 Task: Look for space in Daryāpur, India from 2nd June, 2023 to 9th June, 2023 for 5 adults in price range Rs.7000 to Rs.13000. Place can be shared room with 2 bedrooms having 5 beds and 2 bathrooms. Property type can be house, flat, guest house. Booking option can be shelf check-in. Required host language is English.
Action: Mouse moved to (480, 66)
Screenshot: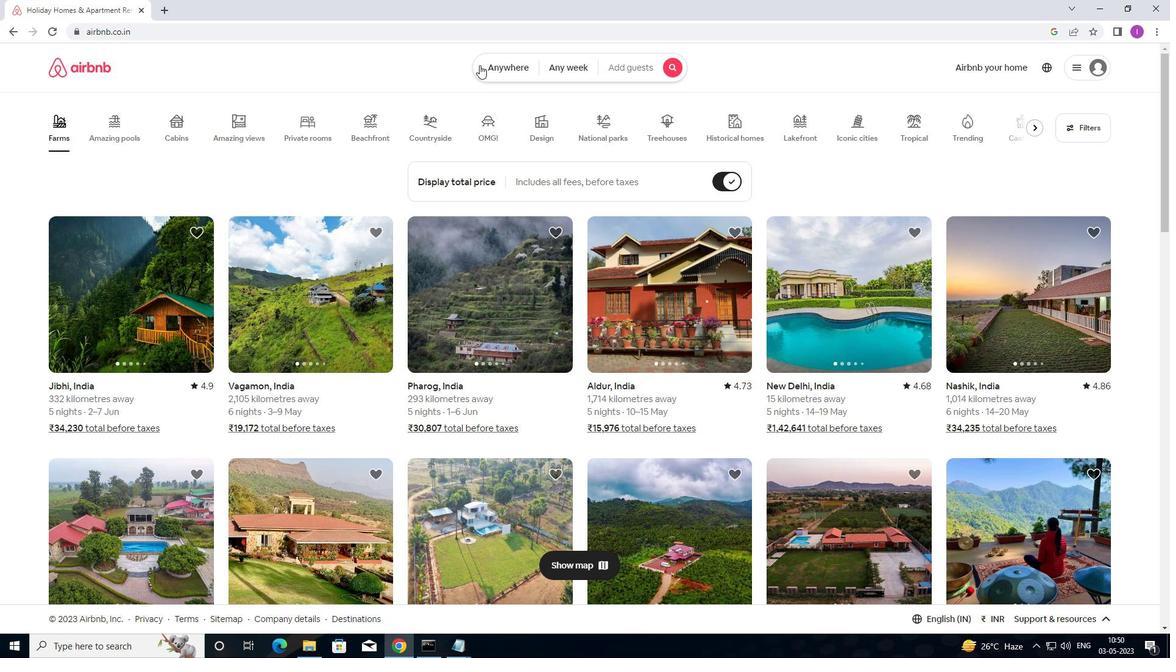 
Action: Mouse pressed left at (480, 66)
Screenshot: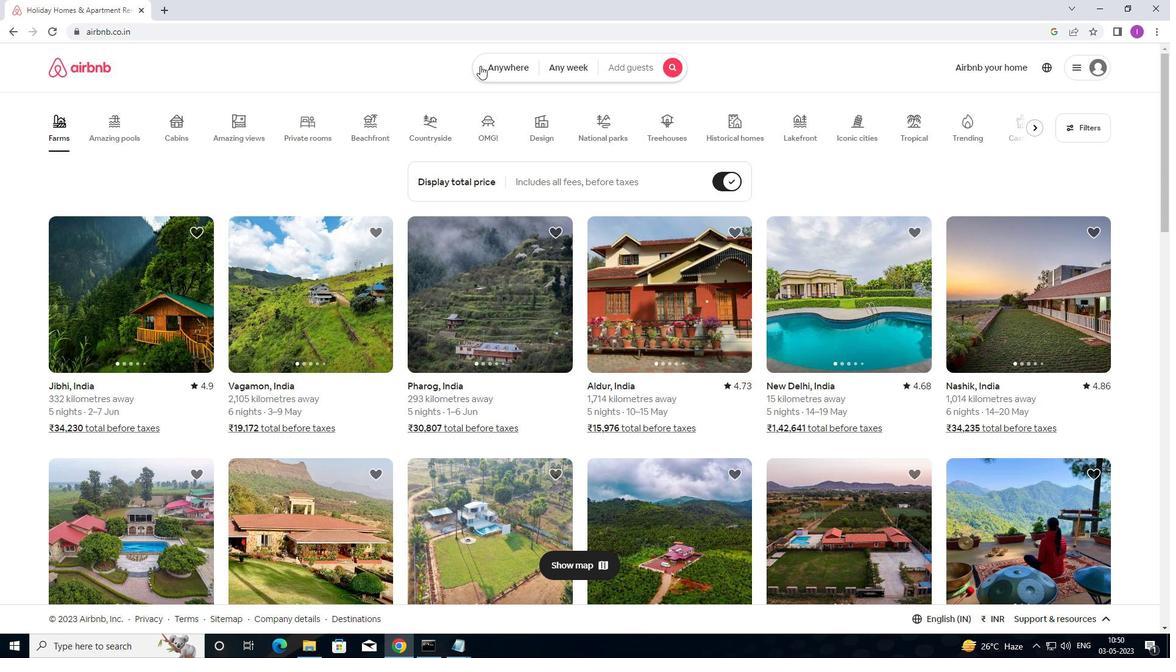 
Action: Mouse moved to (362, 120)
Screenshot: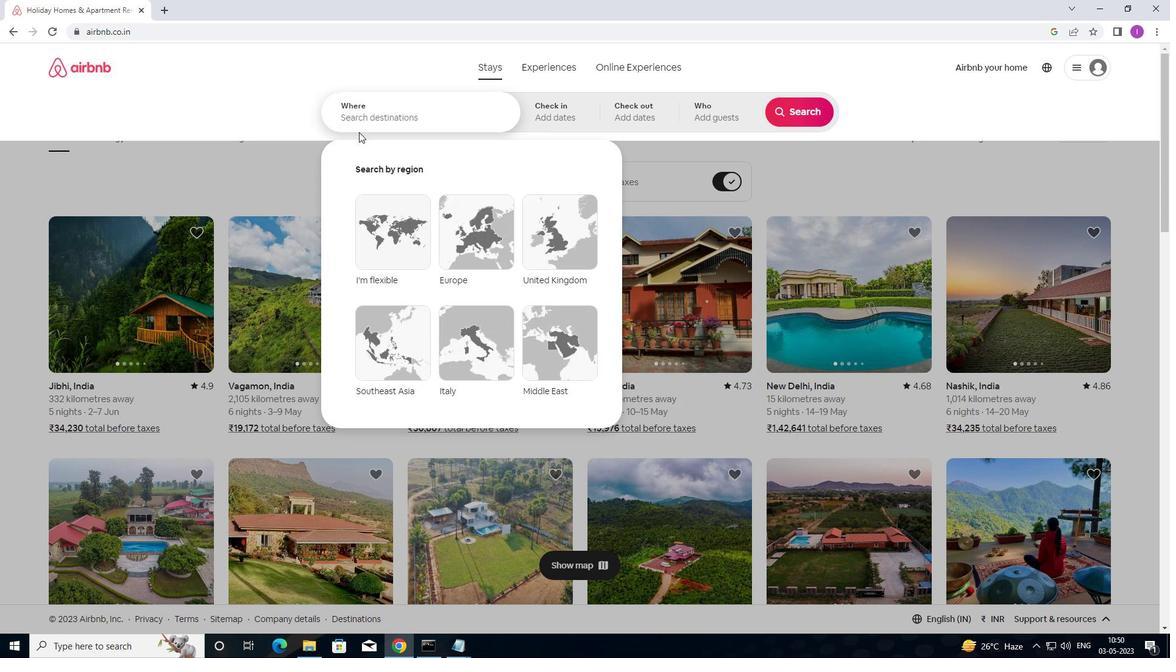 
Action: Mouse pressed left at (362, 120)
Screenshot: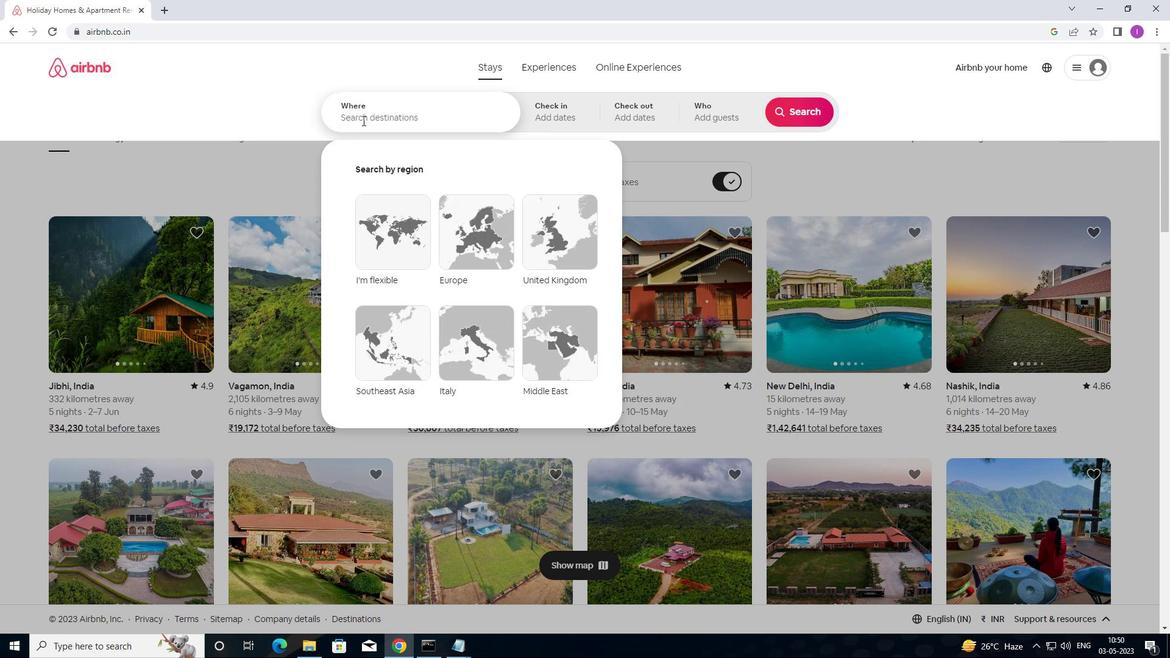 
Action: Mouse moved to (680, 117)
Screenshot: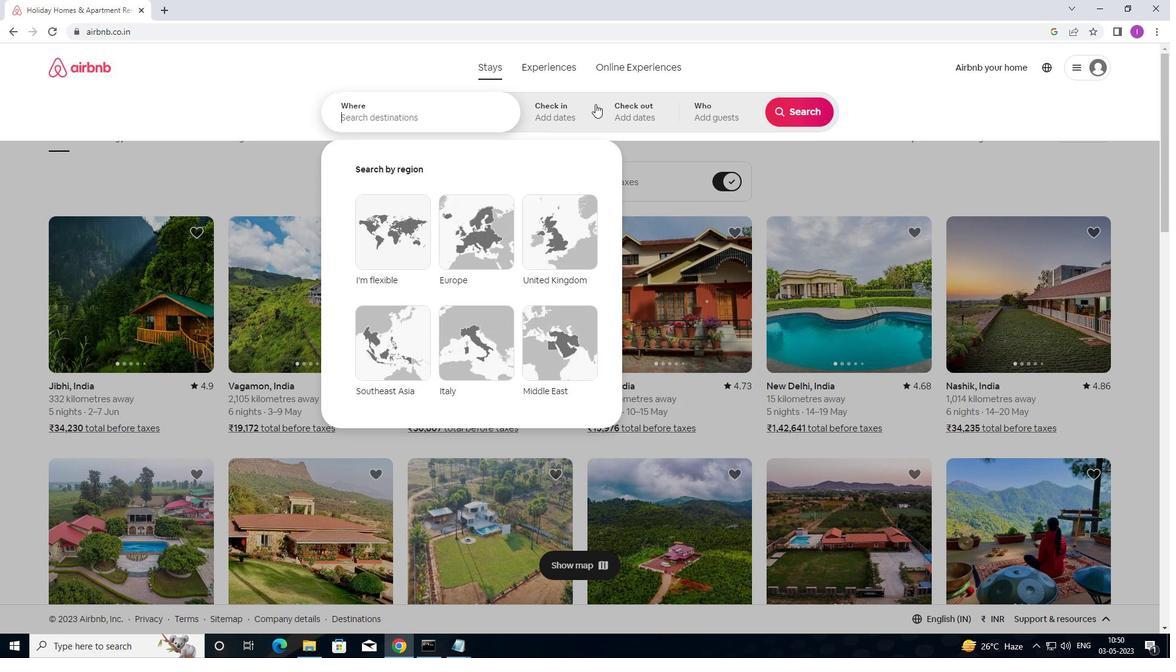 
Action: Key pressed <Key.shift><Key.shift><Key.shift><Key.shift><Key.shift><Key.shift><Key.shift><Key.shift><Key.shift><Key.shift><Key.shift><Key.shift><Key.shift><Key.shift><Key.shift><Key.shift><Key.shift><Key.shift><Key.shift><Key.shift><Key.shift><Key.shift><Key.shift><Key.shift><Key.shift><Key.shift><Key.shift><Key.shift><Key.shift><Key.shift><Key.shift><Key.shift><Key.shift><Key.shift>DARYAPUR,<Key.shift>INDIA
Screenshot: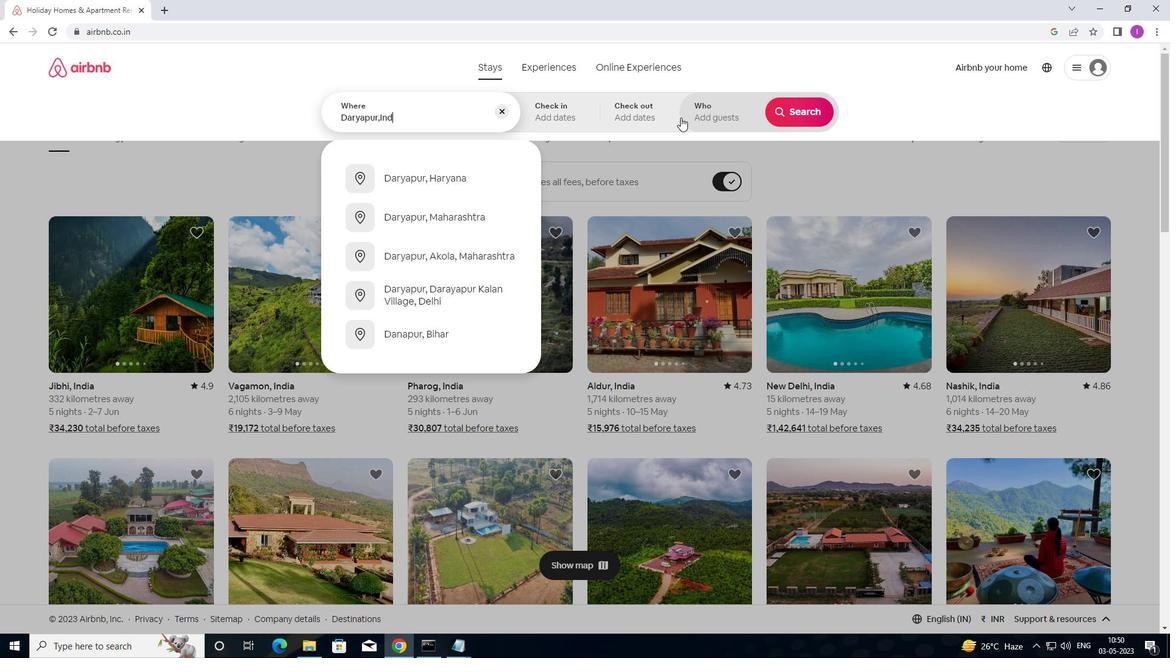 
Action: Mouse moved to (561, 120)
Screenshot: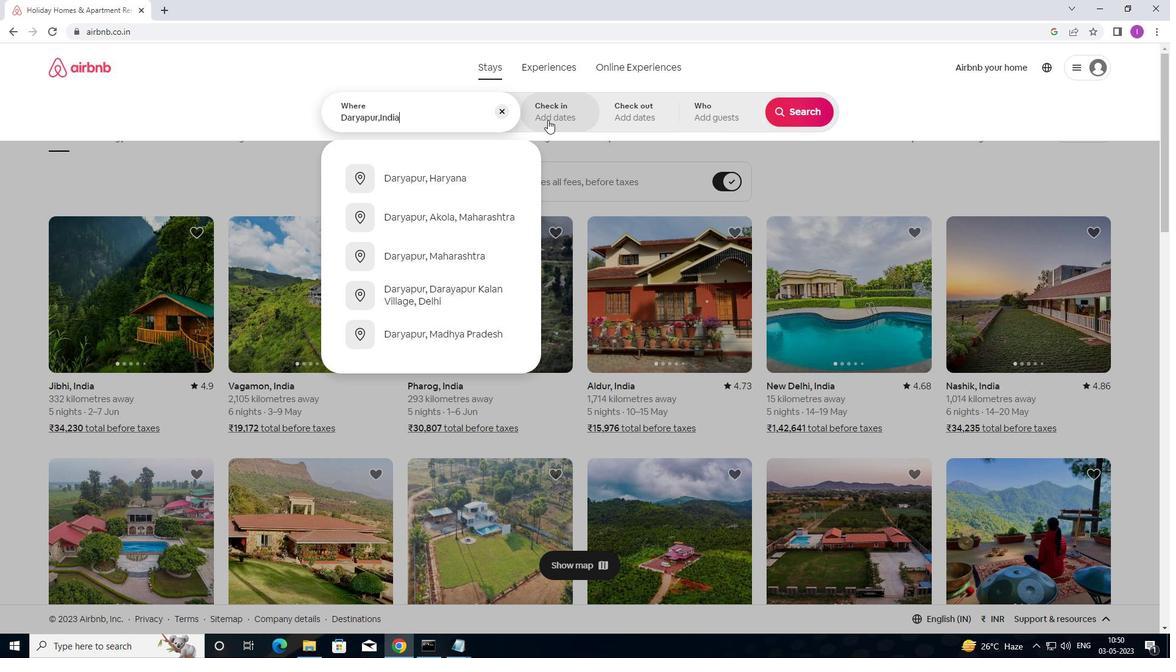 
Action: Mouse pressed left at (561, 120)
Screenshot: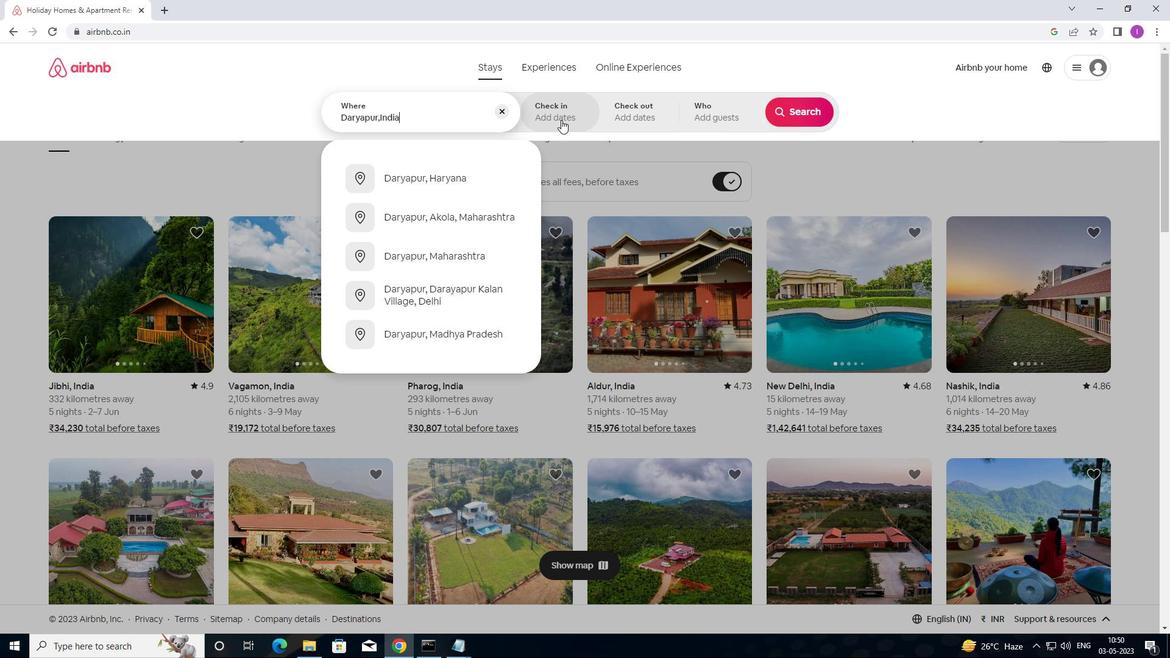 
Action: Mouse moved to (759, 260)
Screenshot: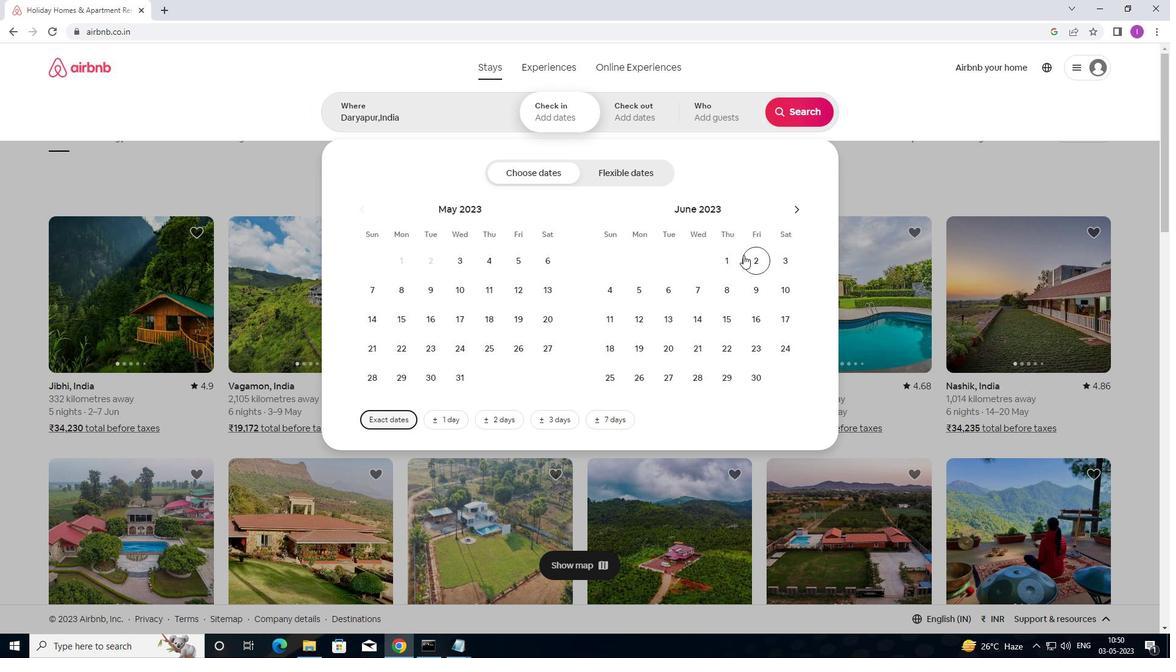 
Action: Mouse pressed left at (759, 260)
Screenshot: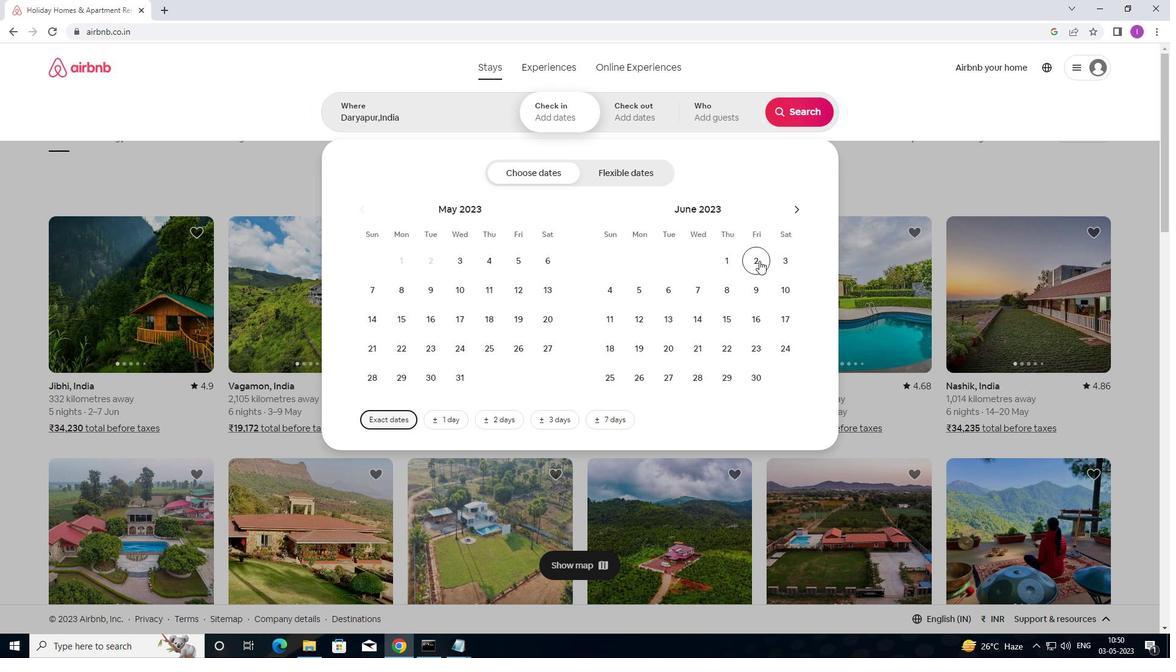 
Action: Mouse moved to (752, 296)
Screenshot: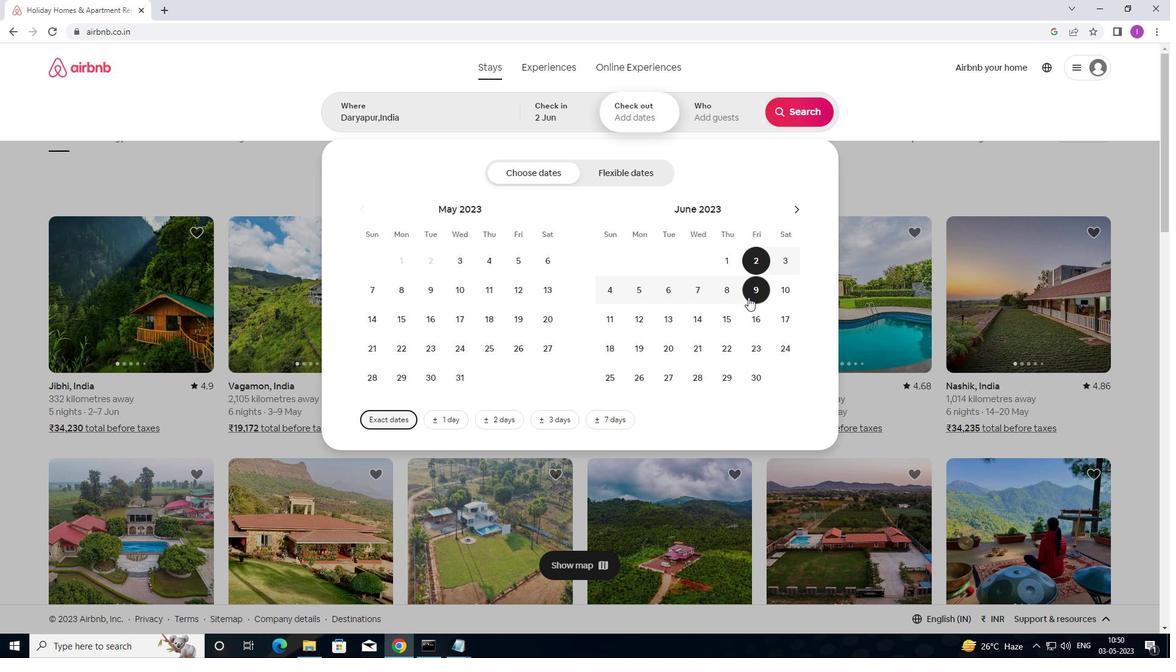 
Action: Mouse pressed left at (752, 296)
Screenshot: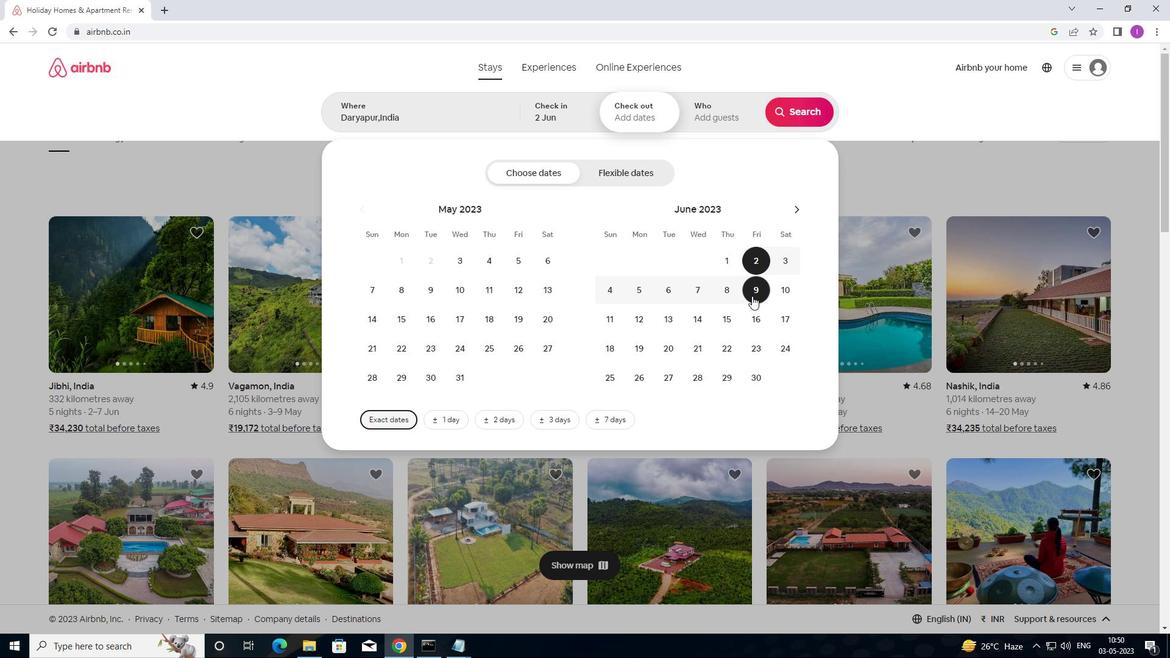 
Action: Mouse moved to (711, 110)
Screenshot: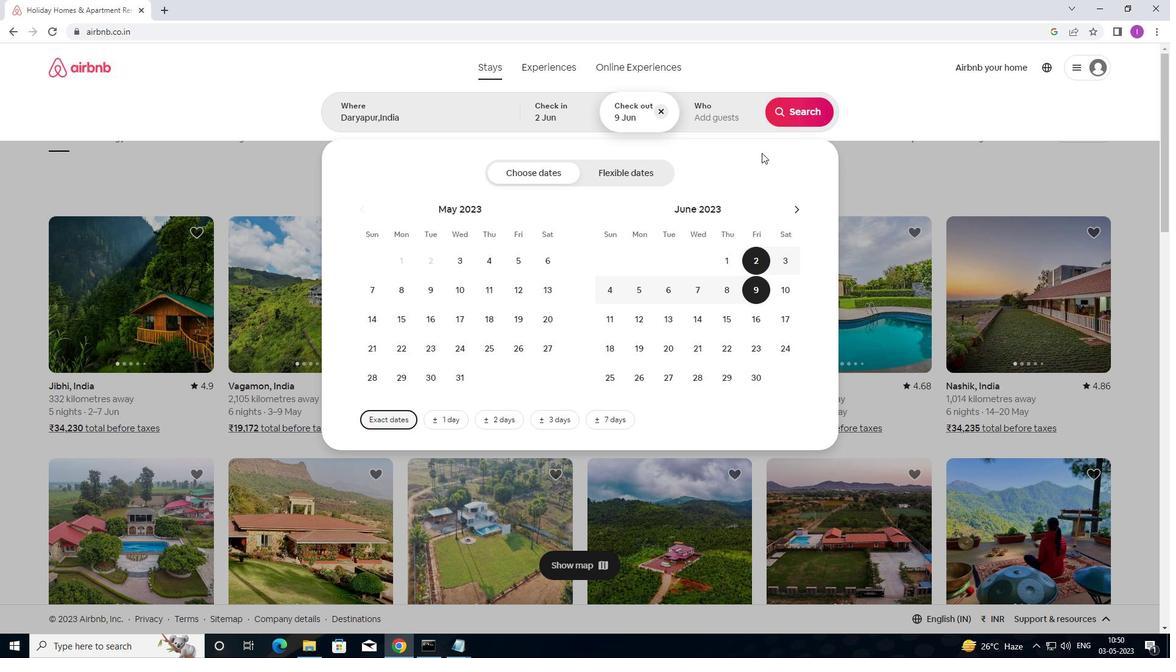 
Action: Mouse pressed left at (711, 110)
Screenshot: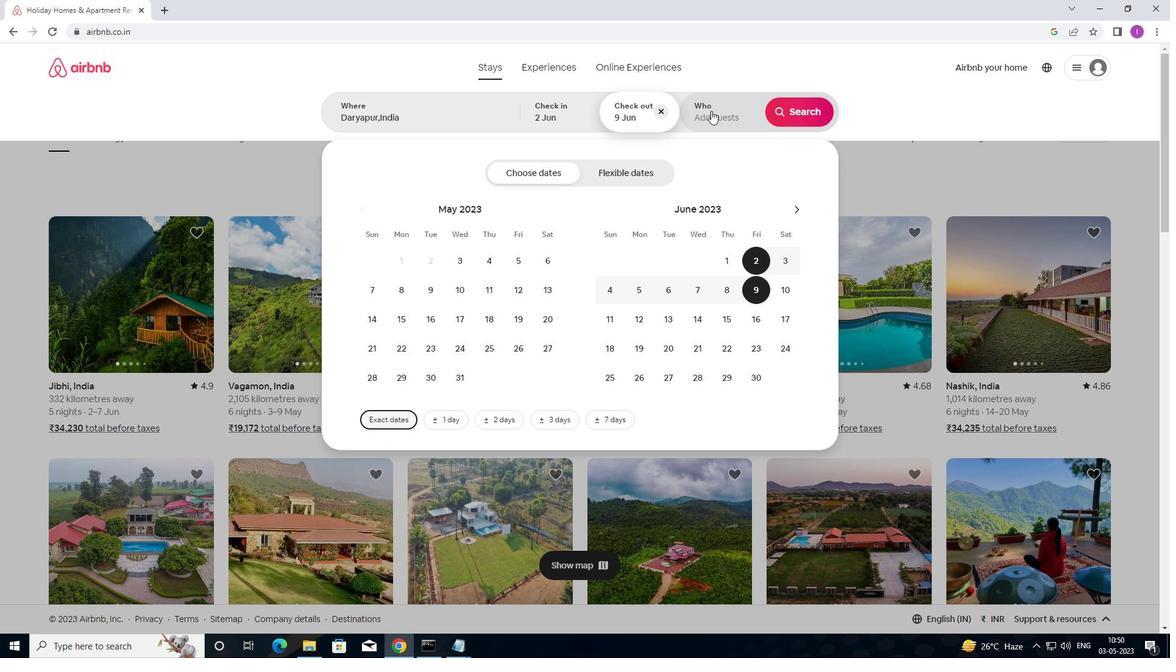 
Action: Mouse moved to (797, 179)
Screenshot: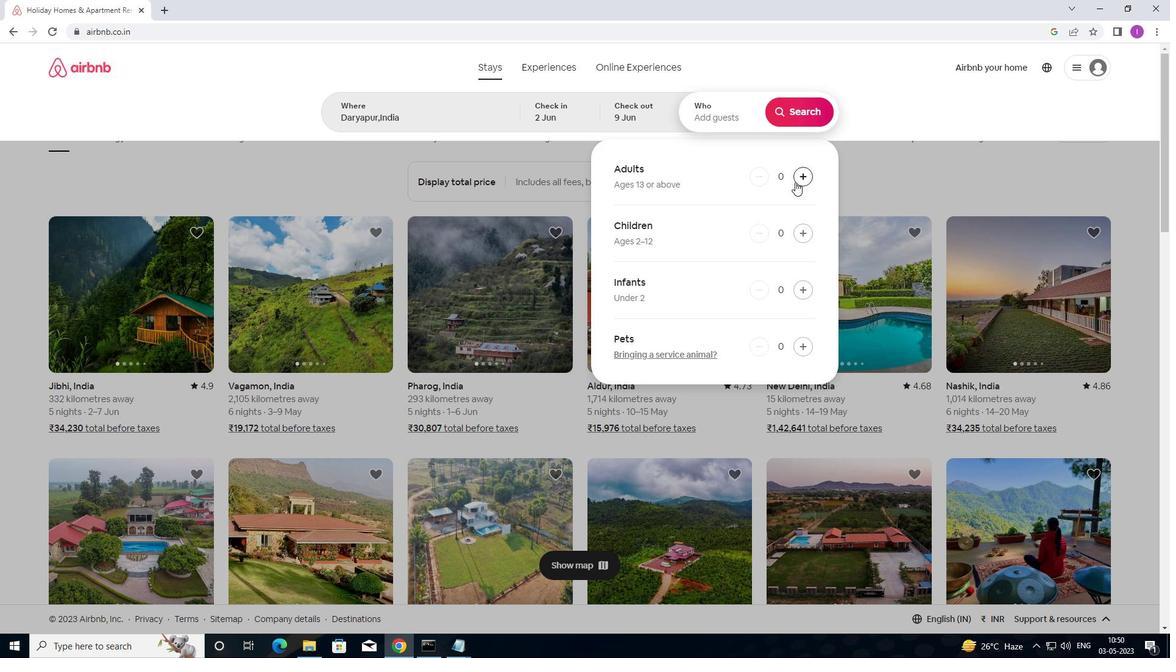 
Action: Mouse pressed left at (797, 179)
Screenshot: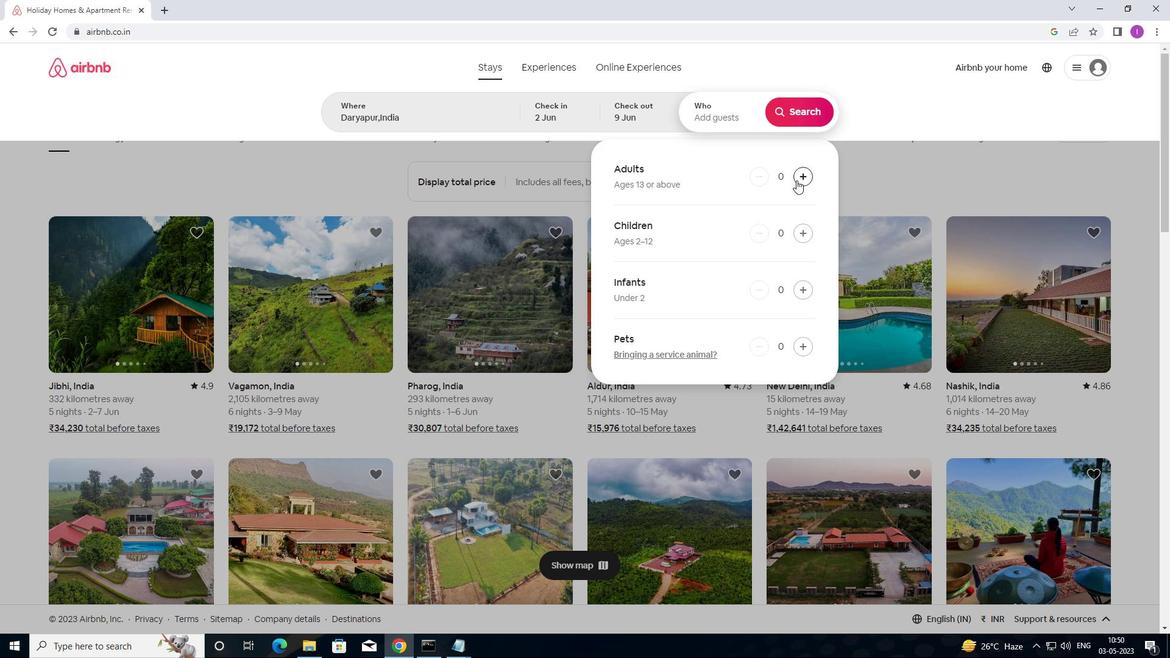 
Action: Mouse pressed left at (797, 179)
Screenshot: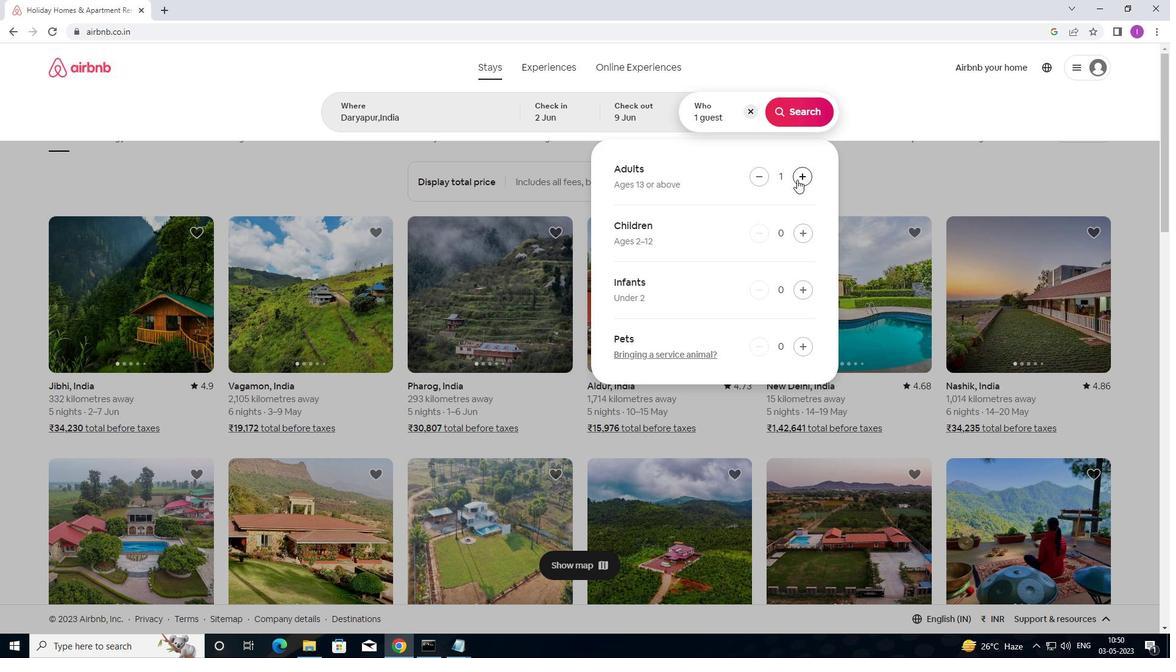
Action: Mouse pressed left at (797, 179)
Screenshot: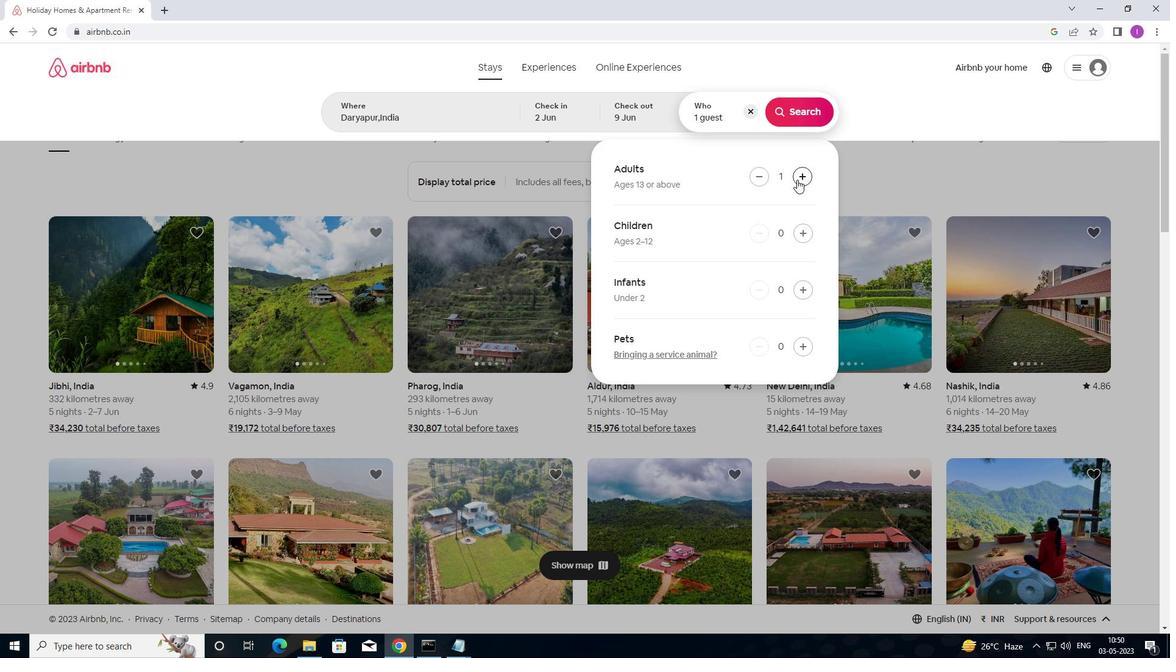 
Action: Mouse pressed left at (797, 179)
Screenshot: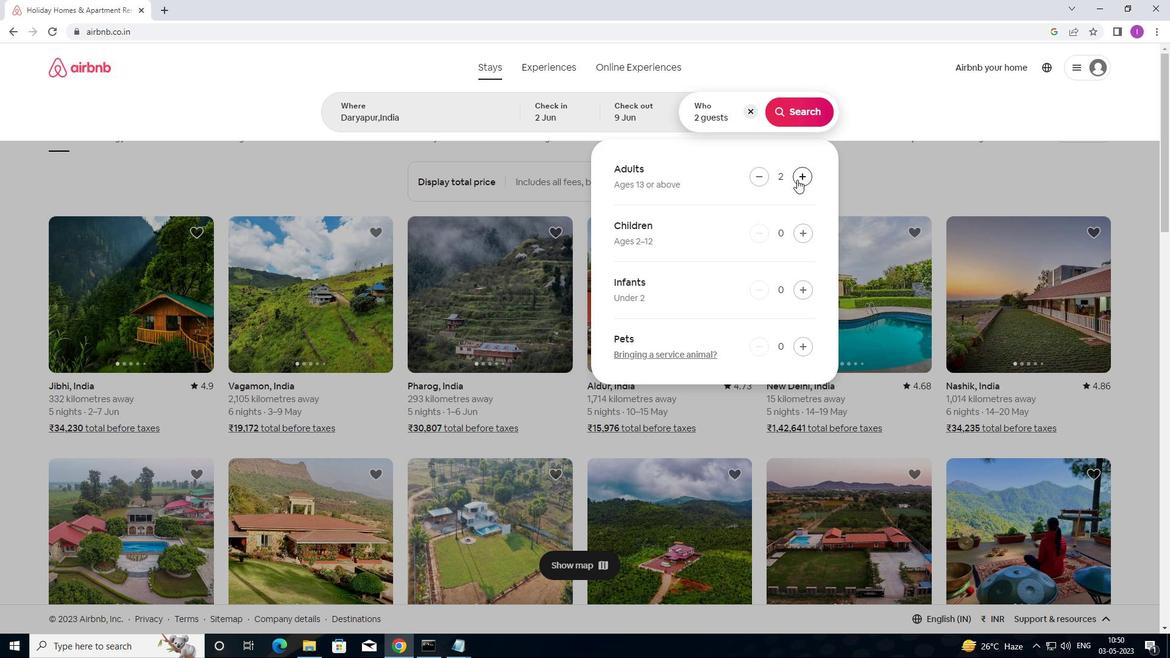 
Action: Mouse moved to (798, 179)
Screenshot: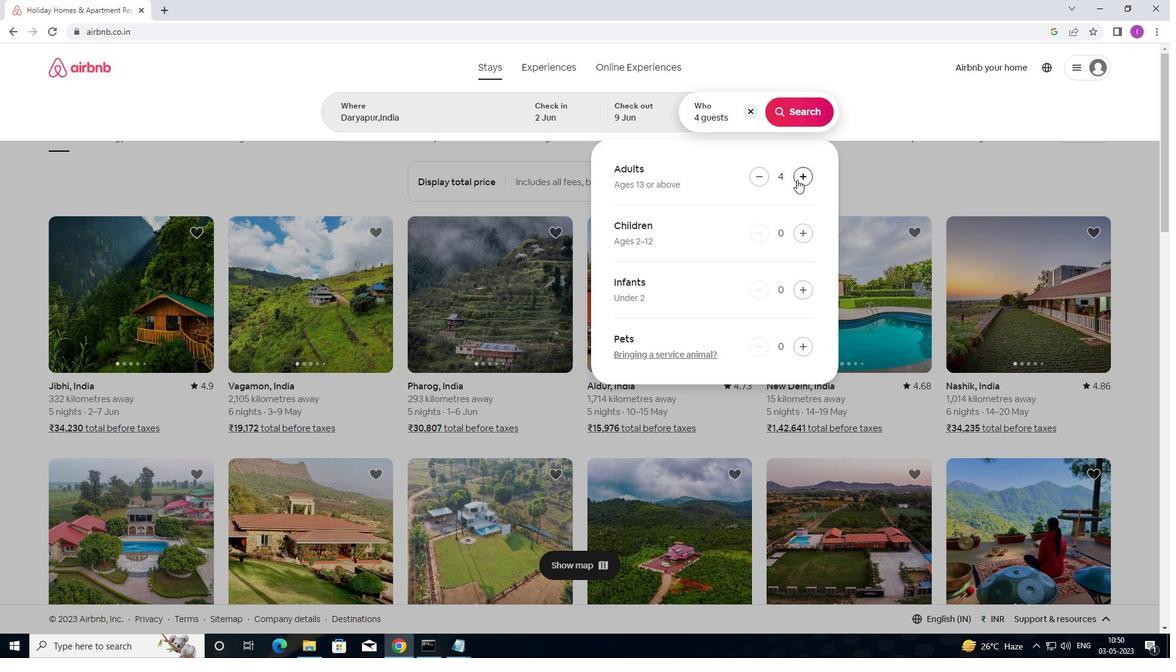 
Action: Mouse pressed left at (798, 179)
Screenshot: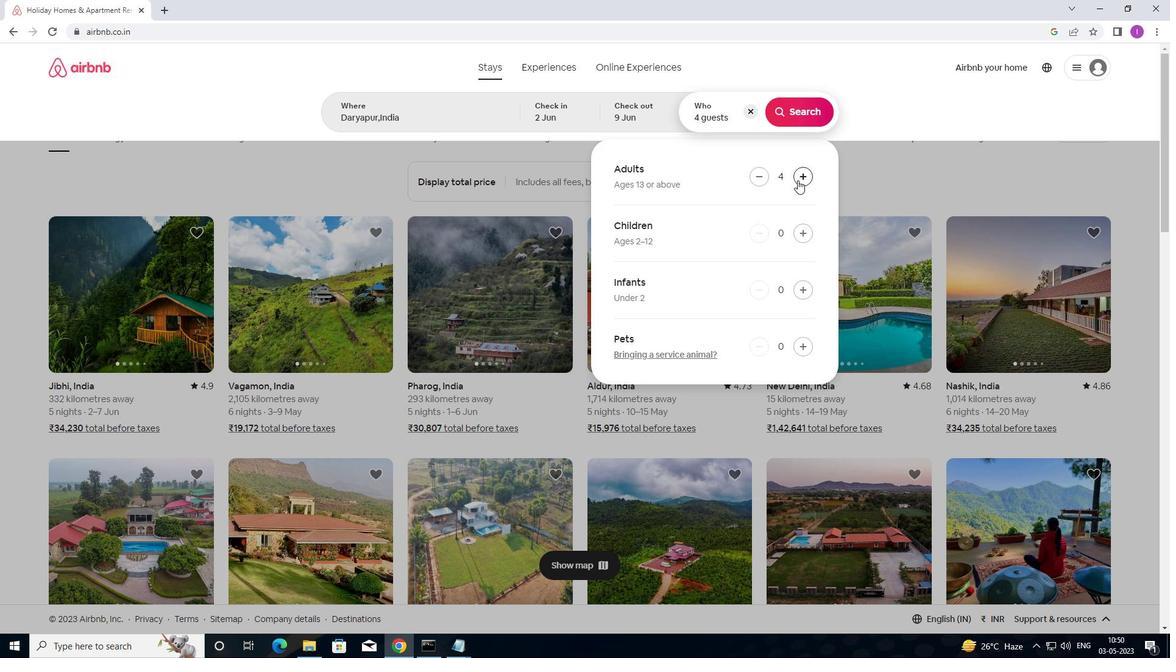 
Action: Mouse moved to (801, 118)
Screenshot: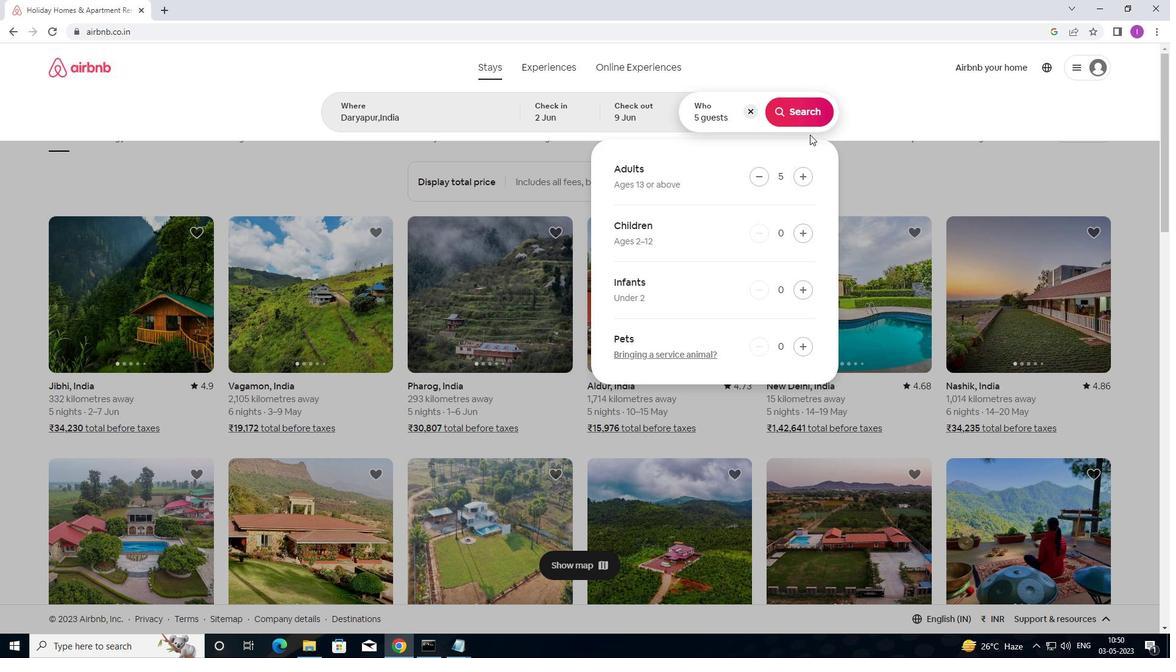 
Action: Mouse pressed left at (801, 118)
Screenshot: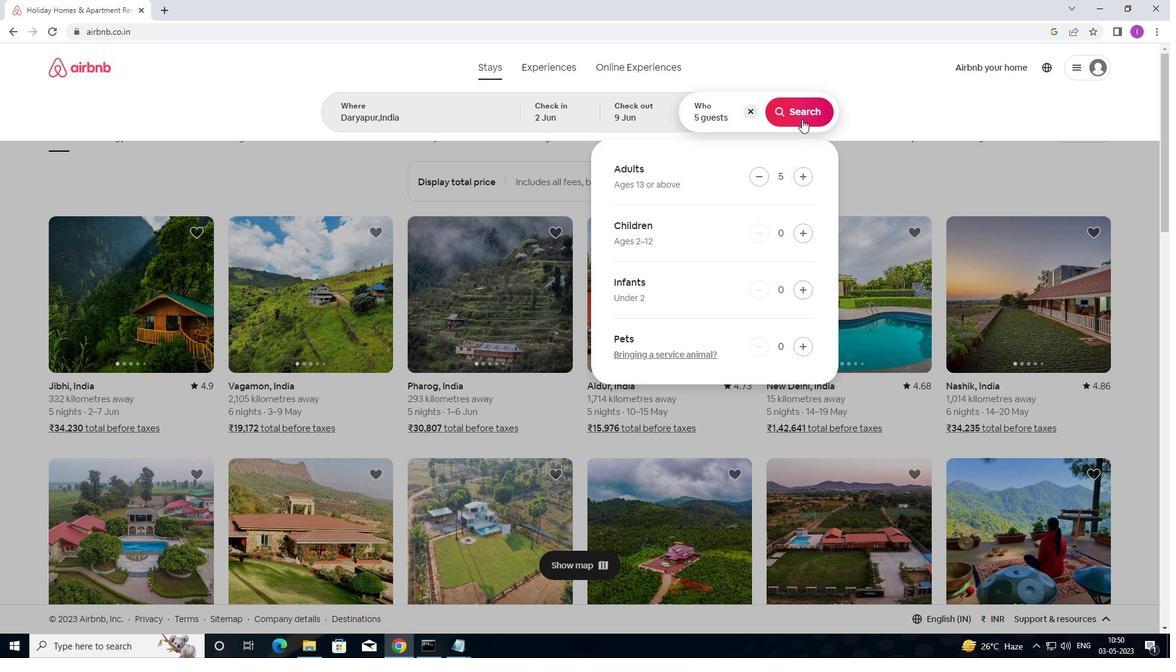 
Action: Mouse moved to (1104, 116)
Screenshot: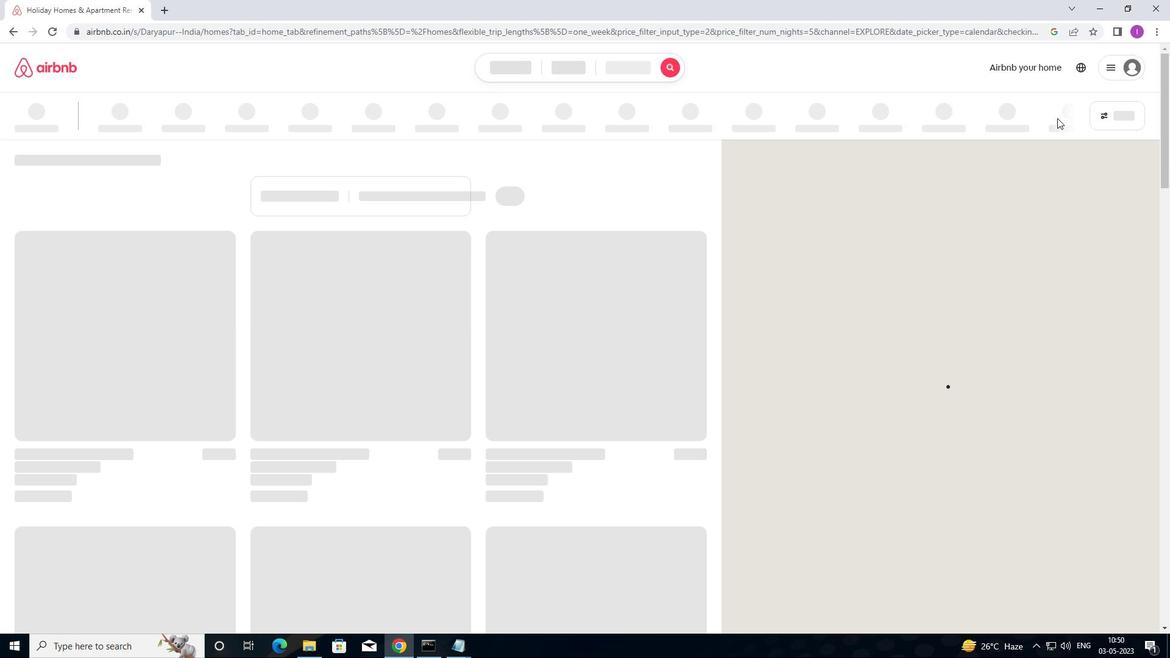 
Action: Mouse pressed left at (1104, 116)
Screenshot: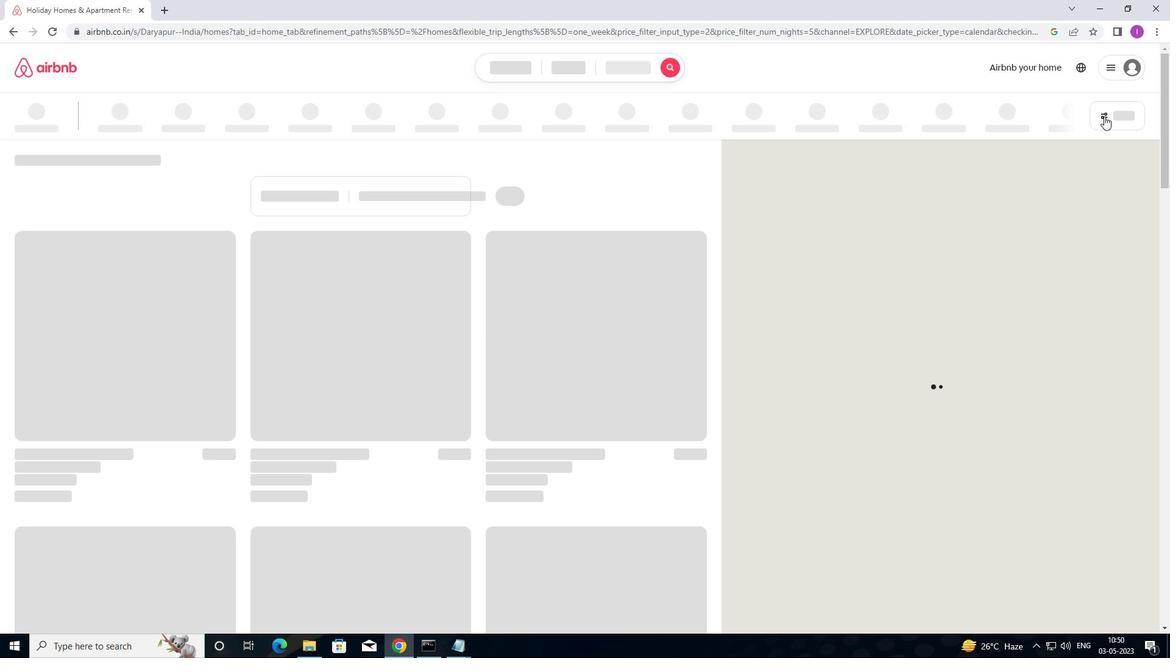 
Action: Mouse moved to (437, 267)
Screenshot: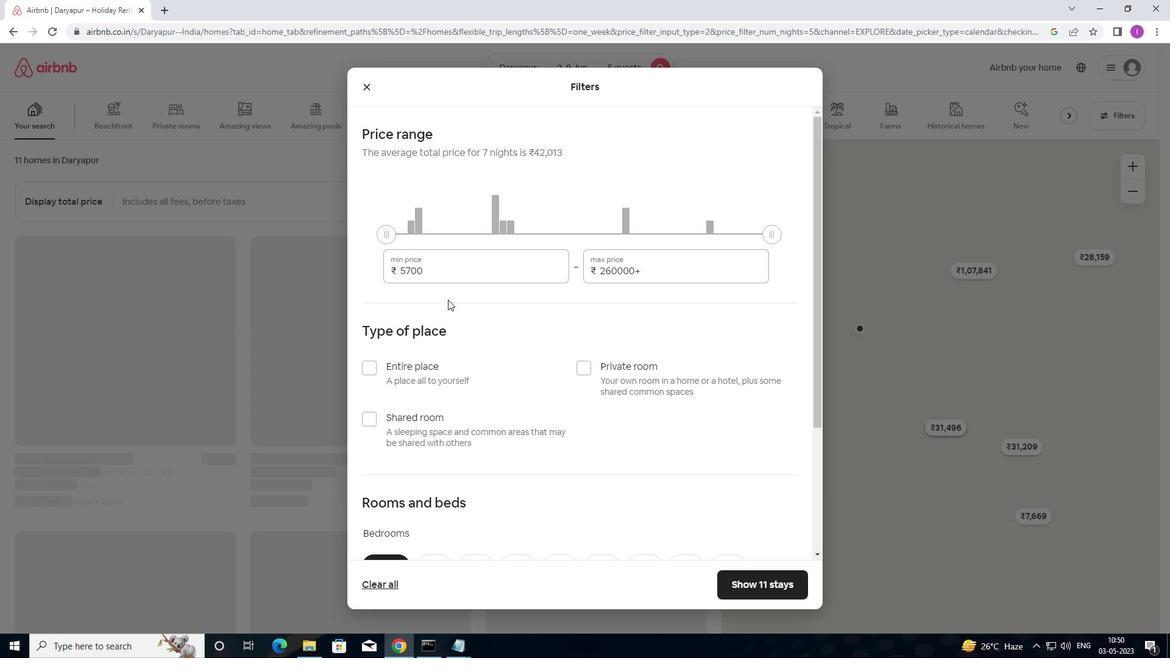 
Action: Mouse pressed left at (437, 267)
Screenshot: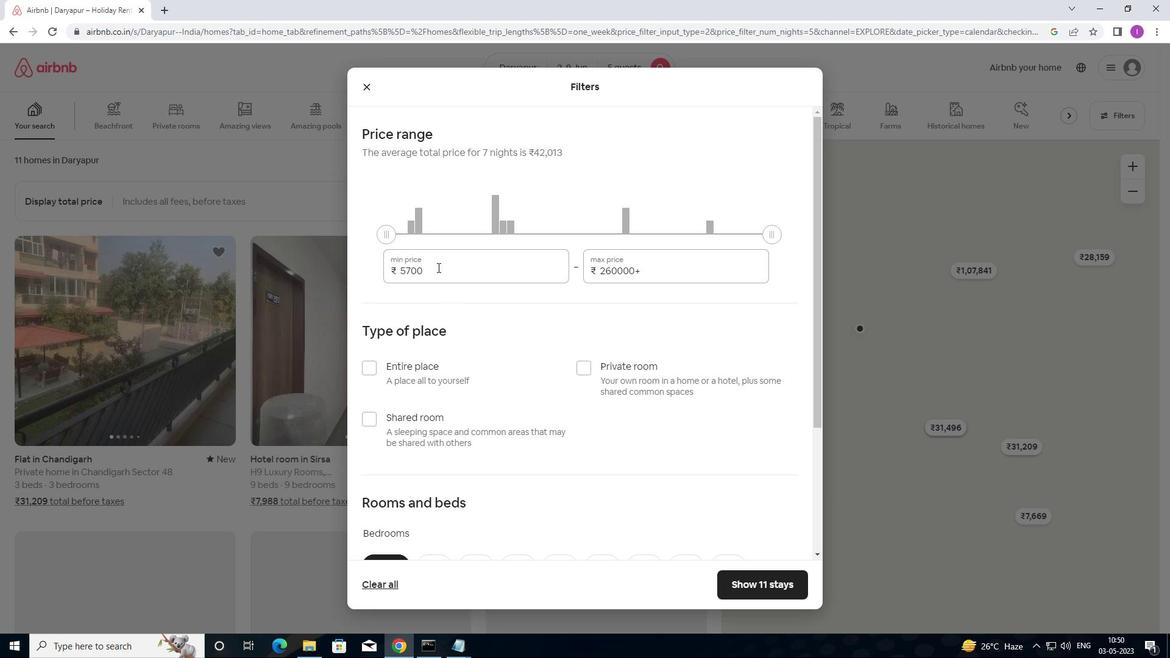 
Action: Mouse moved to (399, 267)
Screenshot: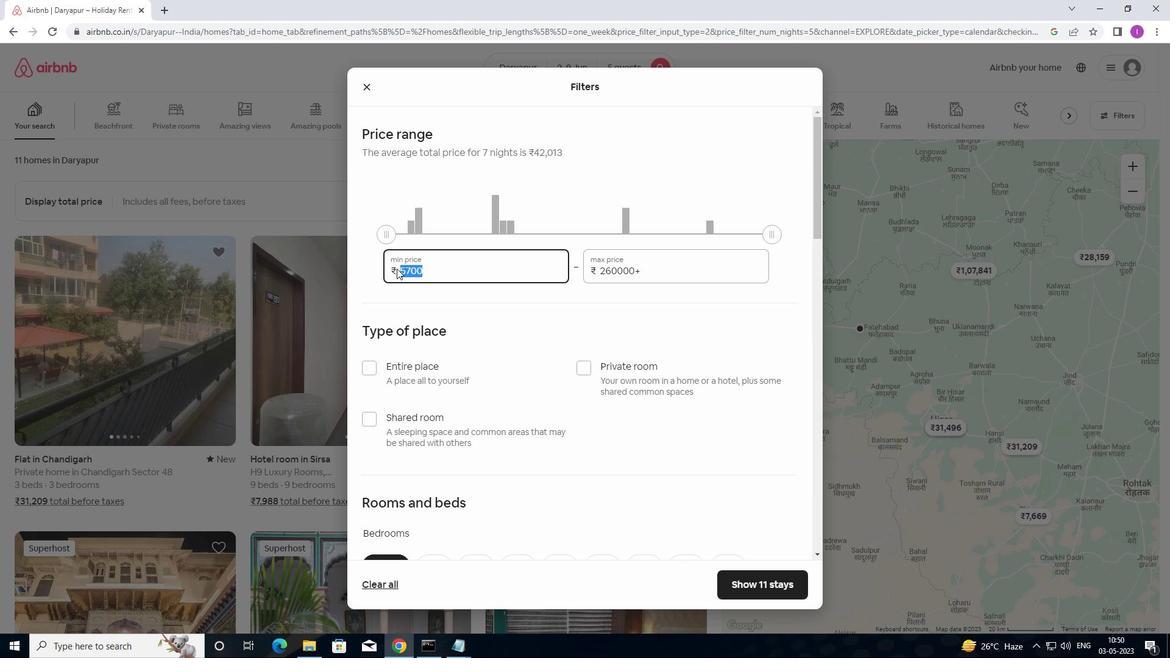 
Action: Key pressed 700
Screenshot: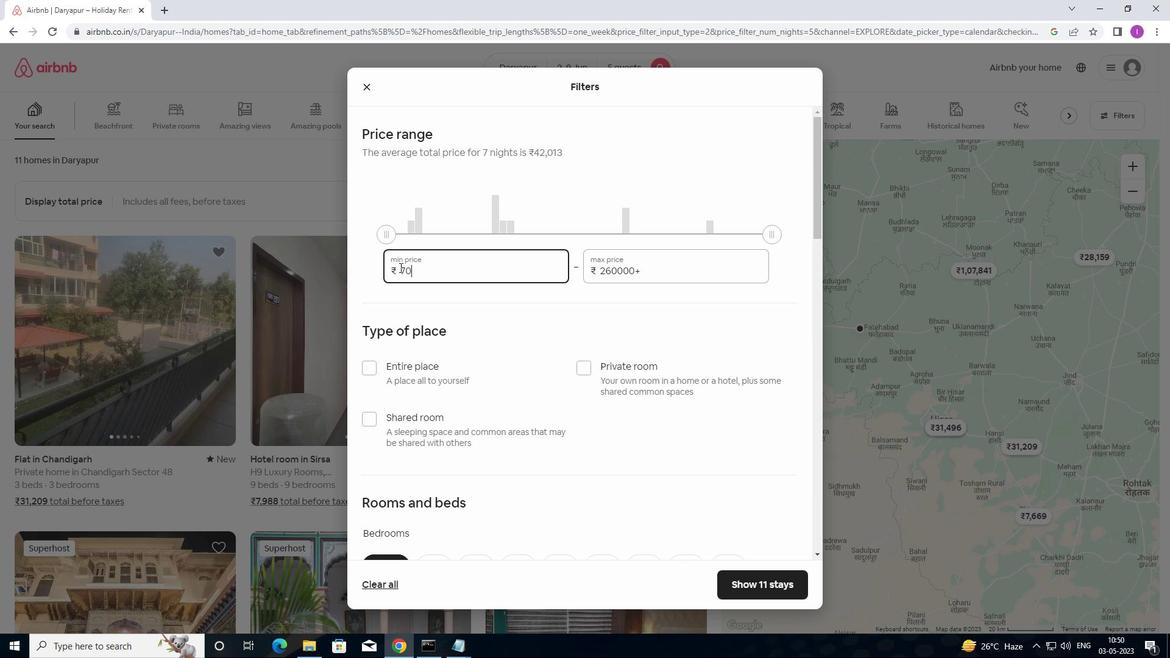 
Action: Mouse moved to (408, 267)
Screenshot: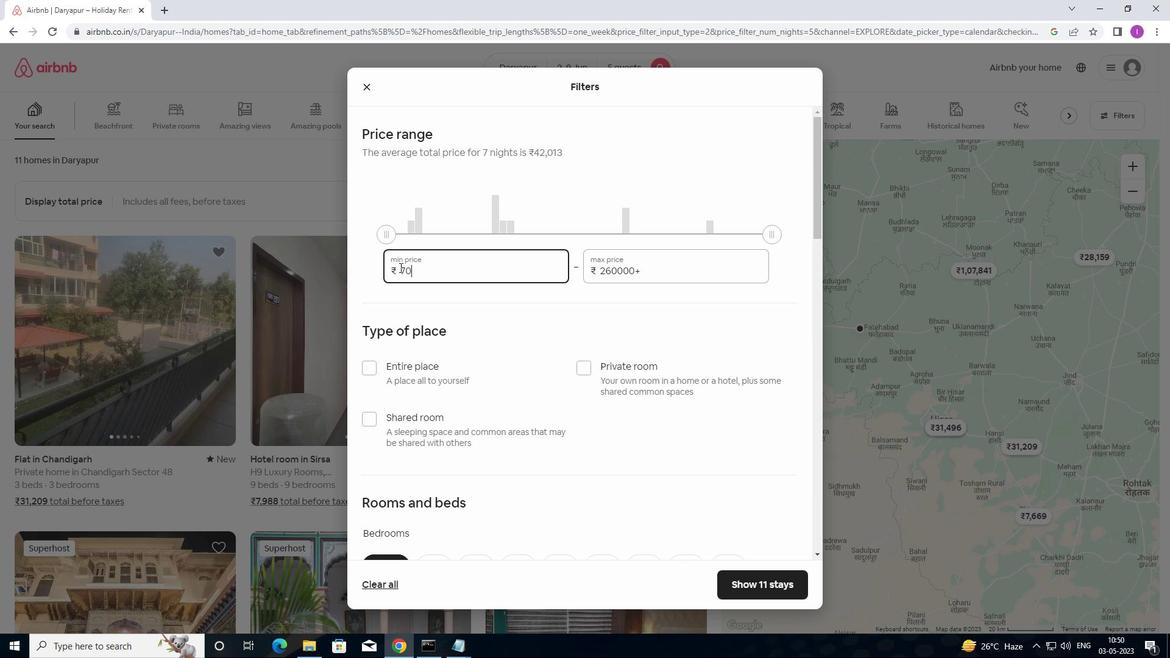 
Action: Key pressed 0
Screenshot: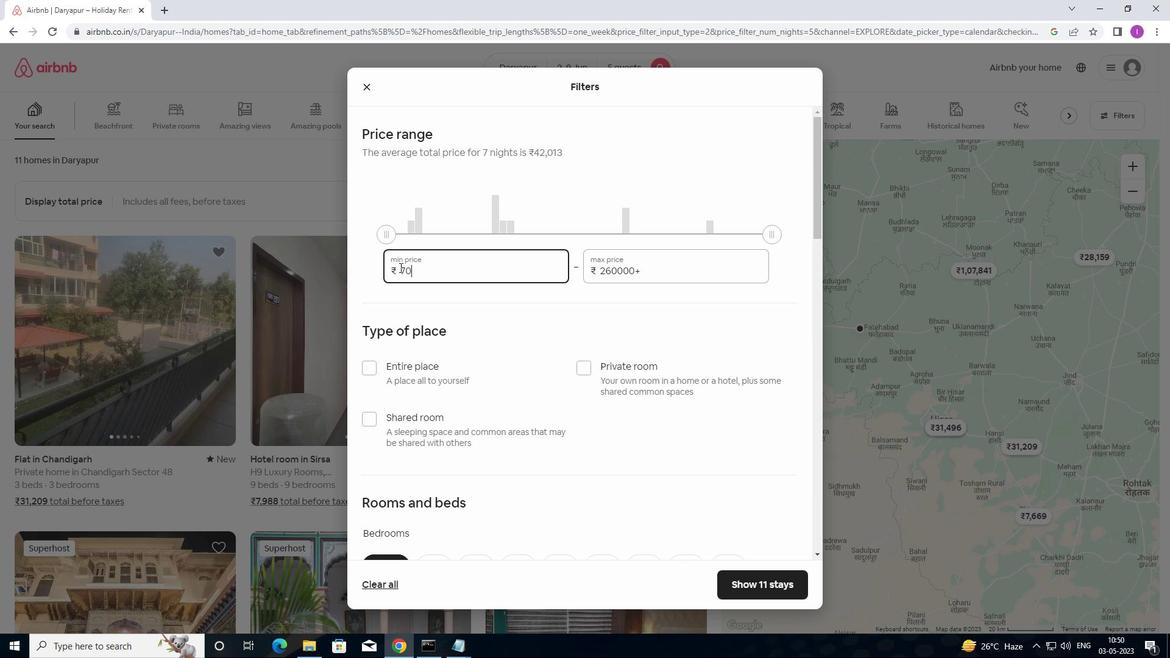 
Action: Mouse moved to (659, 270)
Screenshot: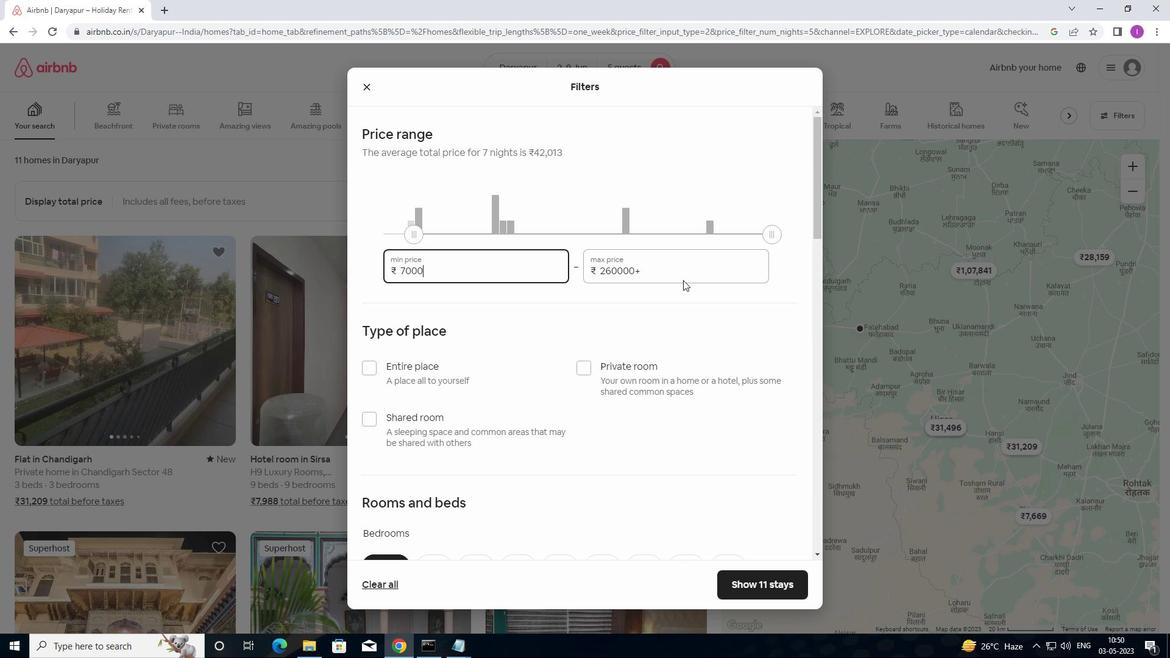 
Action: Mouse pressed left at (659, 270)
Screenshot: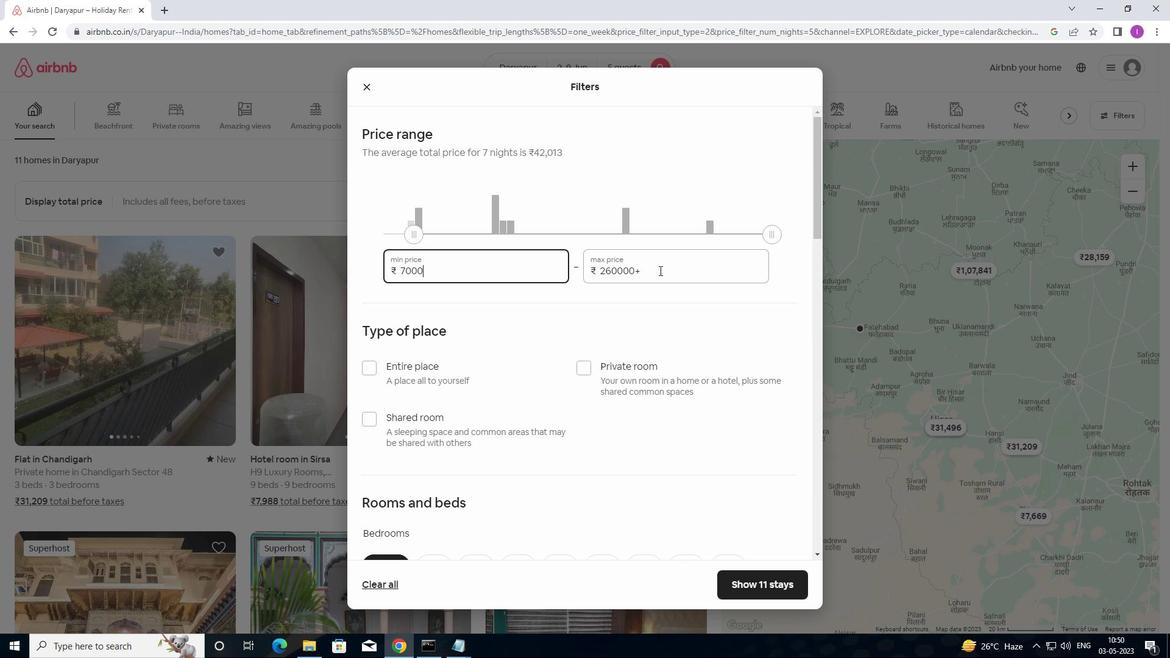 
Action: Mouse moved to (579, 273)
Screenshot: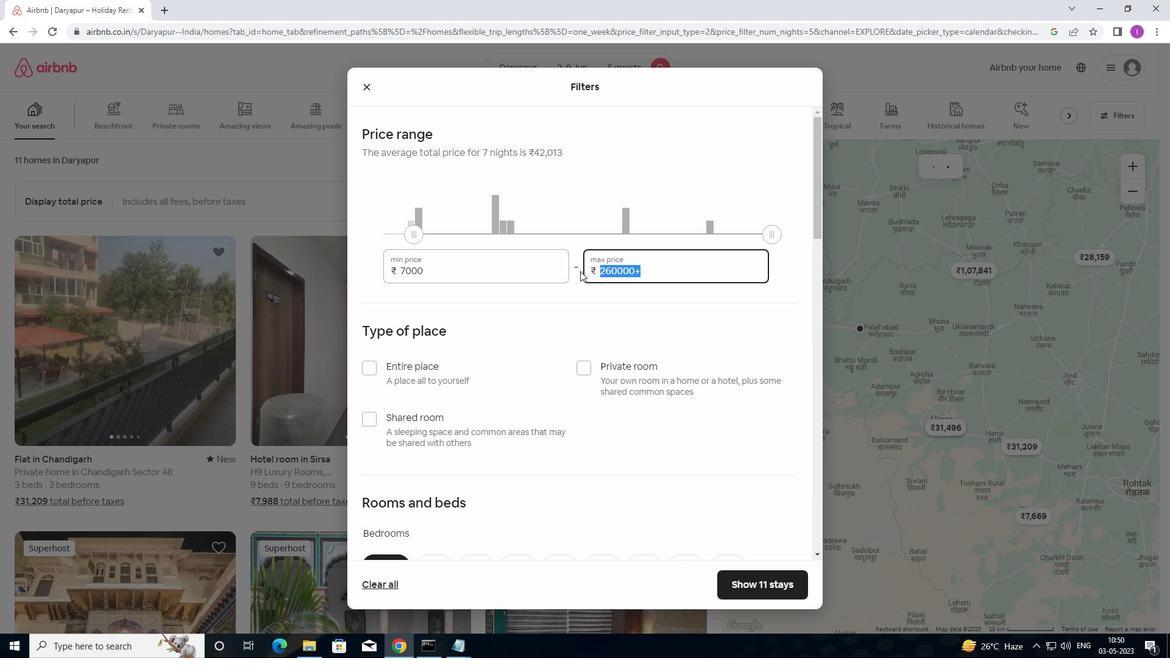 
Action: Key pressed 13
Screenshot: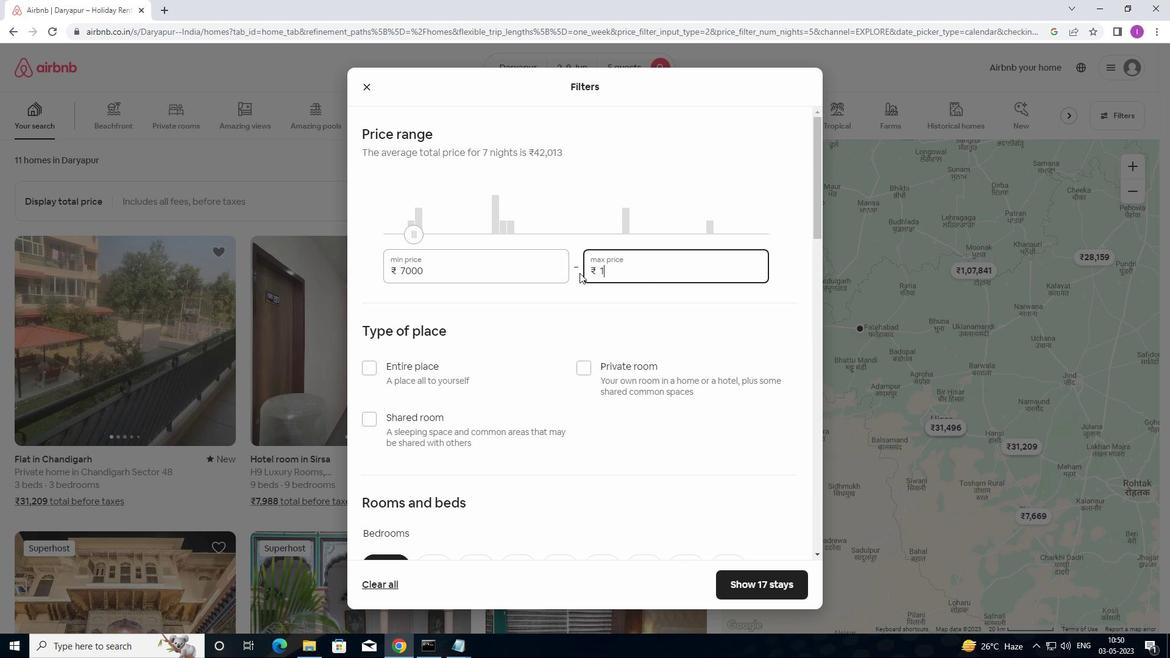 
Action: Mouse moved to (579, 273)
Screenshot: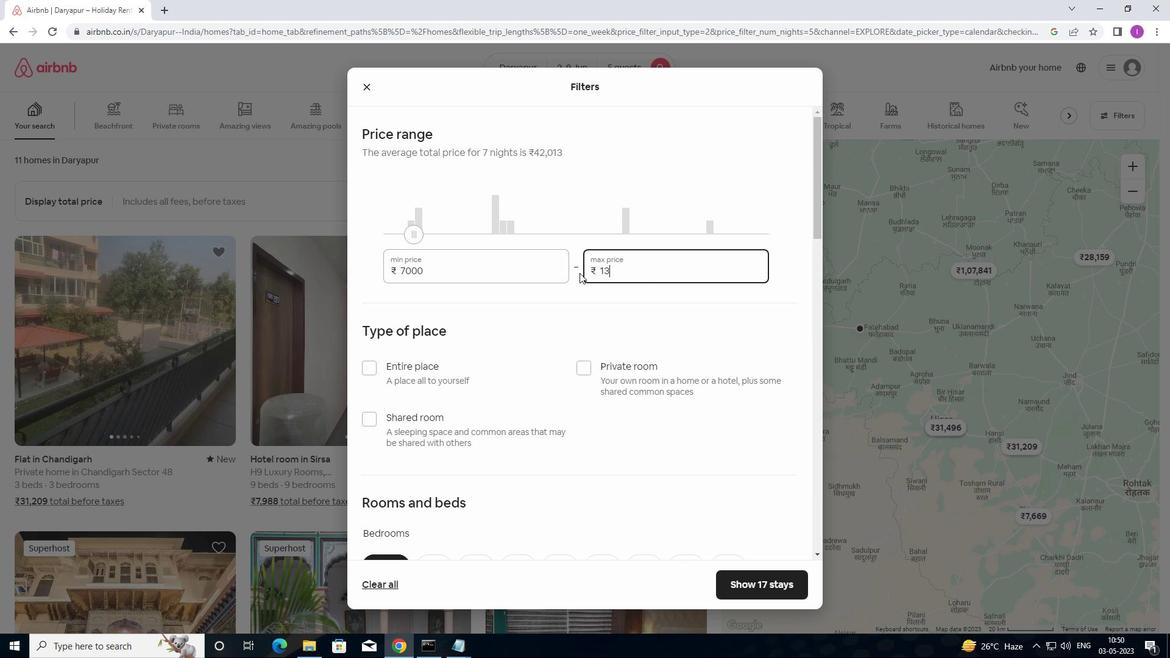 
Action: Key pressed 0000<Key.backspace>
Screenshot: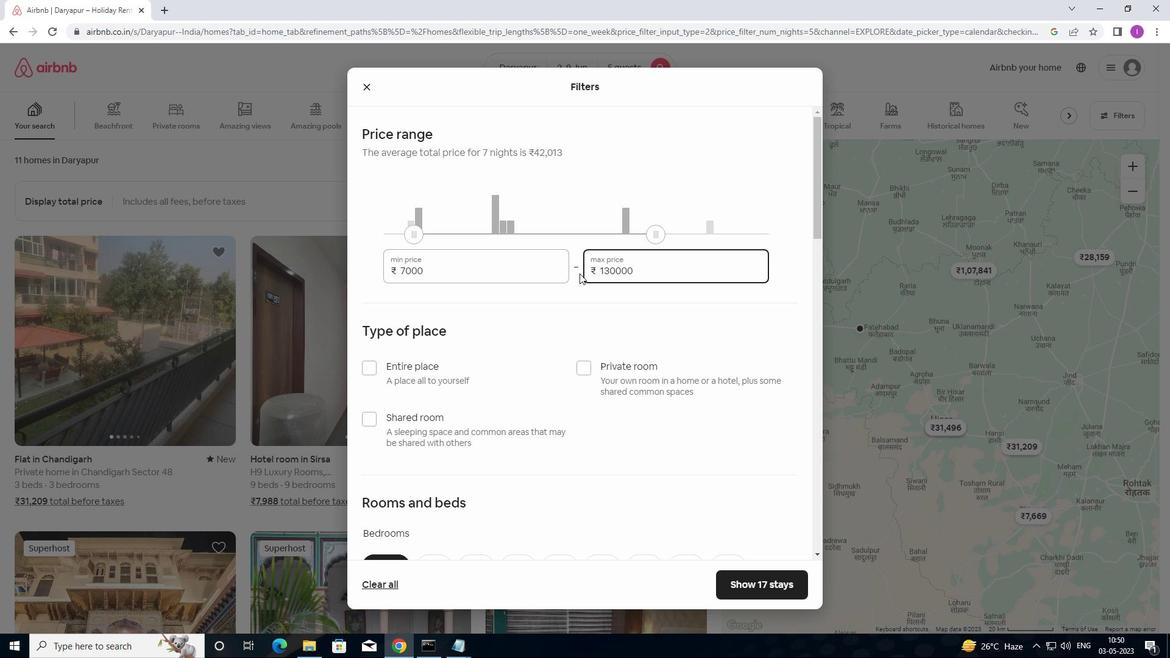 
Action: Mouse moved to (363, 371)
Screenshot: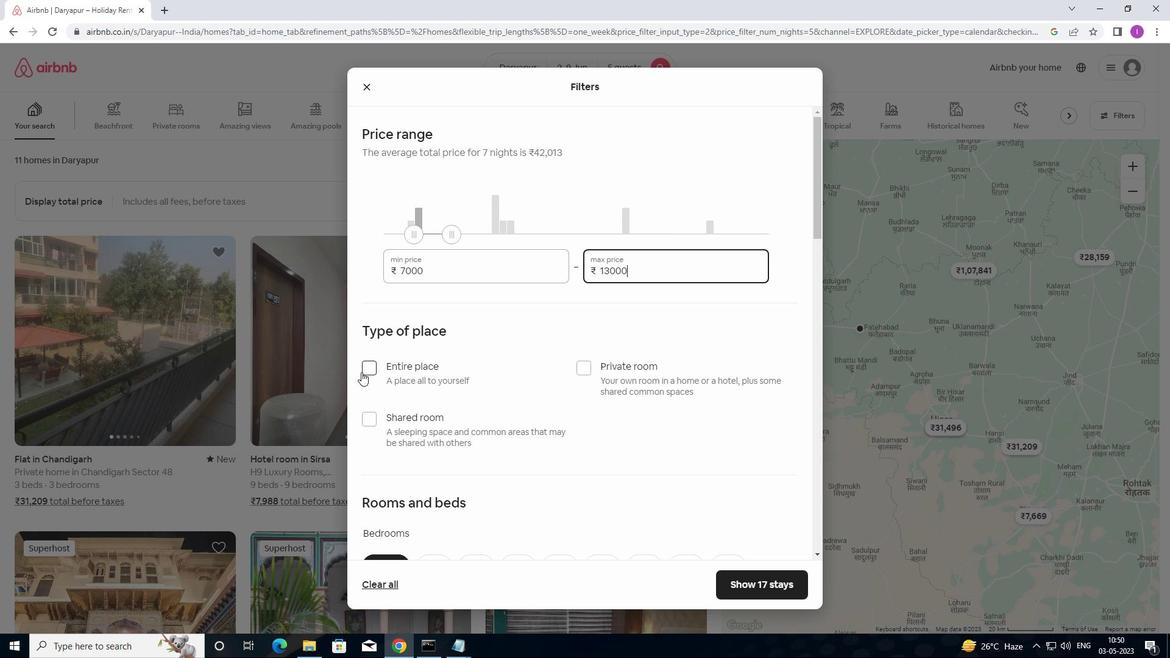 
Action: Mouse pressed left at (363, 371)
Screenshot: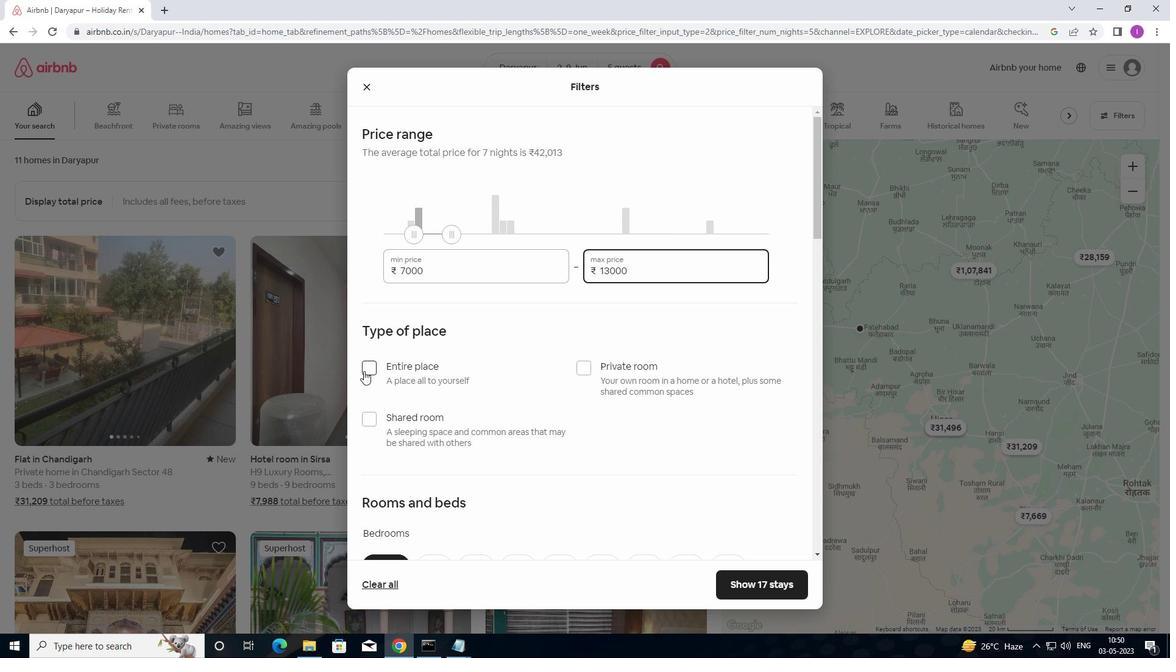 
Action: Mouse moved to (372, 426)
Screenshot: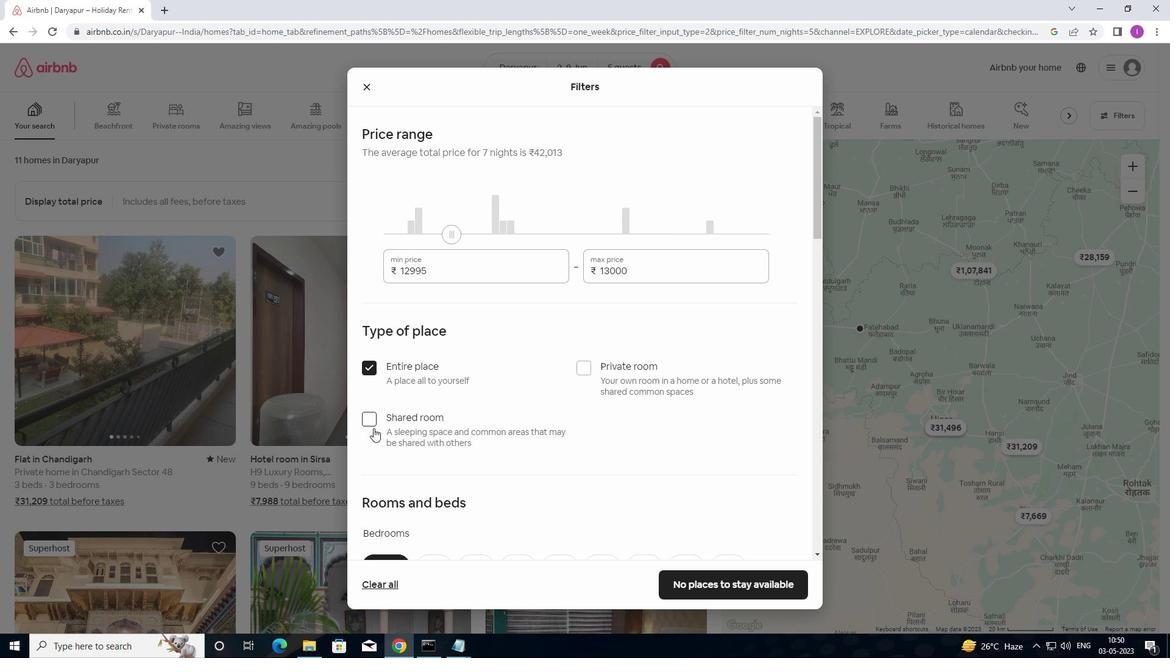 
Action: Mouse pressed left at (372, 426)
Screenshot: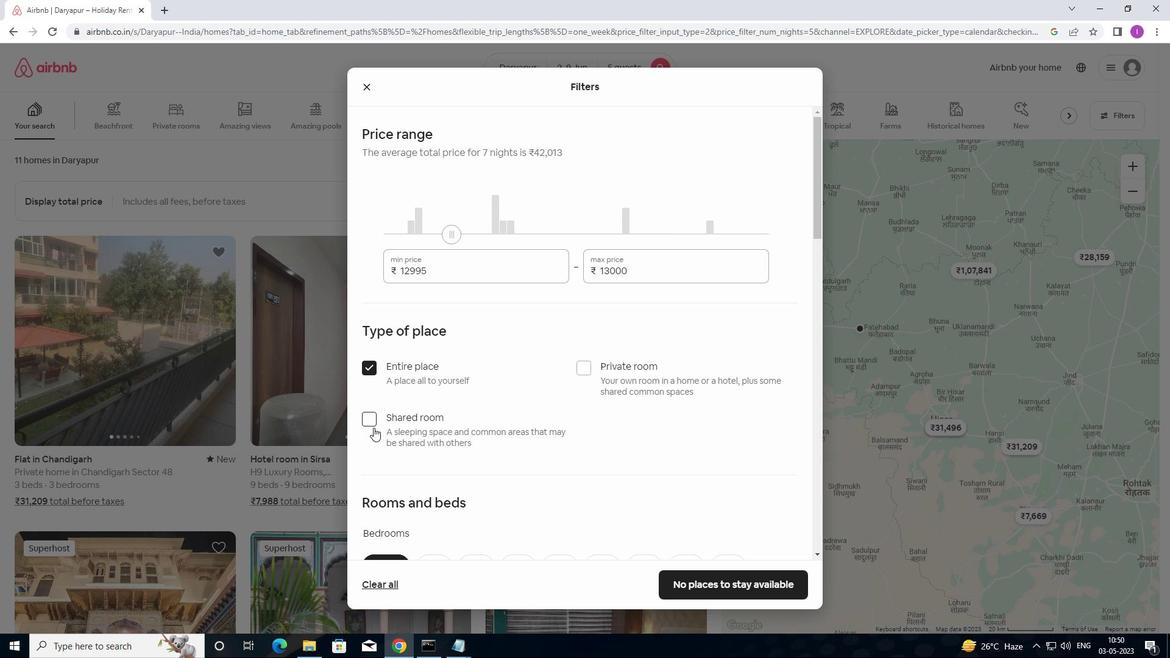 
Action: Mouse moved to (366, 368)
Screenshot: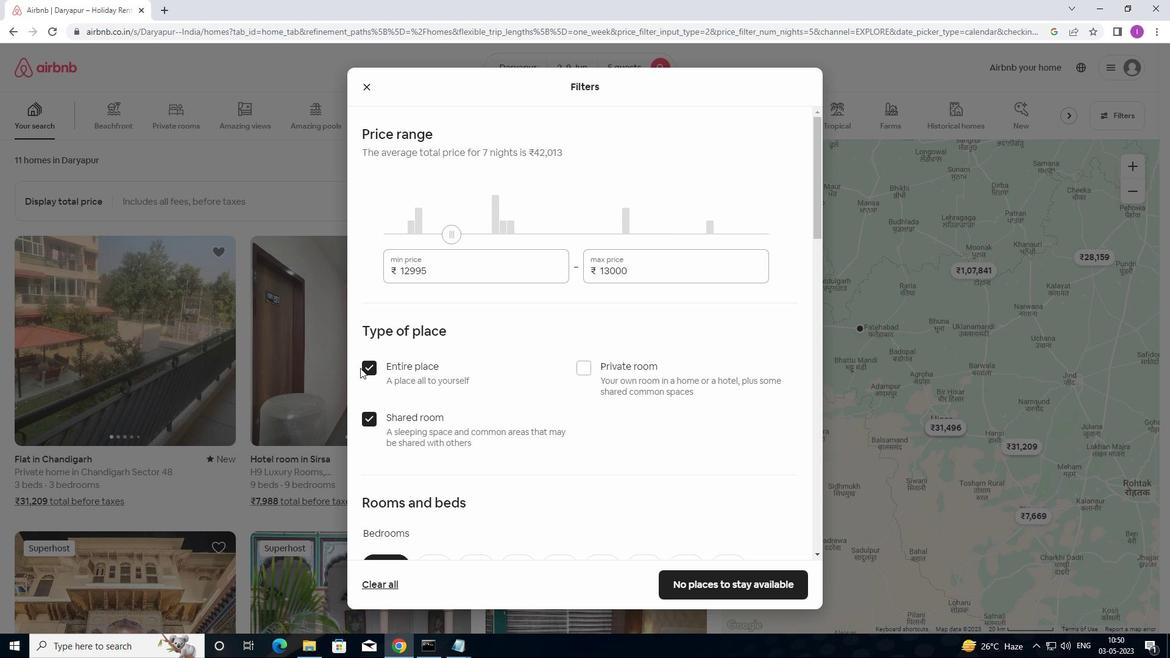 
Action: Mouse pressed left at (366, 368)
Screenshot: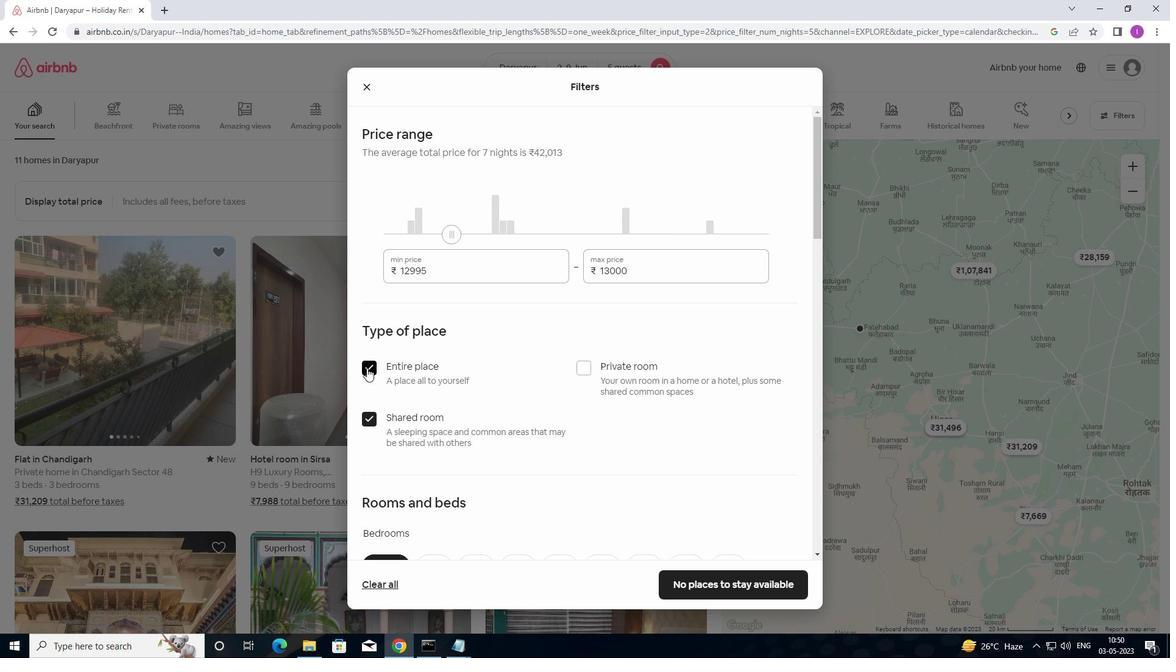 
Action: Mouse moved to (404, 471)
Screenshot: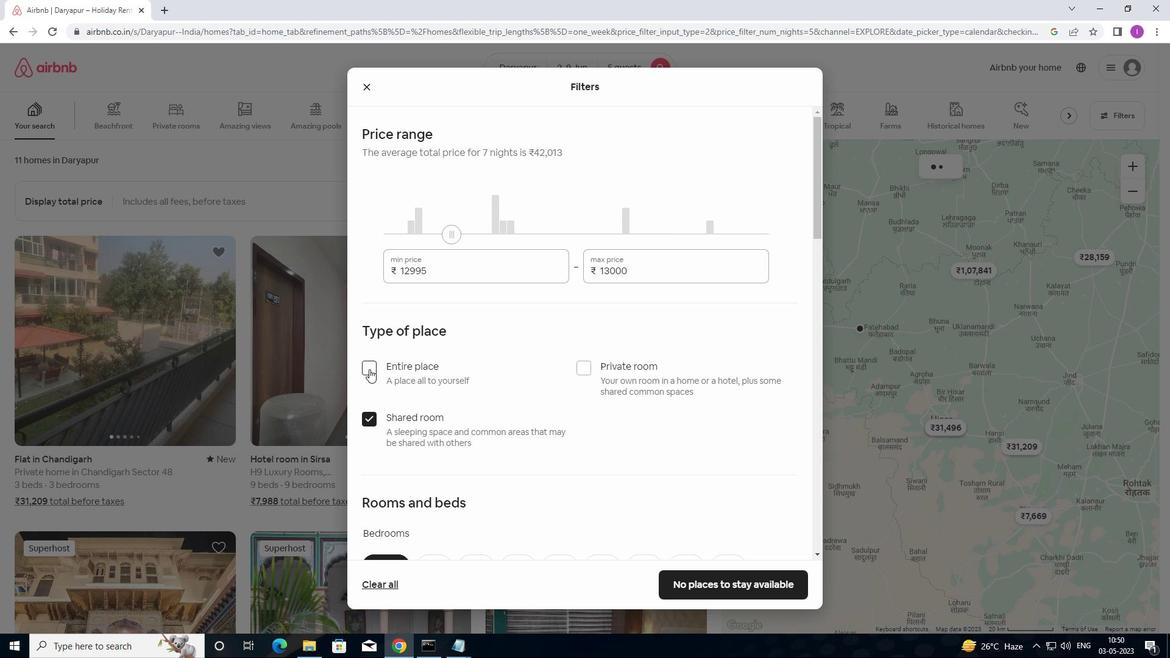 
Action: Mouse scrolled (404, 471) with delta (0, 0)
Screenshot: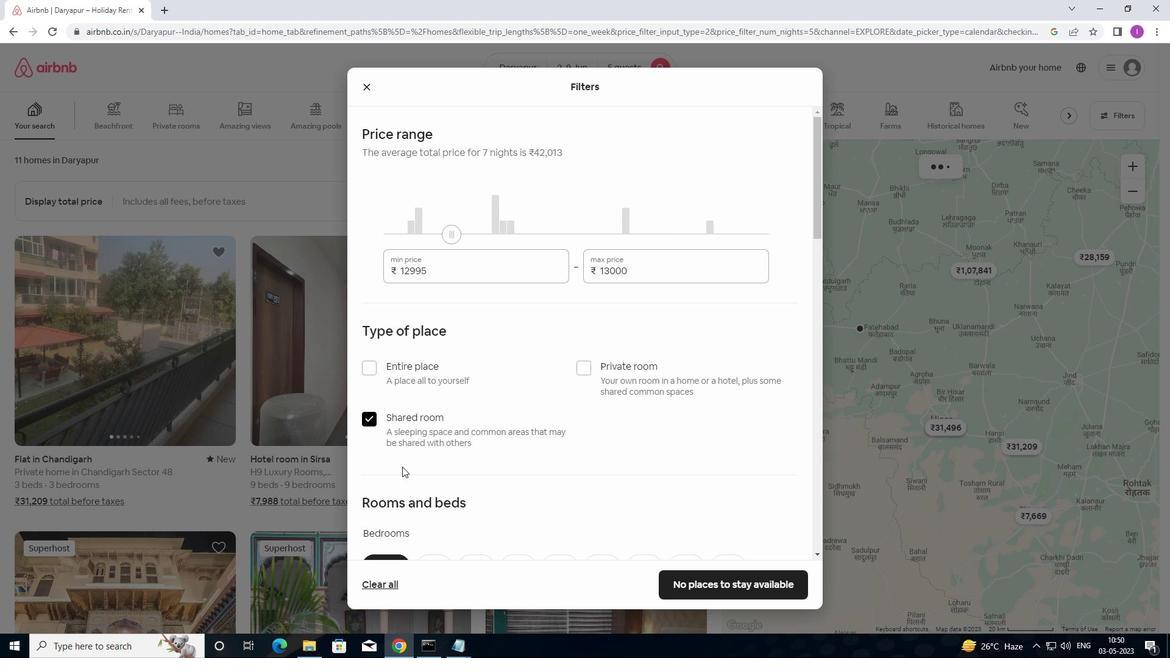 
Action: Mouse scrolled (404, 471) with delta (0, 0)
Screenshot: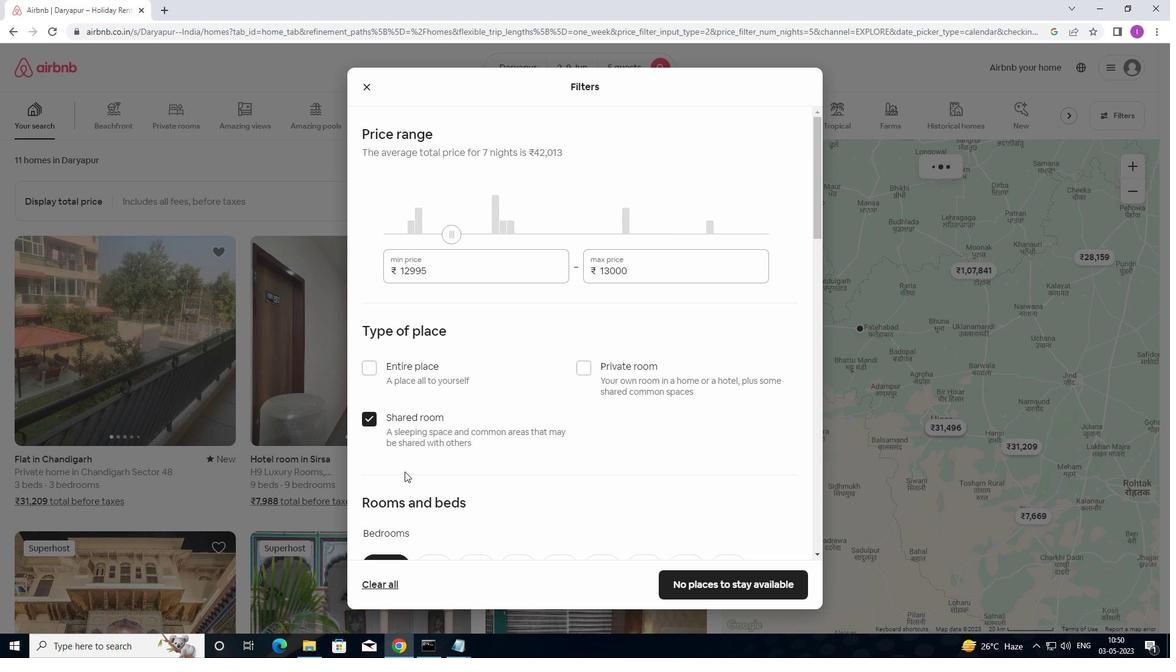 
Action: Mouse scrolled (404, 471) with delta (0, 0)
Screenshot: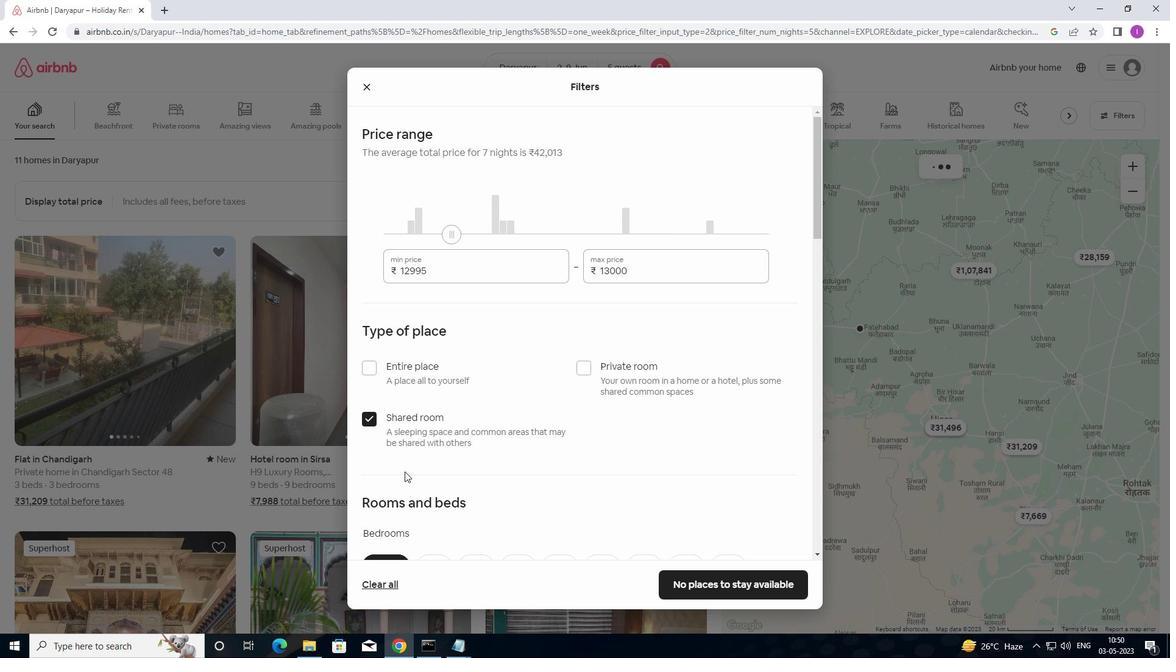 
Action: Mouse moved to (489, 385)
Screenshot: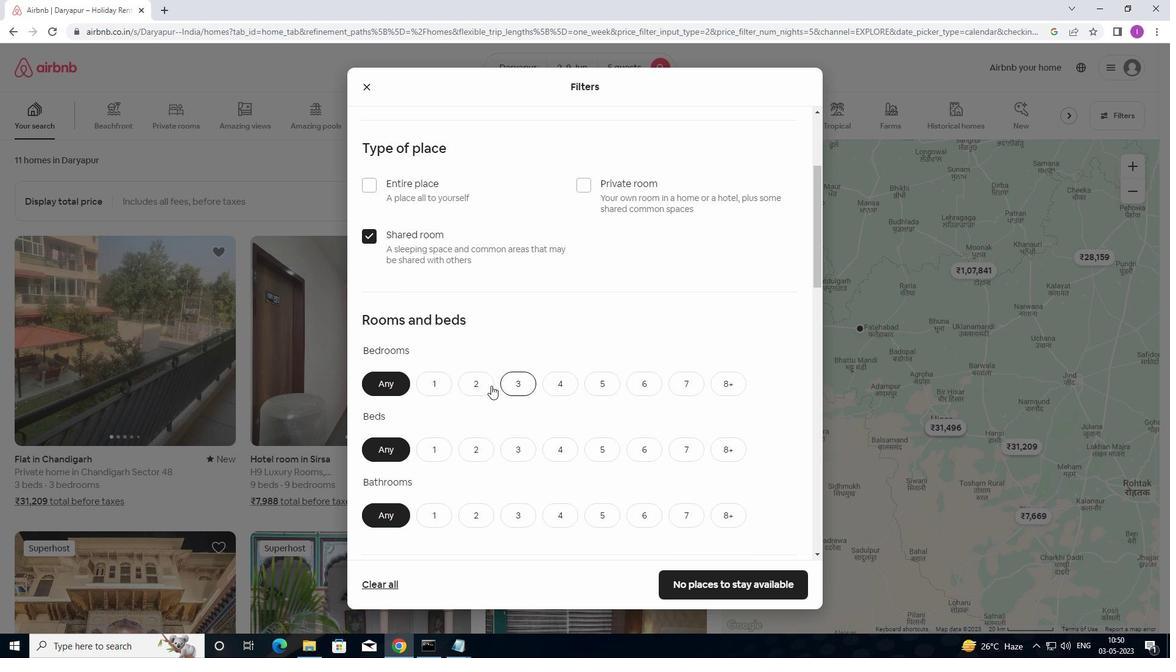 
Action: Mouse pressed left at (489, 385)
Screenshot: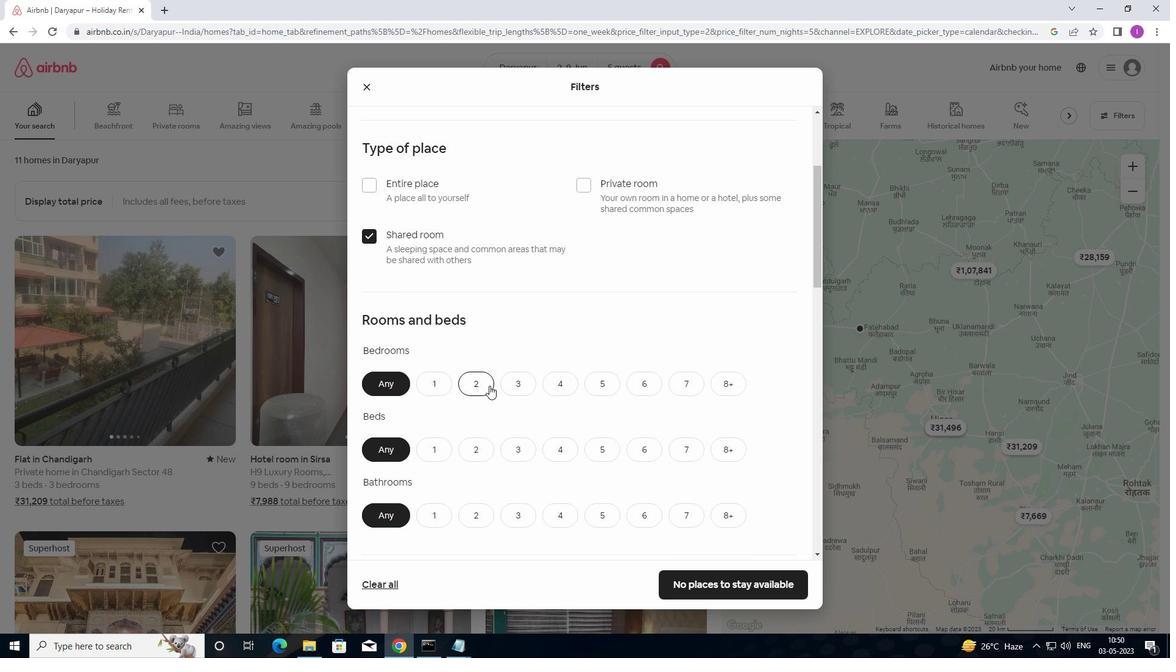 
Action: Mouse moved to (593, 451)
Screenshot: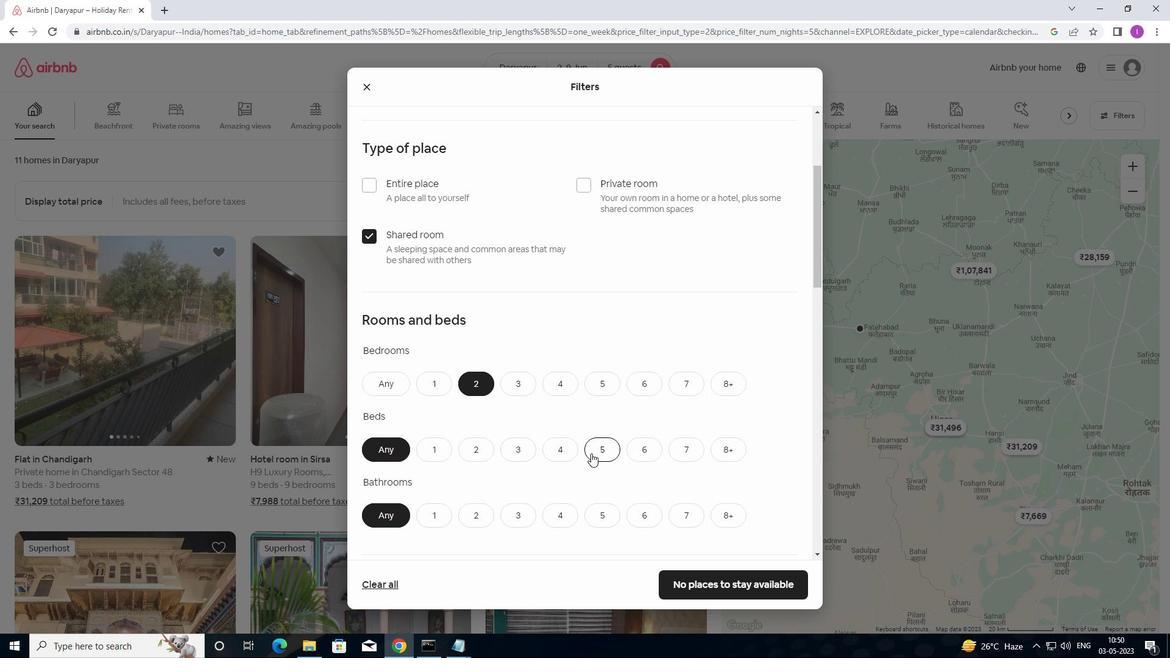
Action: Mouse pressed left at (593, 451)
Screenshot: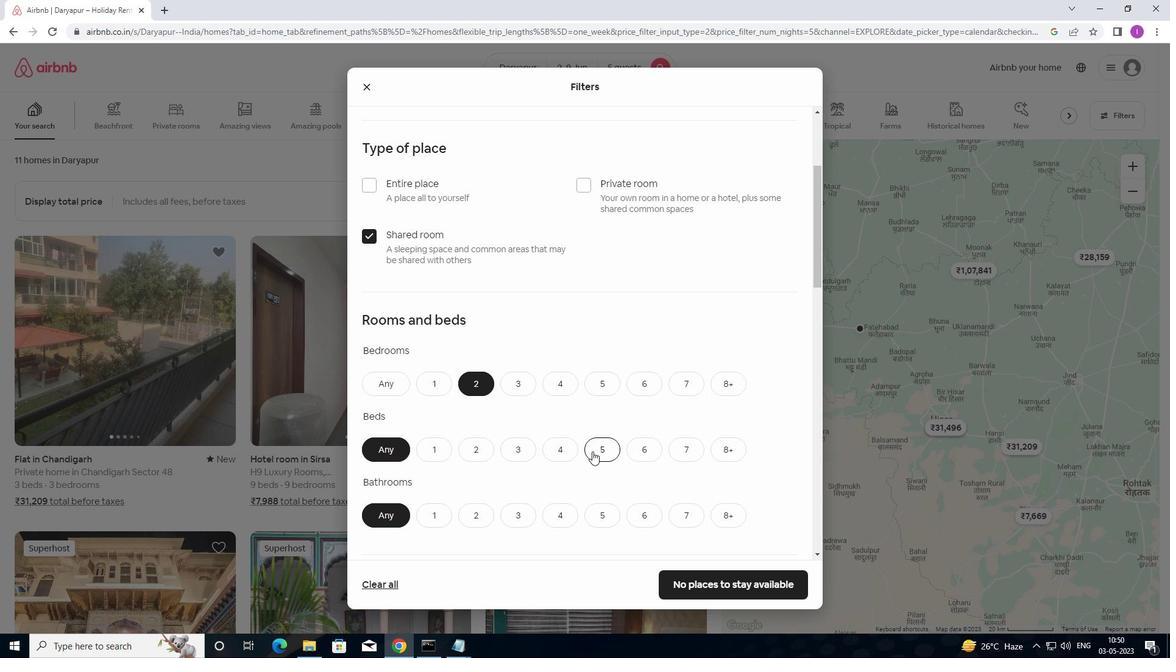 
Action: Mouse moved to (593, 451)
Screenshot: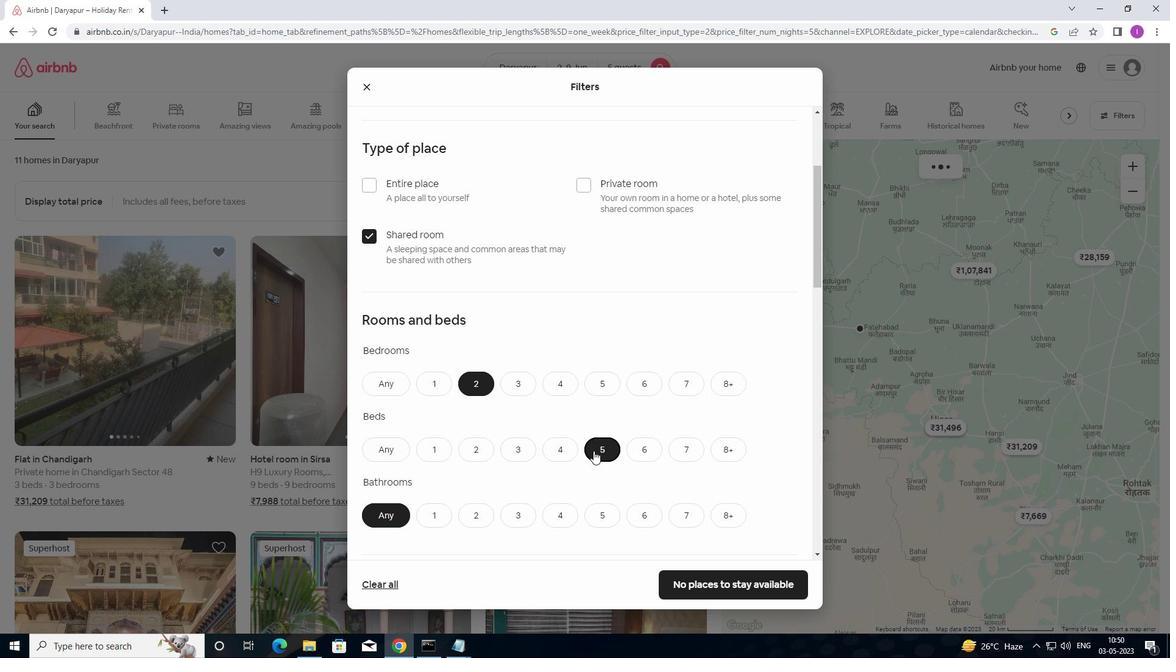 
Action: Mouse scrolled (593, 450) with delta (0, 0)
Screenshot: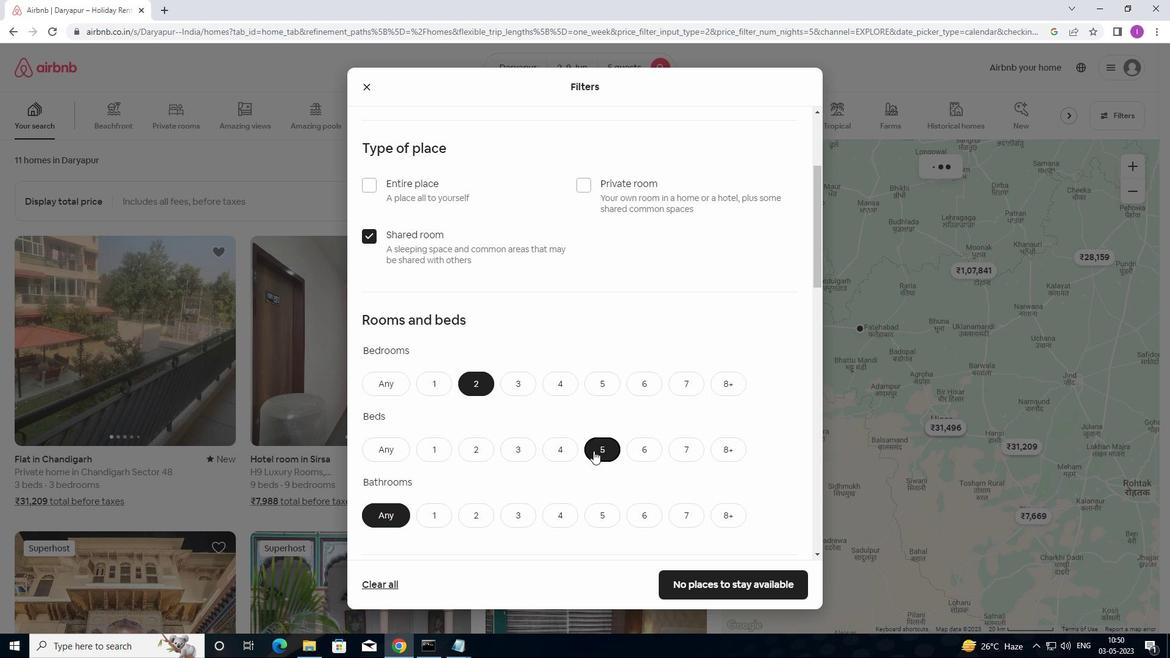 
Action: Mouse moved to (483, 452)
Screenshot: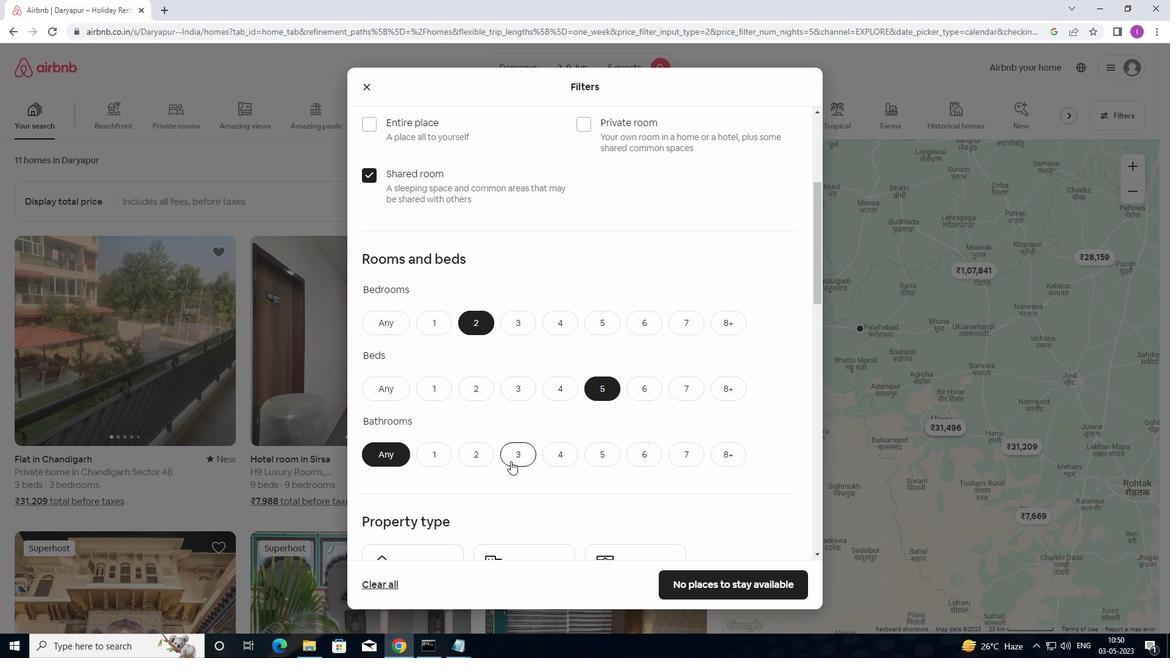 
Action: Mouse pressed left at (483, 452)
Screenshot: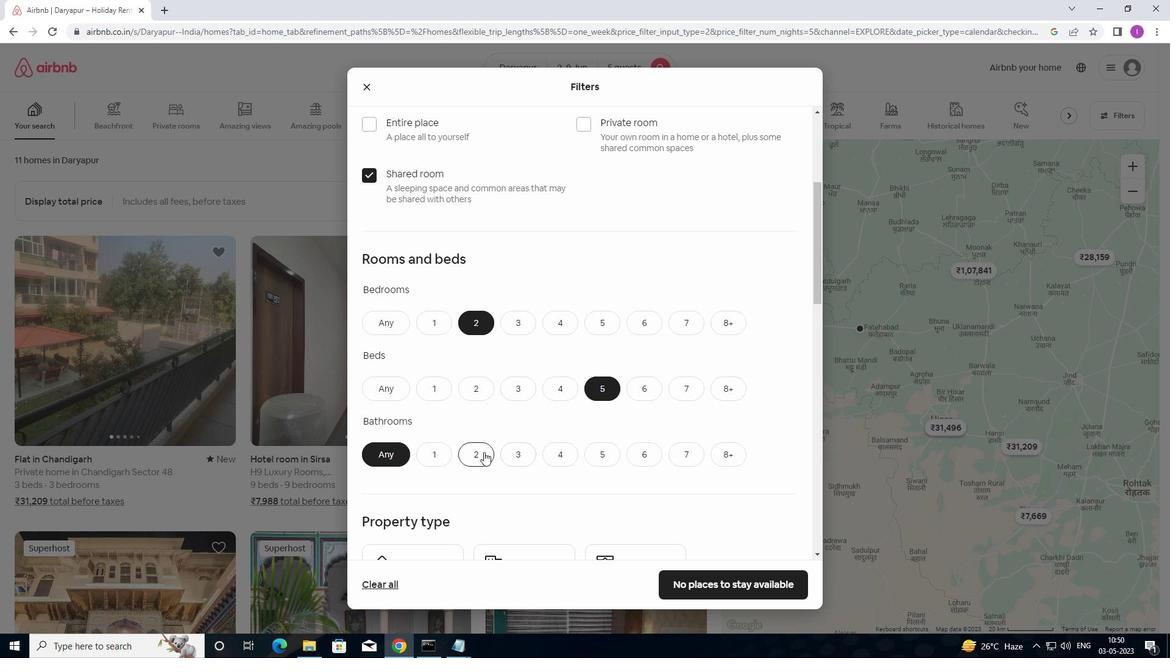 
Action: Mouse moved to (493, 457)
Screenshot: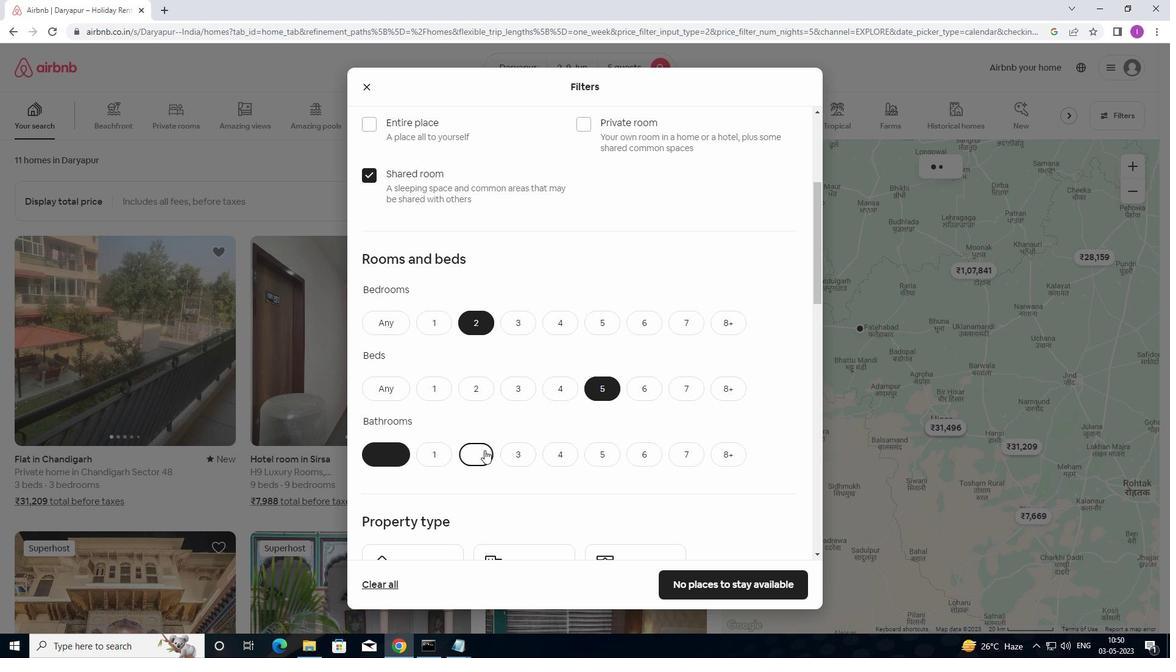 
Action: Mouse scrolled (493, 456) with delta (0, 0)
Screenshot: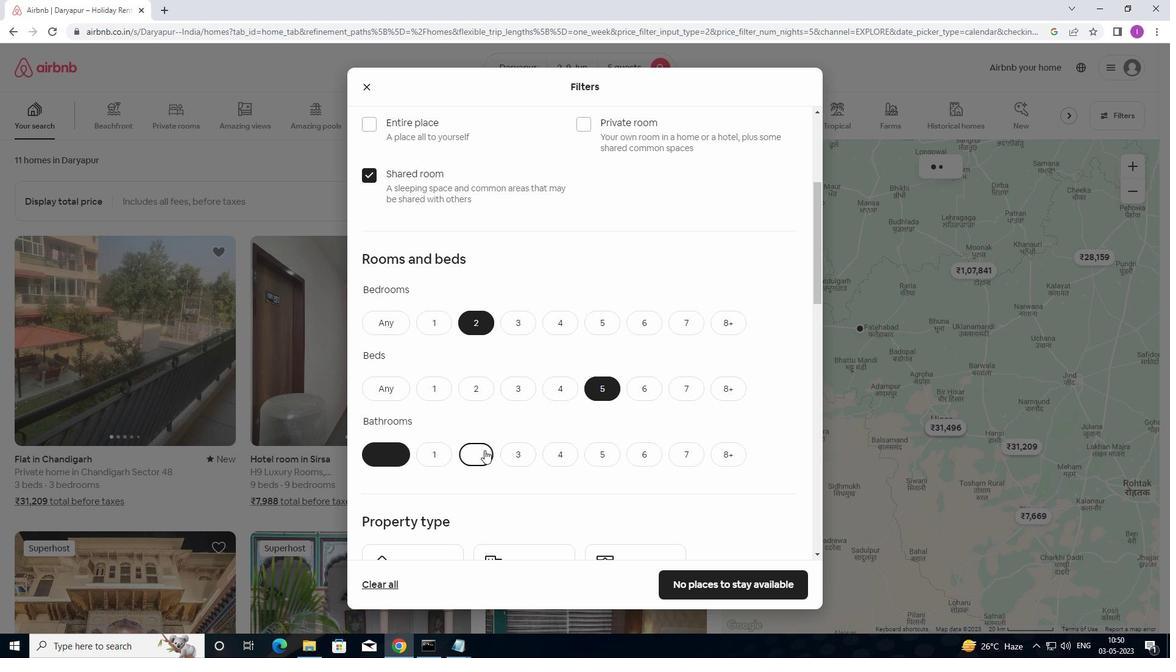 
Action: Mouse moved to (493, 458)
Screenshot: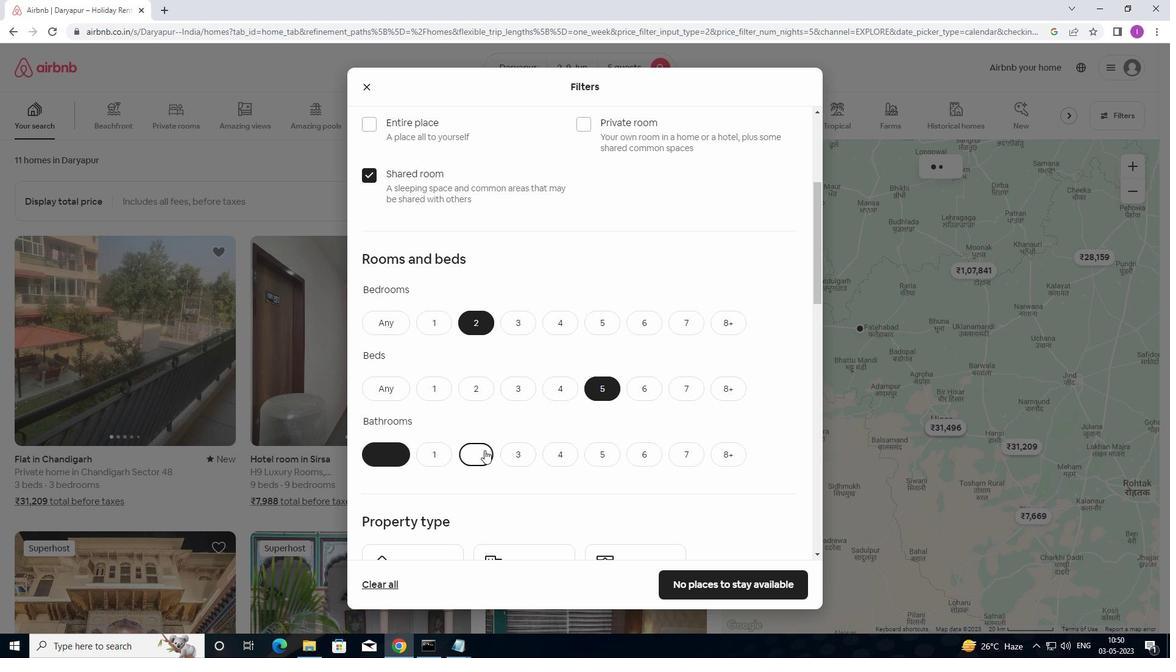
Action: Mouse scrolled (493, 458) with delta (0, 0)
Screenshot: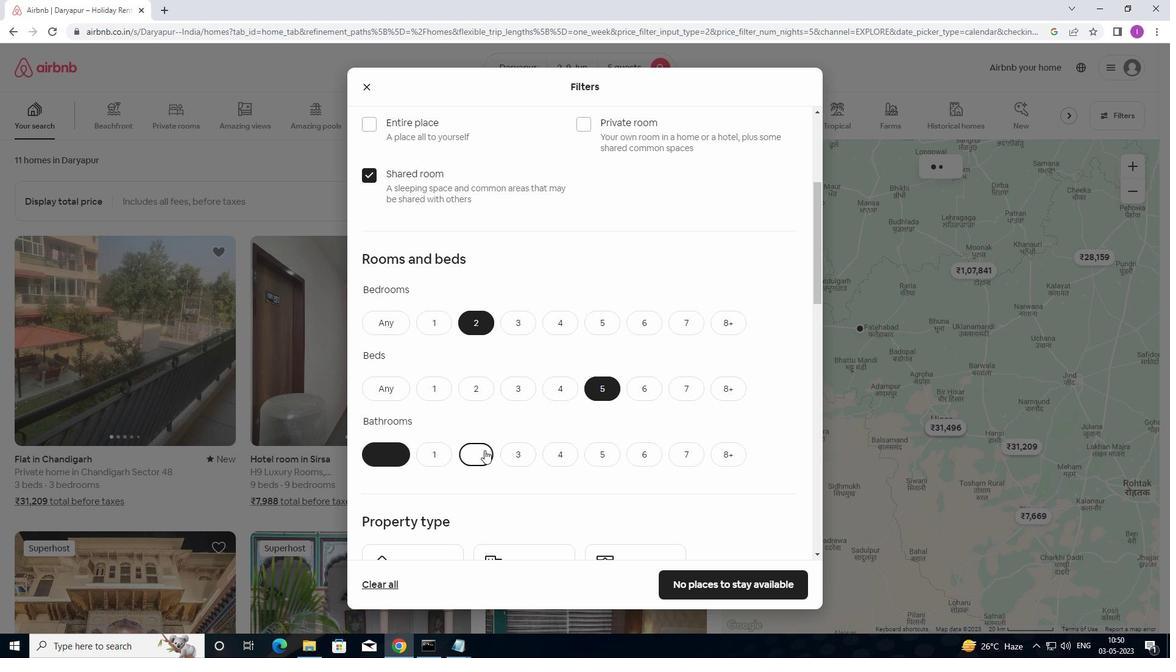 
Action: Mouse scrolled (493, 458) with delta (0, 0)
Screenshot: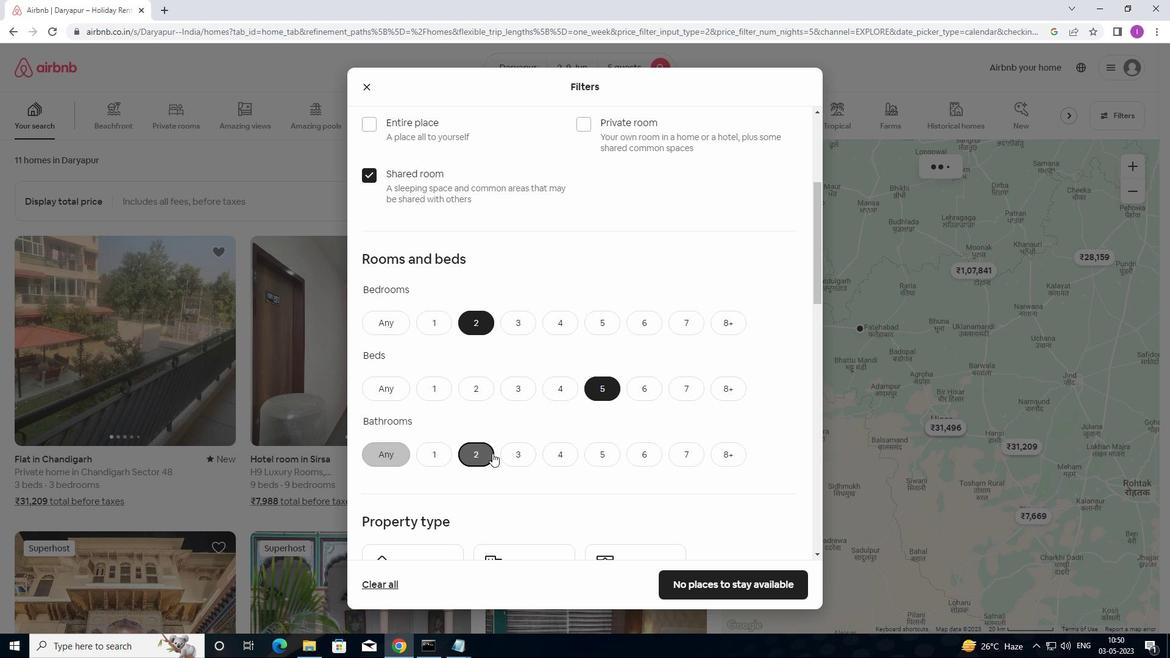 
Action: Mouse scrolled (493, 458) with delta (0, 0)
Screenshot: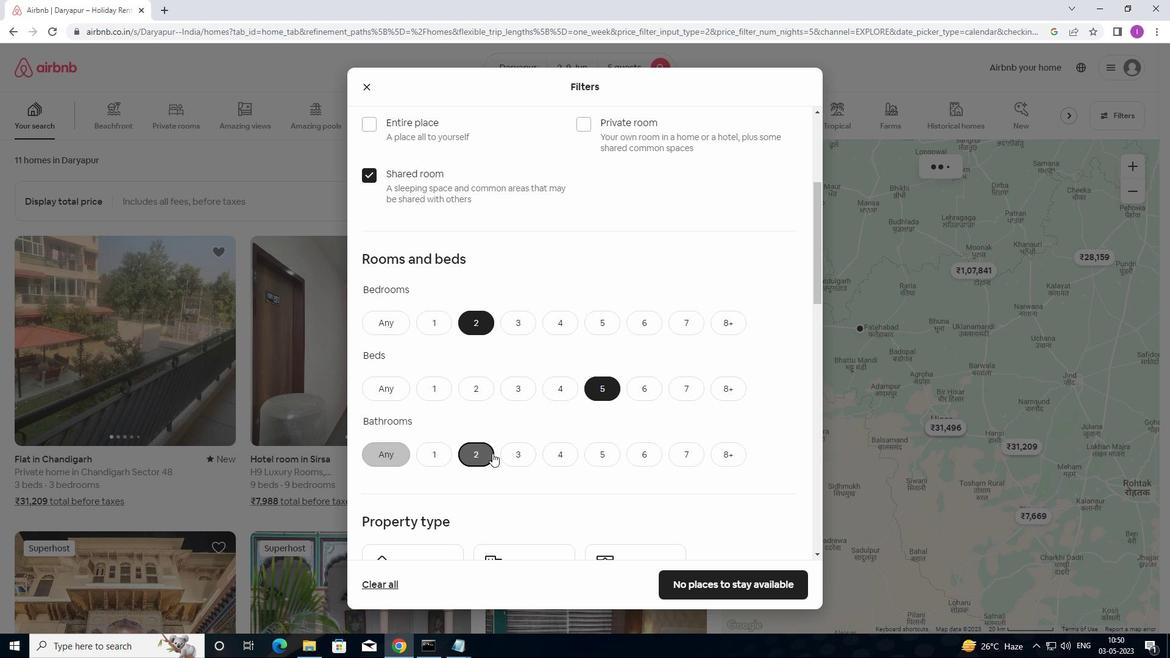 
Action: Mouse moved to (427, 368)
Screenshot: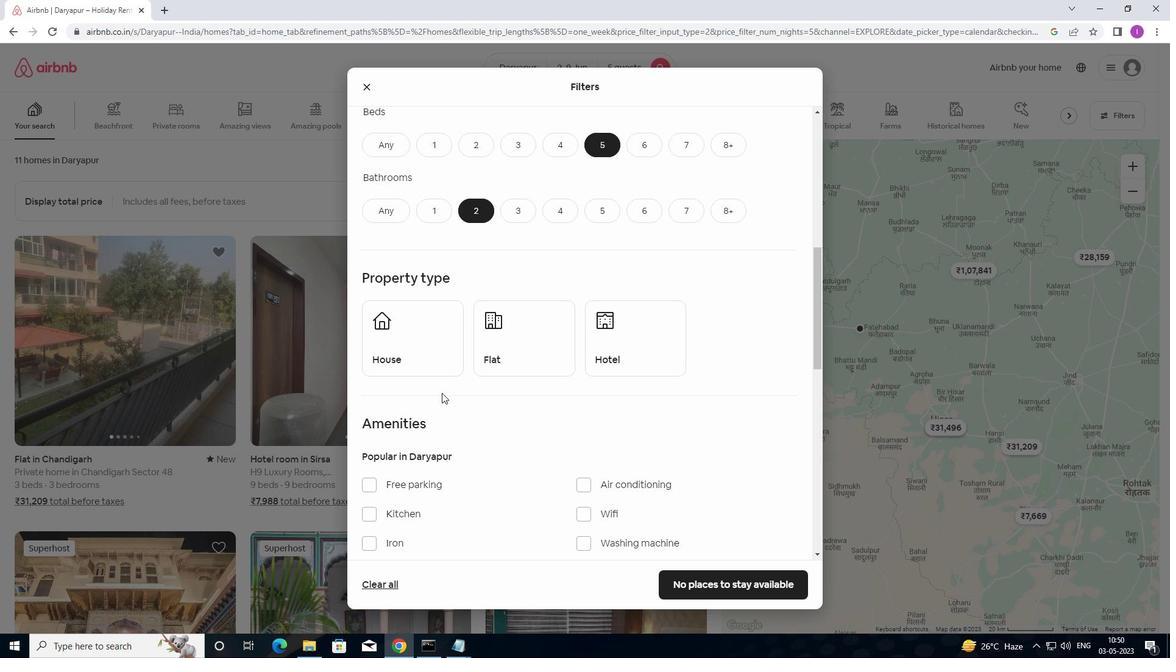 
Action: Mouse pressed left at (427, 368)
Screenshot: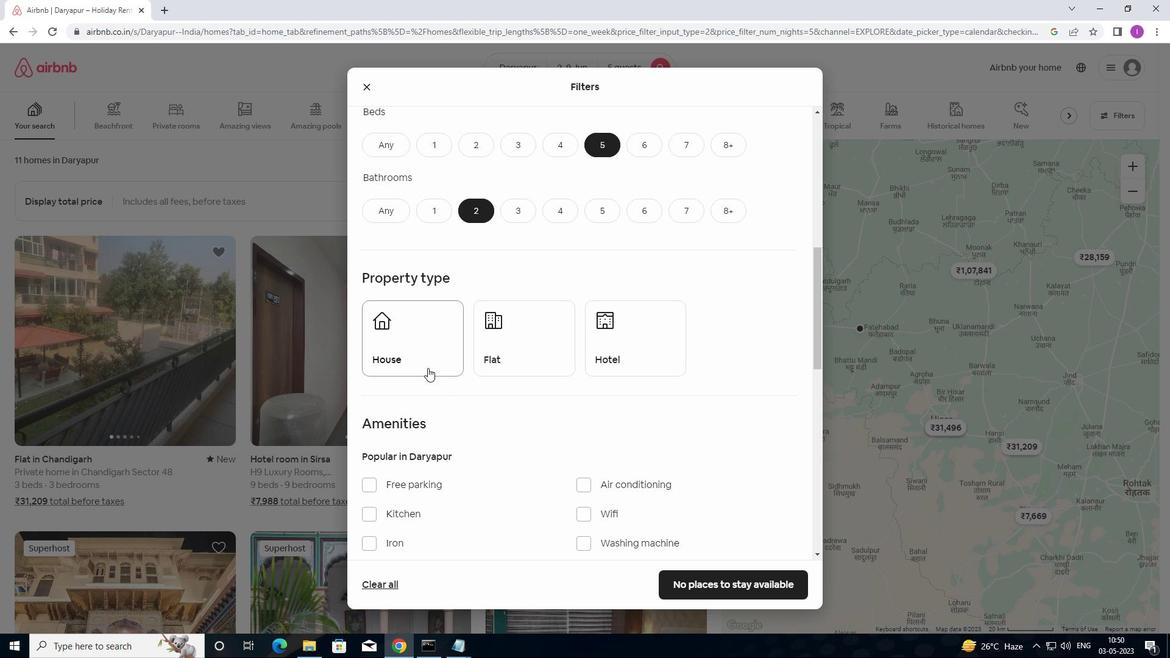 
Action: Mouse moved to (505, 364)
Screenshot: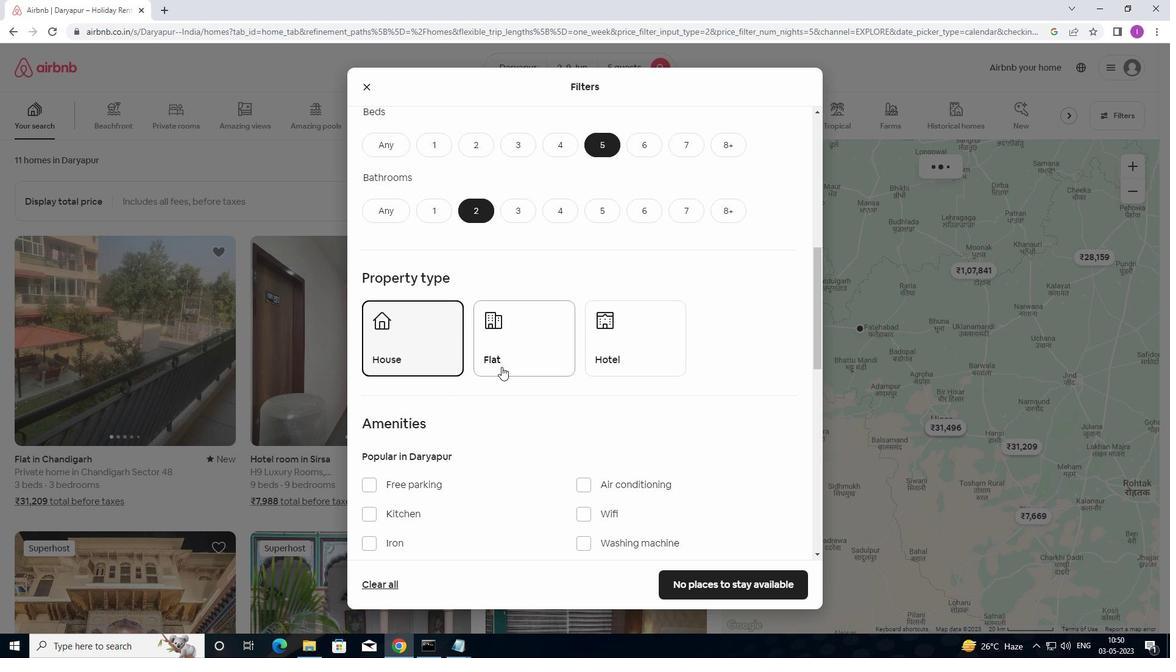 
Action: Mouse pressed left at (505, 364)
Screenshot: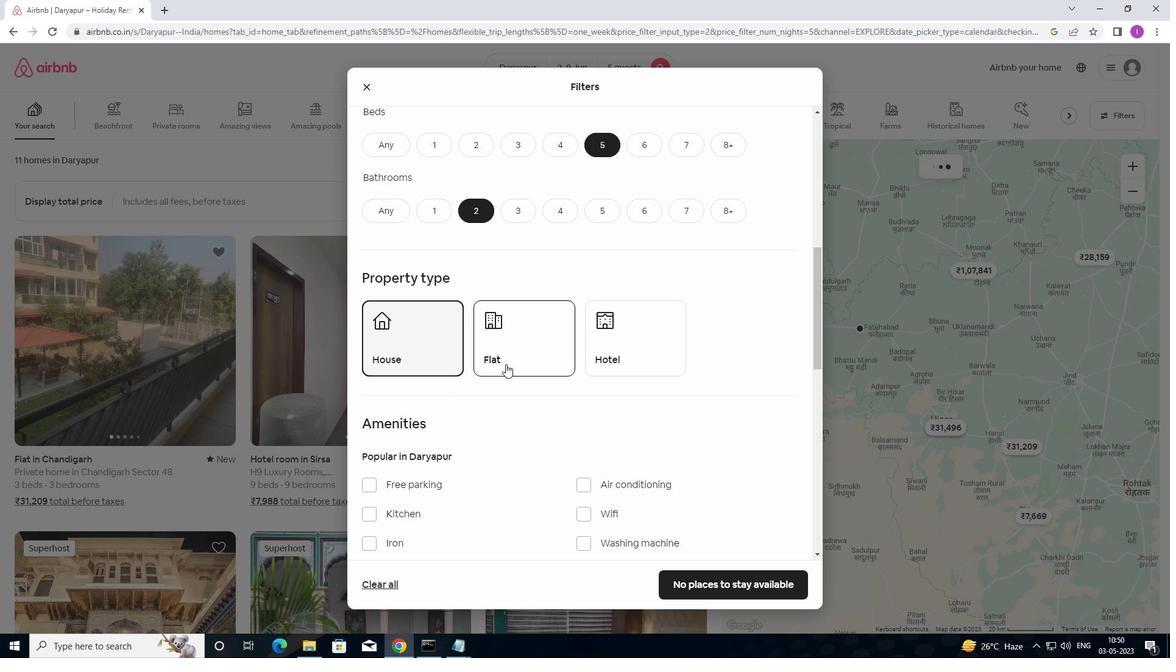 
Action: Mouse moved to (538, 379)
Screenshot: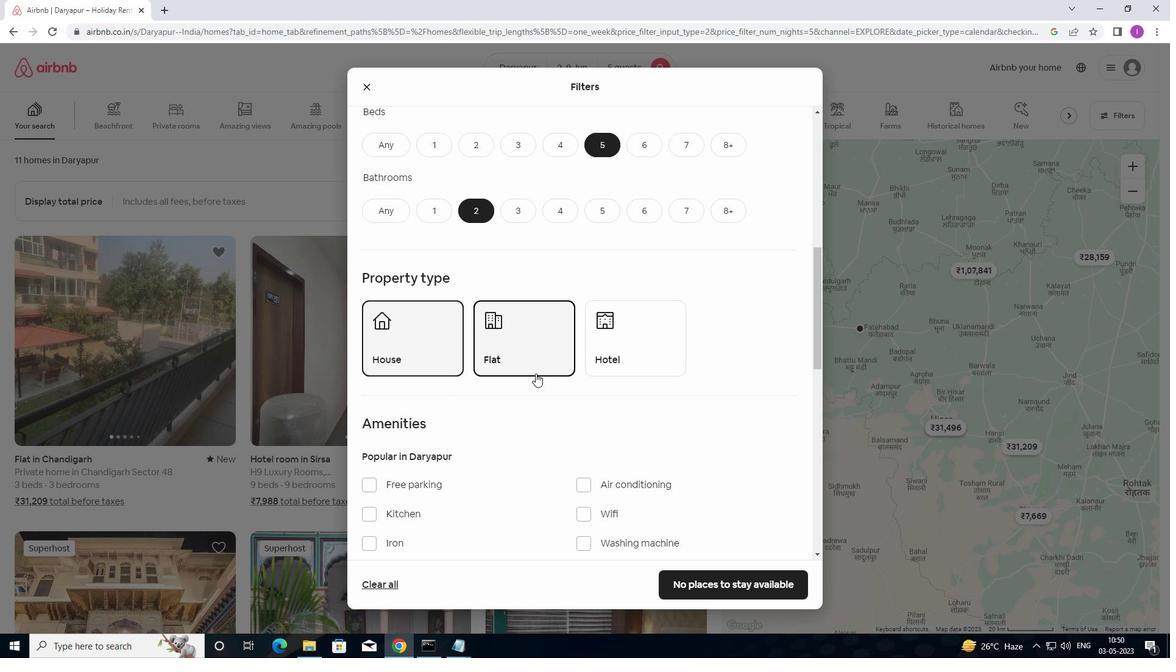 
Action: Mouse scrolled (538, 379) with delta (0, 0)
Screenshot: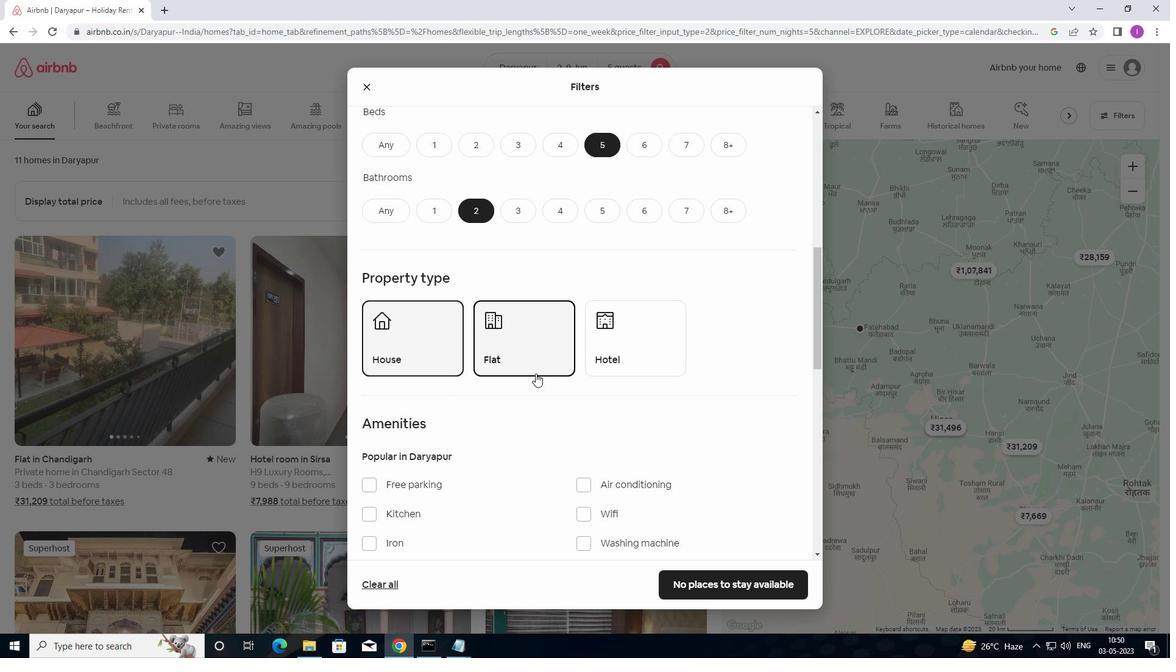 
Action: Mouse scrolled (538, 379) with delta (0, 0)
Screenshot: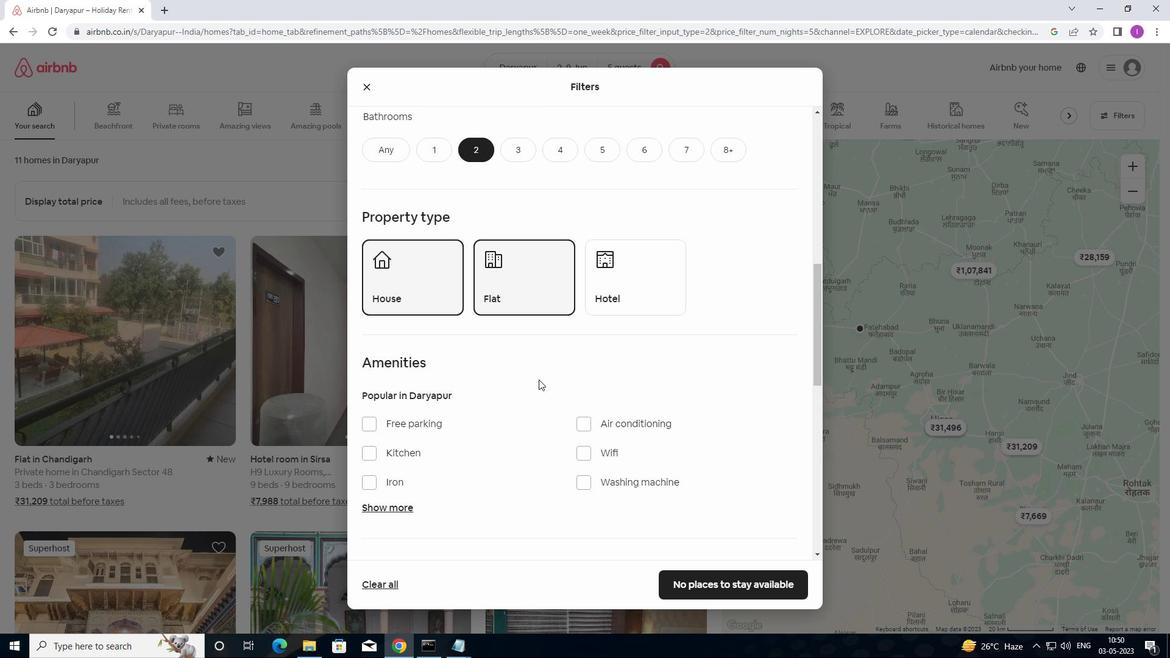 
Action: Mouse moved to (539, 379)
Screenshot: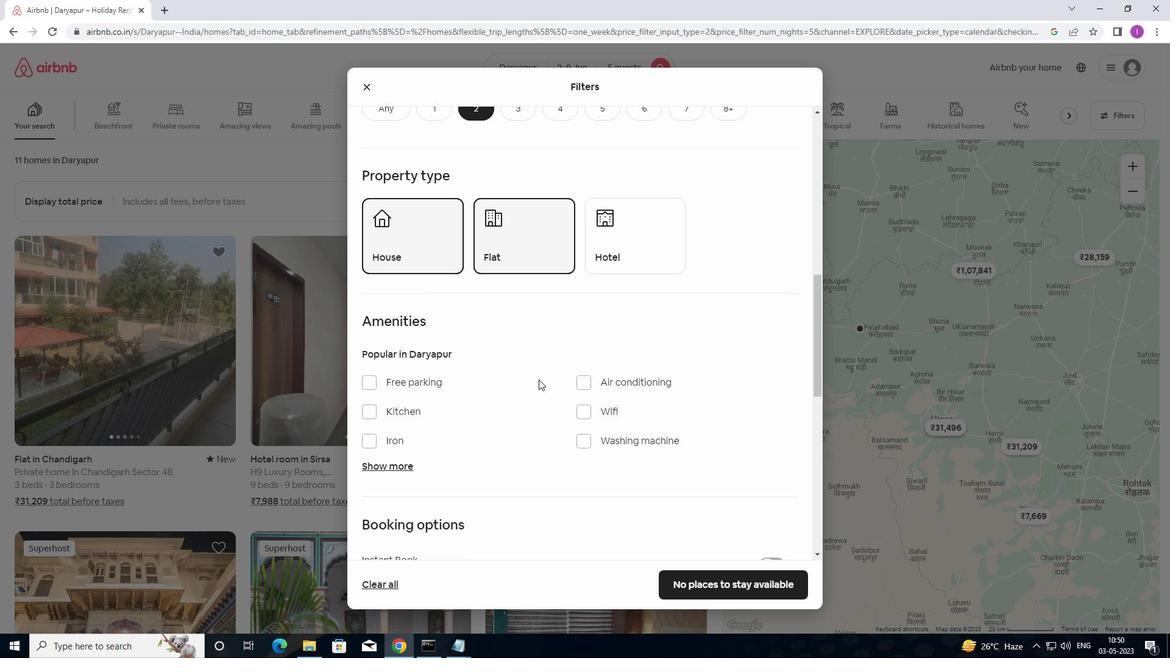 
Action: Mouse scrolled (539, 379) with delta (0, 0)
Screenshot: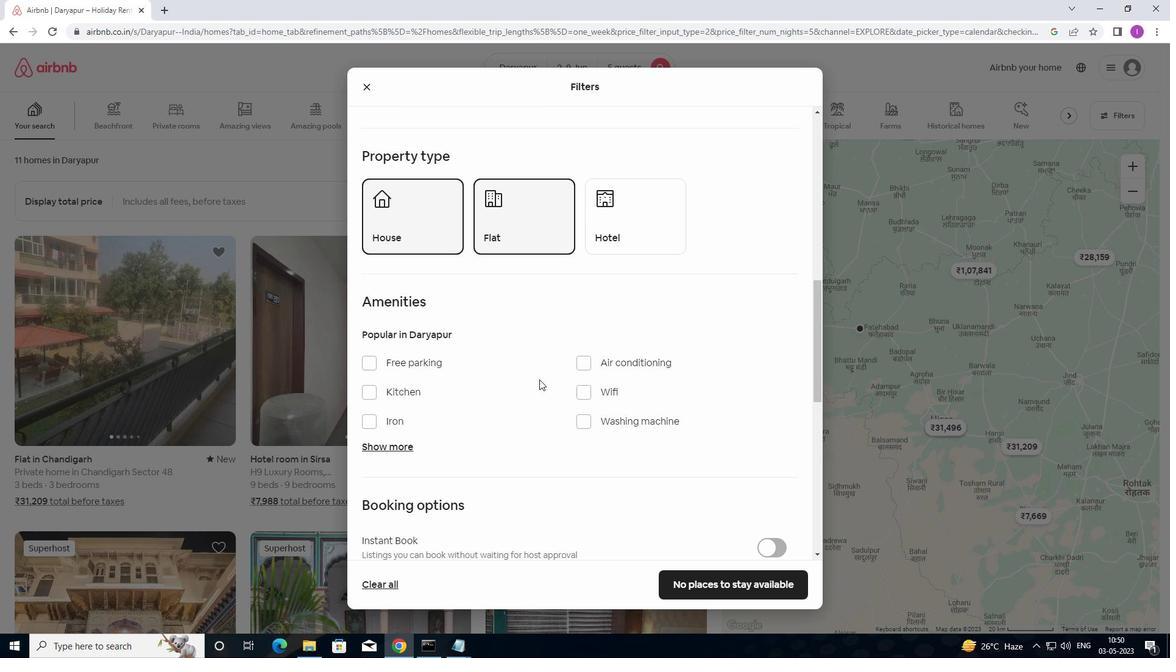 
Action: Mouse moved to (670, 407)
Screenshot: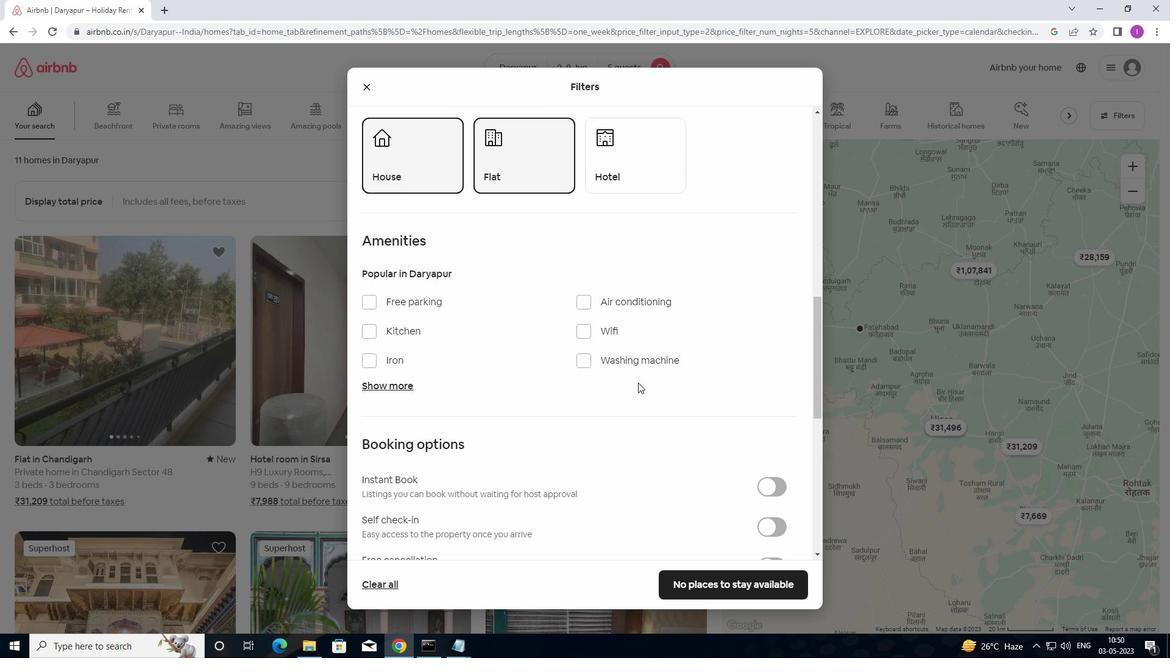 
Action: Mouse scrolled (670, 406) with delta (0, 0)
Screenshot: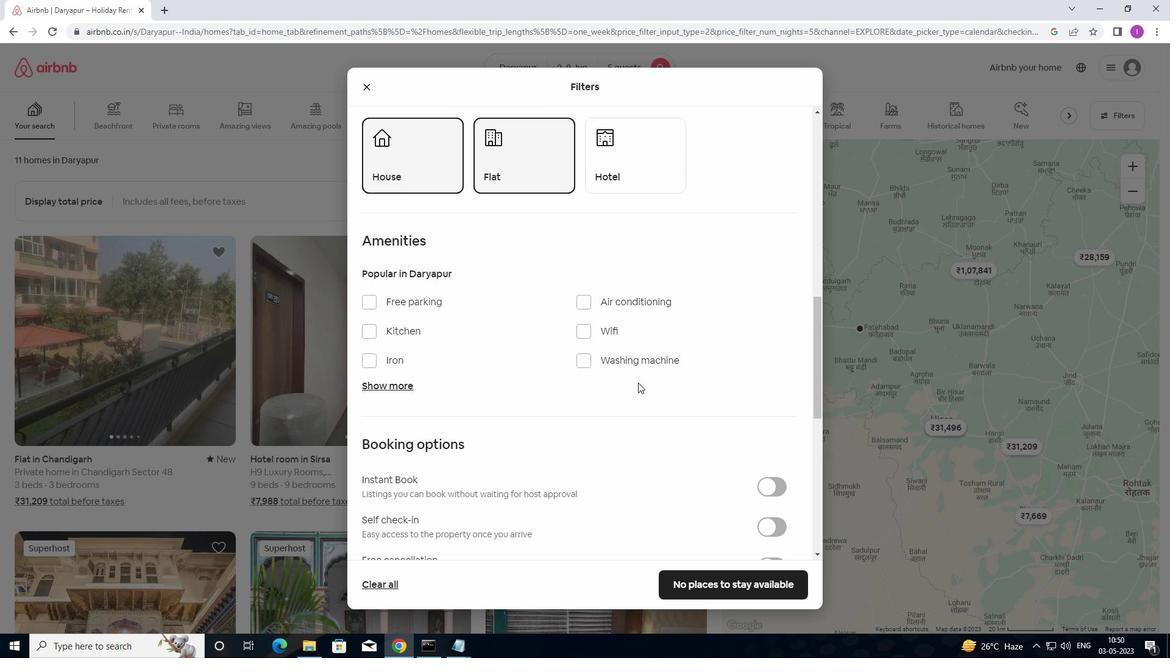 
Action: Mouse moved to (670, 410)
Screenshot: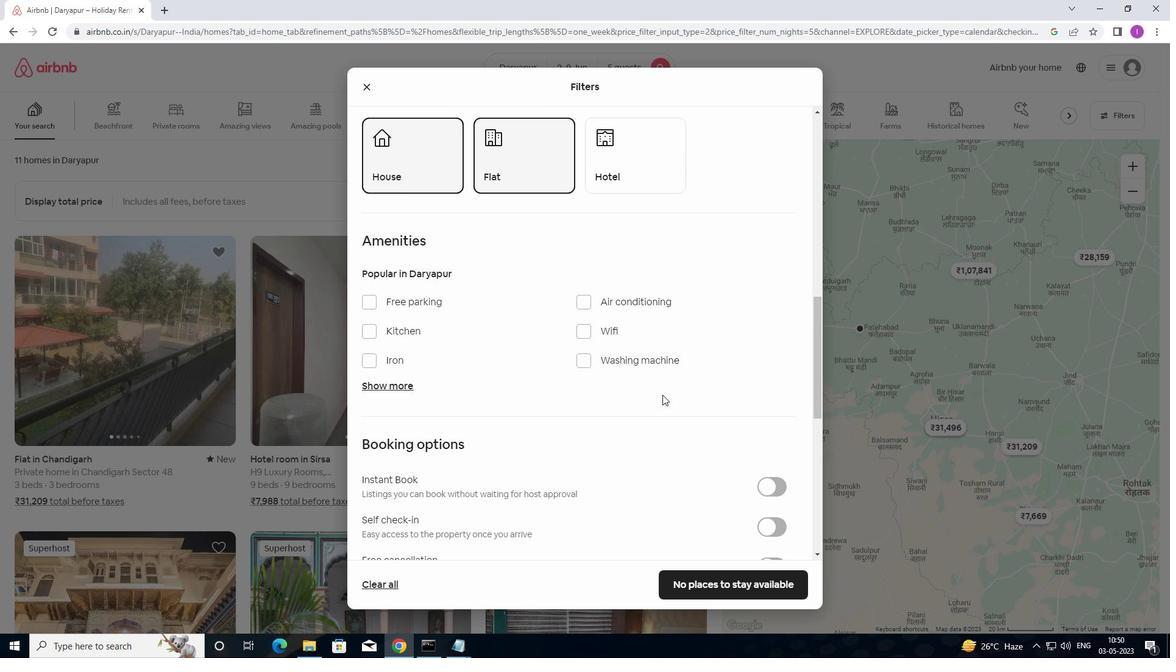 
Action: Mouse scrolled (670, 410) with delta (0, 0)
Screenshot: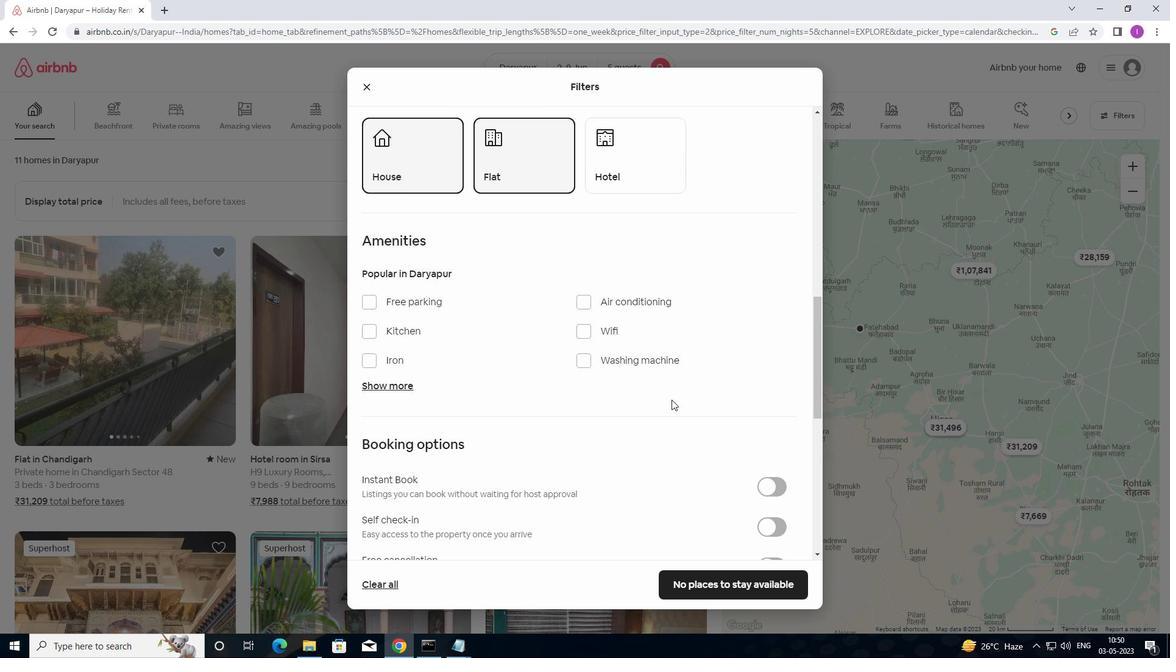 
Action: Mouse scrolled (670, 410) with delta (0, 0)
Screenshot: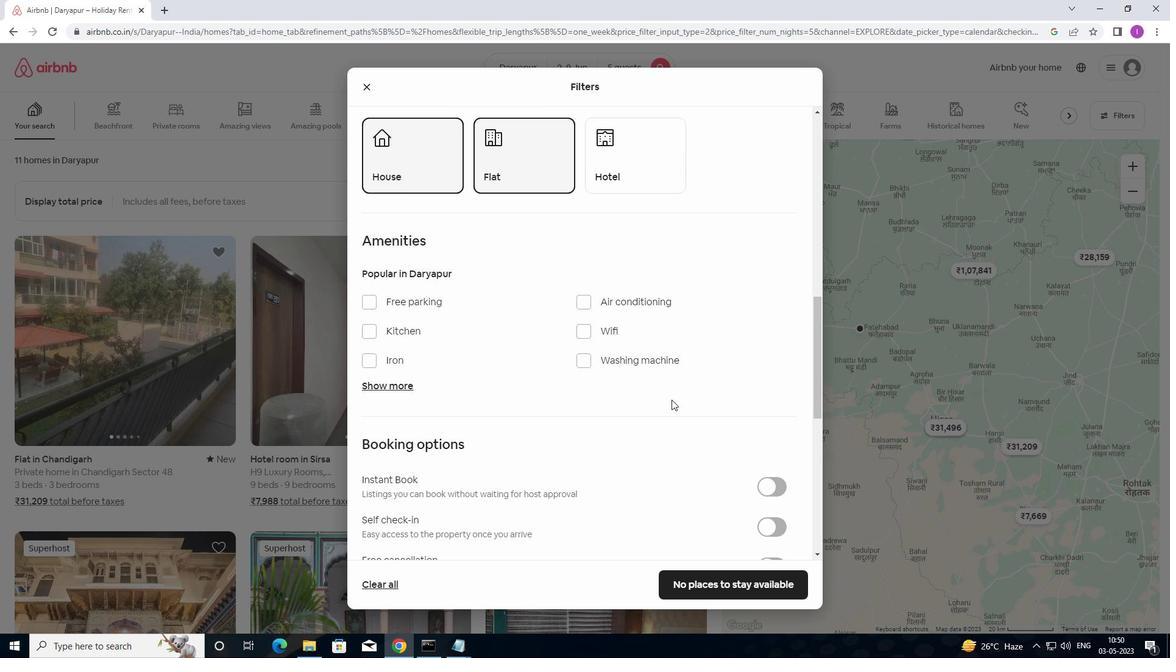 
Action: Mouse scrolled (670, 410) with delta (0, 0)
Screenshot: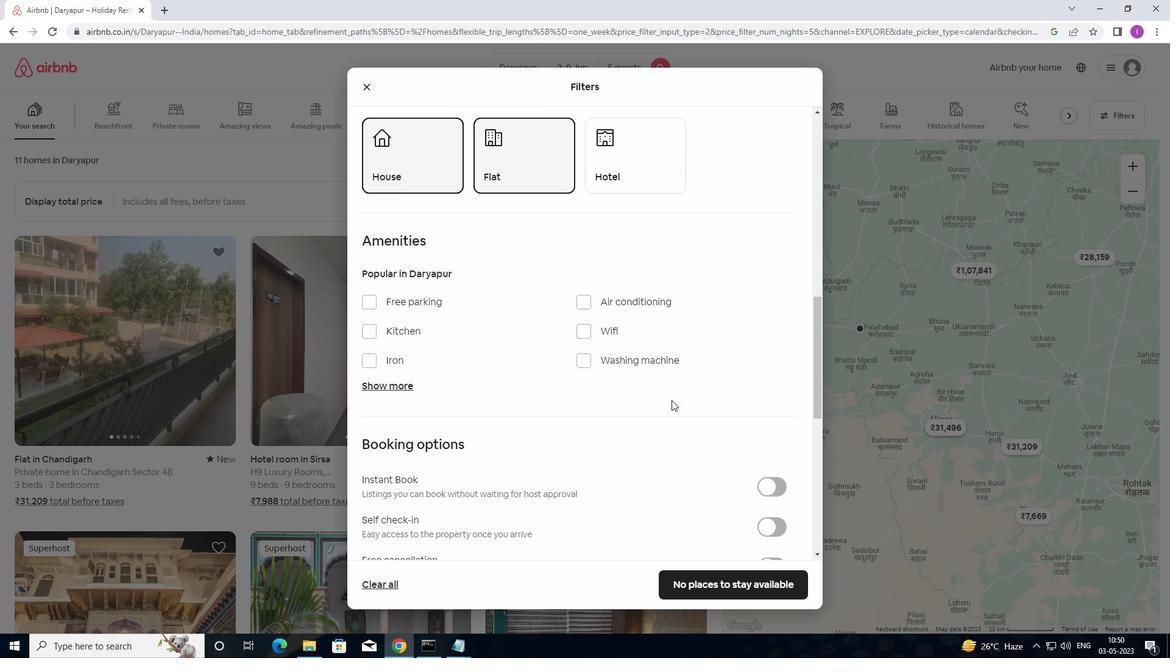 
Action: Mouse moved to (781, 284)
Screenshot: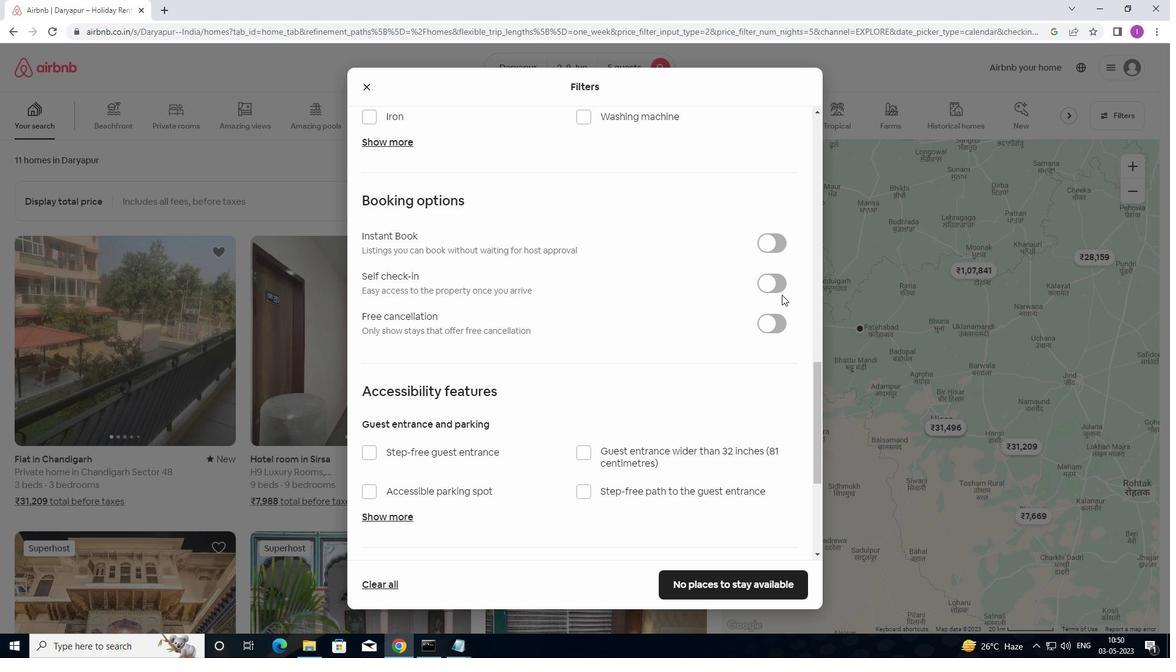 
Action: Mouse pressed left at (781, 284)
Screenshot: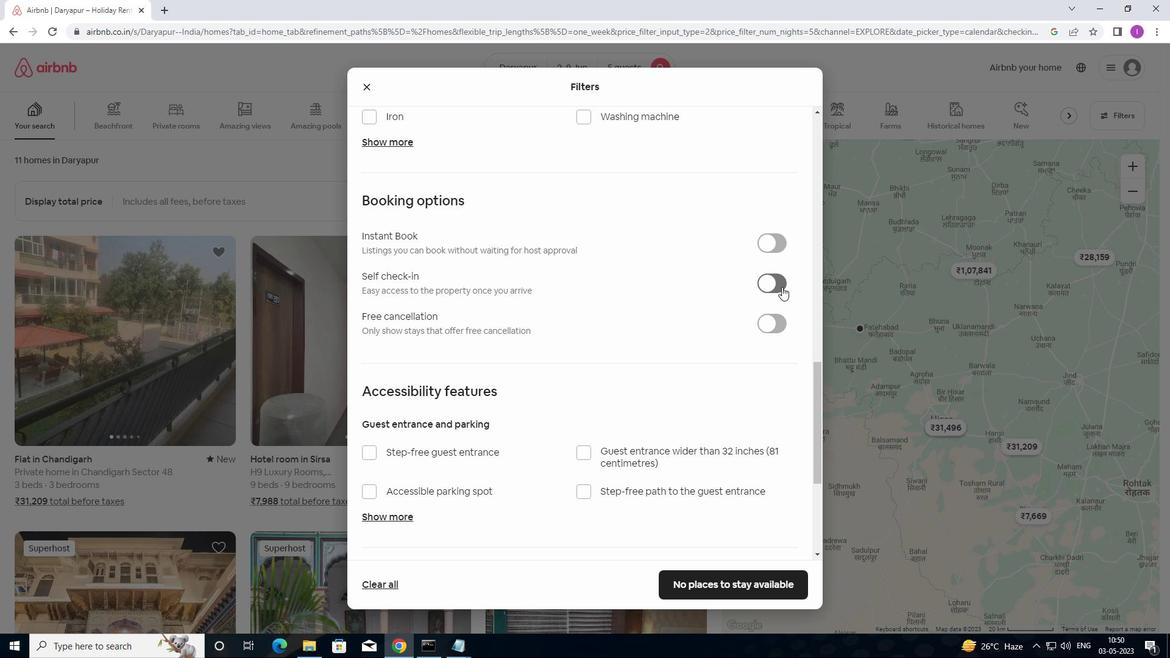 
Action: Mouse moved to (557, 446)
Screenshot: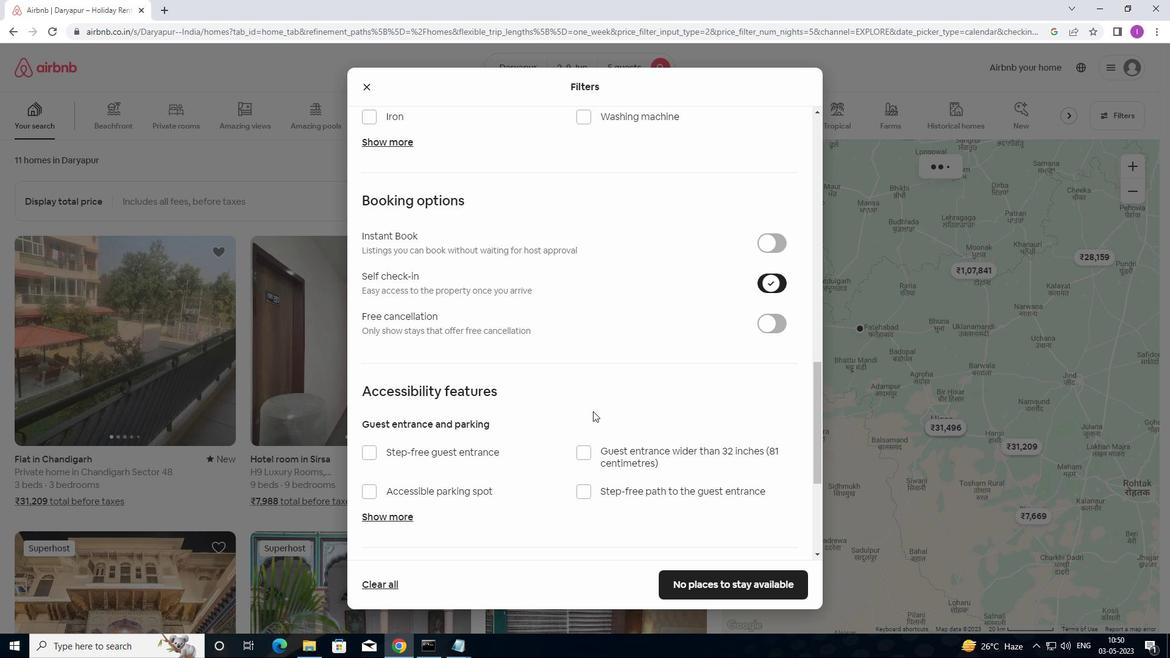 
Action: Mouse scrolled (557, 446) with delta (0, 0)
Screenshot: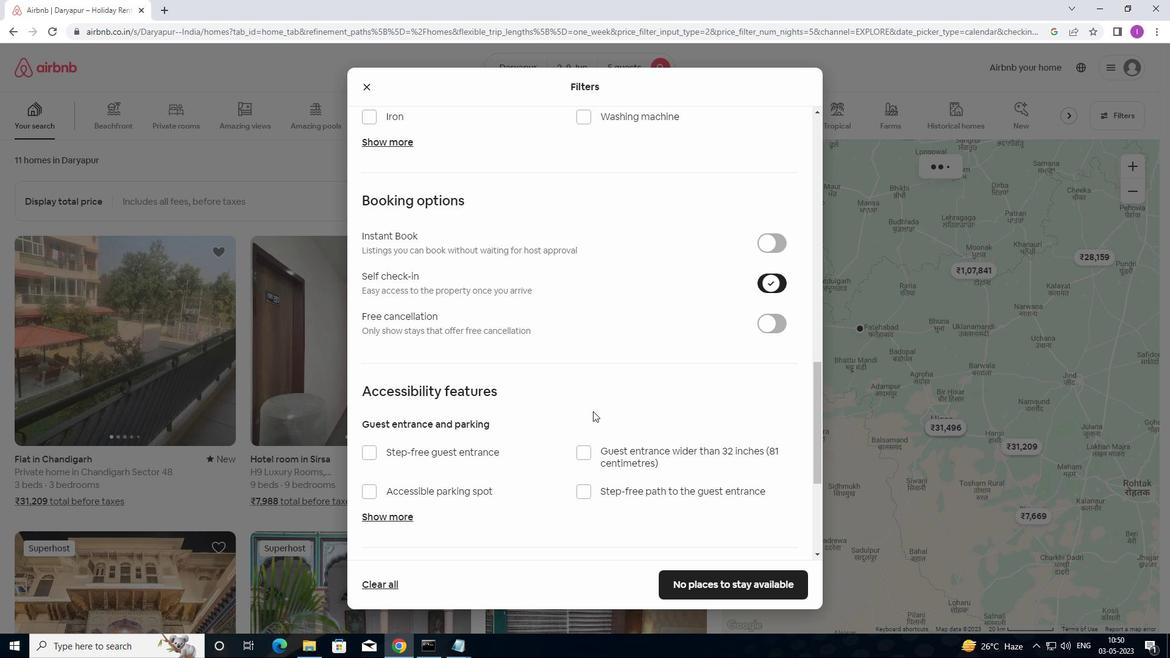 
Action: Mouse moved to (555, 452)
Screenshot: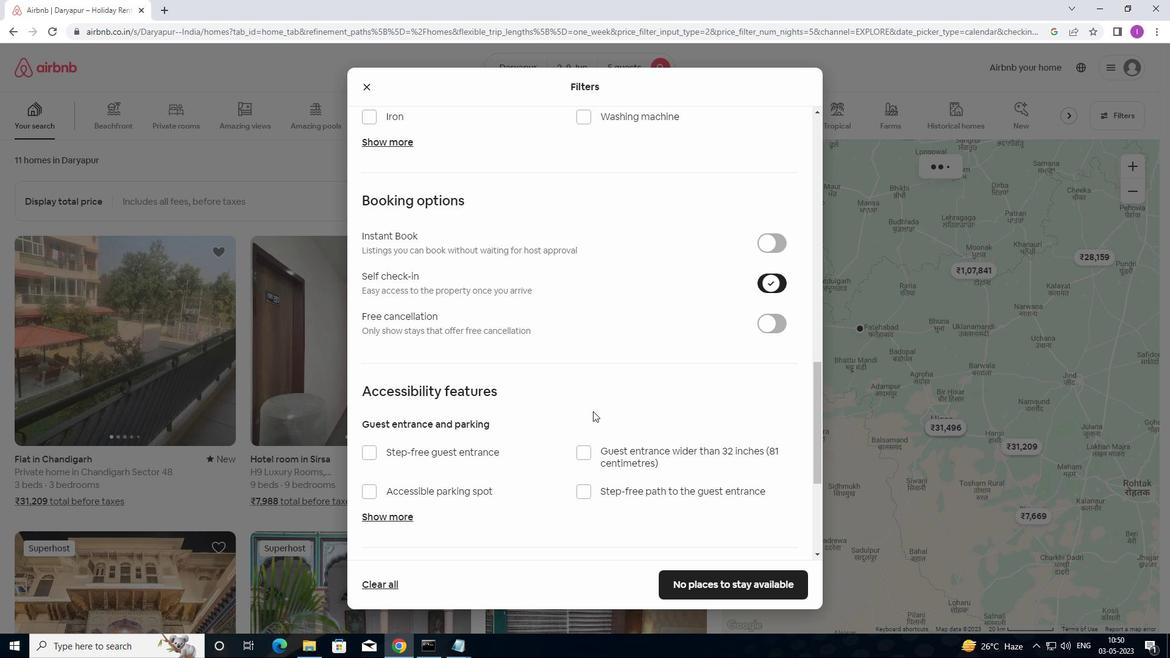
Action: Mouse scrolled (555, 451) with delta (0, 0)
Screenshot: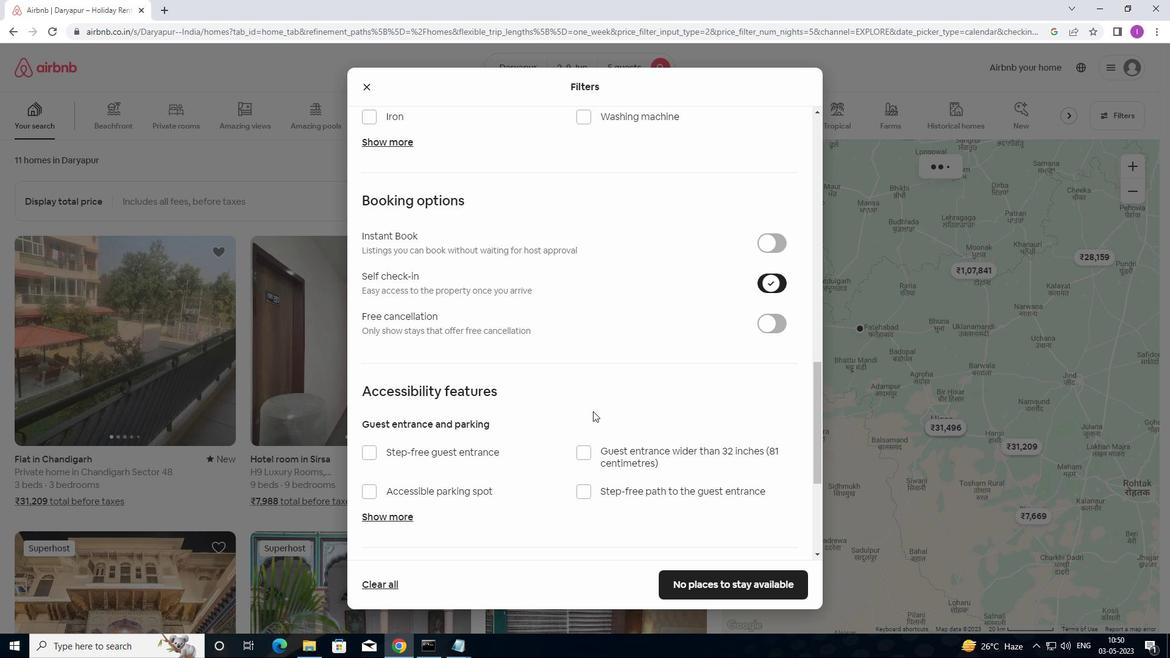 
Action: Mouse moved to (555, 454)
Screenshot: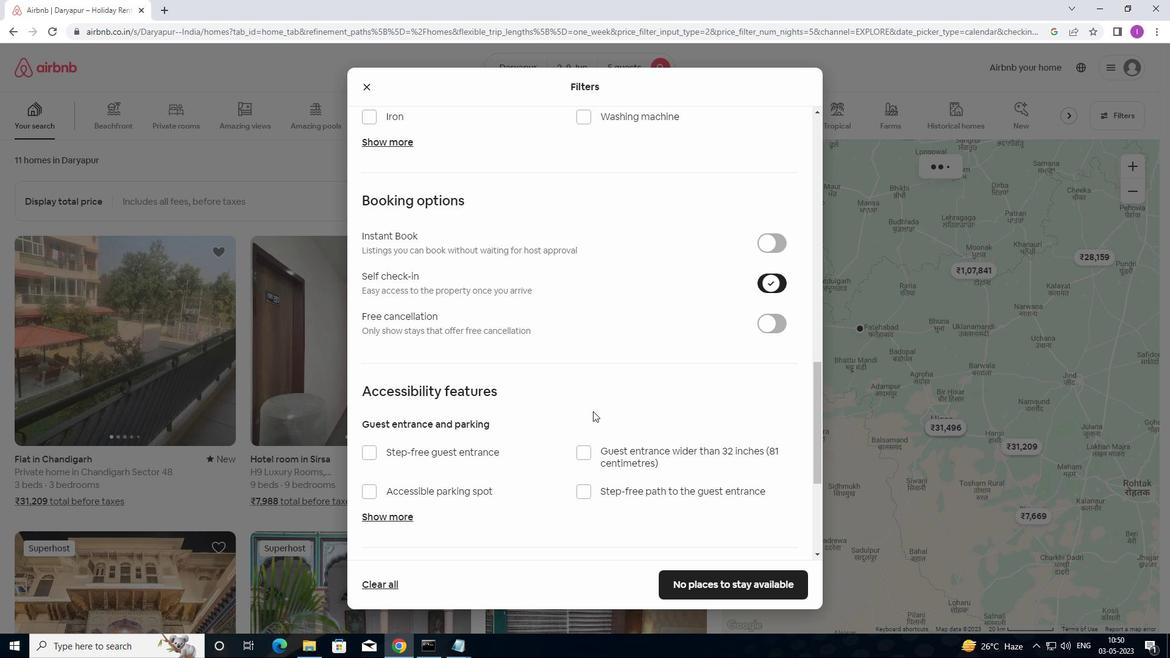 
Action: Mouse scrolled (555, 453) with delta (0, 0)
Screenshot: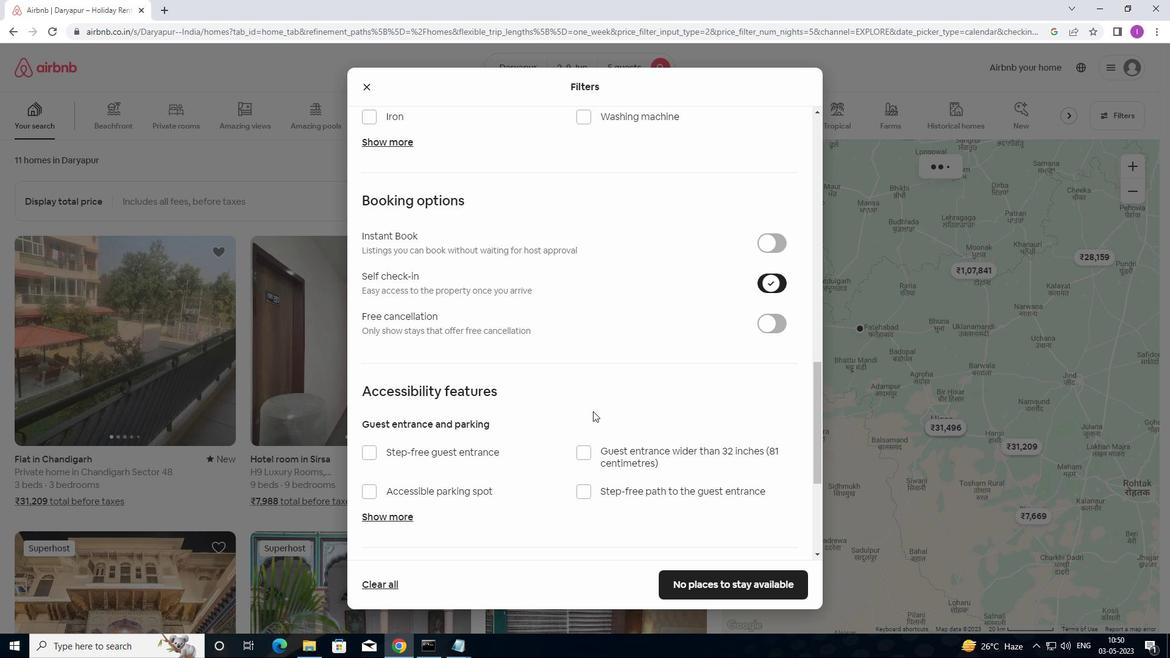 
Action: Mouse moved to (555, 455)
Screenshot: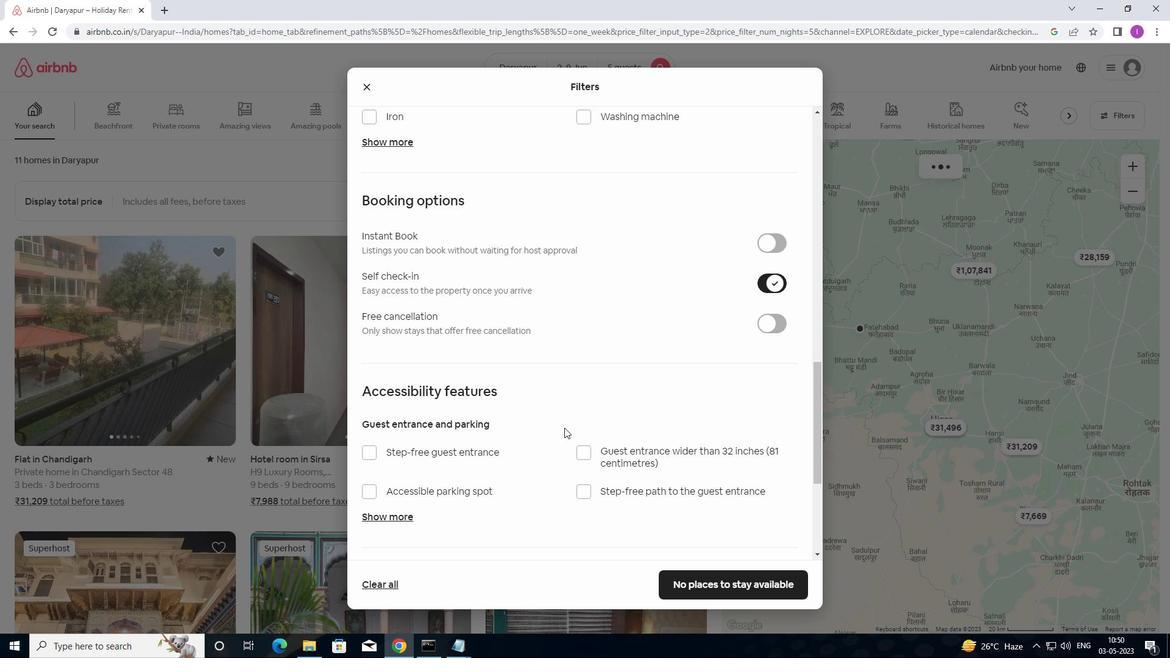 
Action: Mouse scrolled (555, 455) with delta (0, 0)
Screenshot: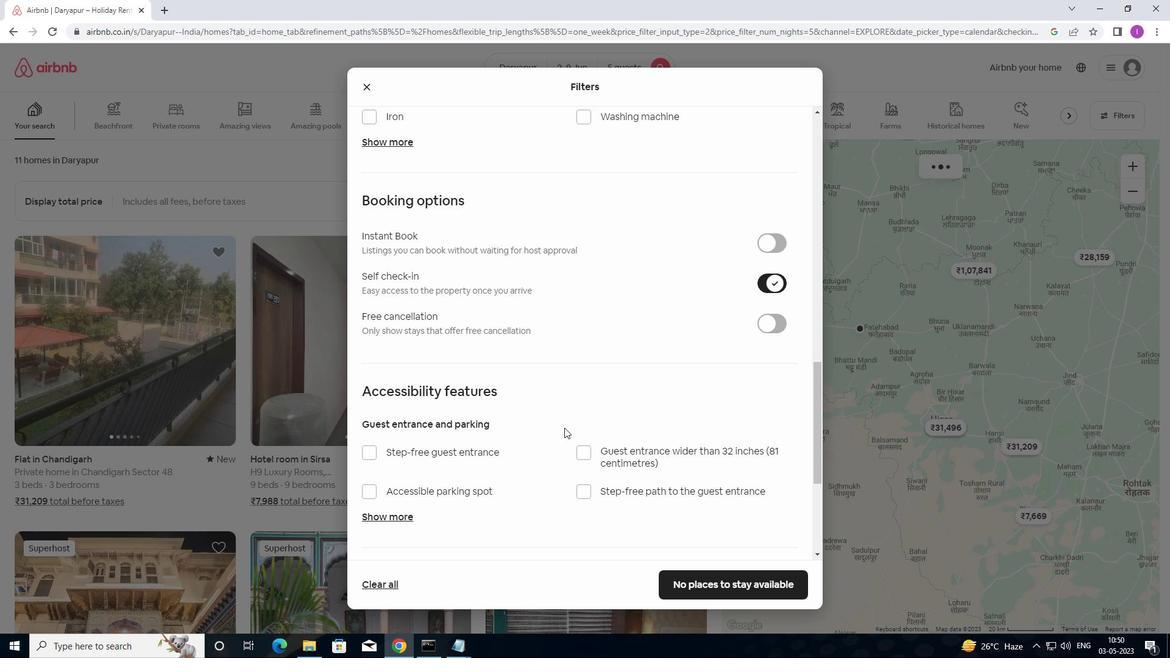 
Action: Mouse moved to (555, 458)
Screenshot: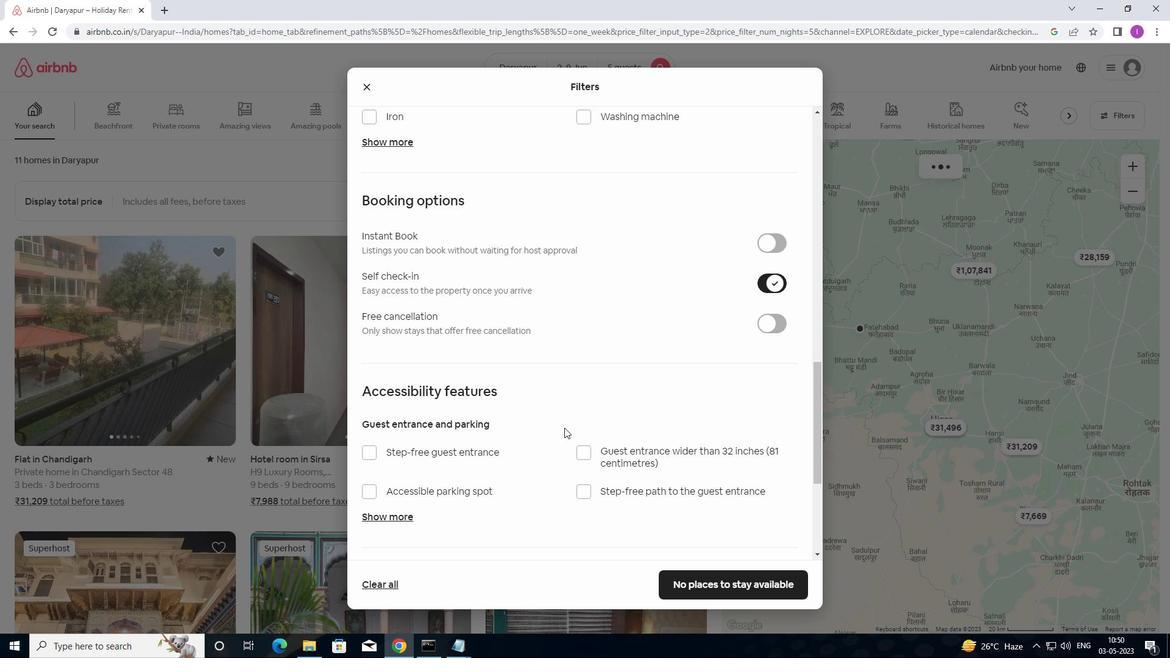
Action: Mouse scrolled (555, 457) with delta (0, 0)
Screenshot: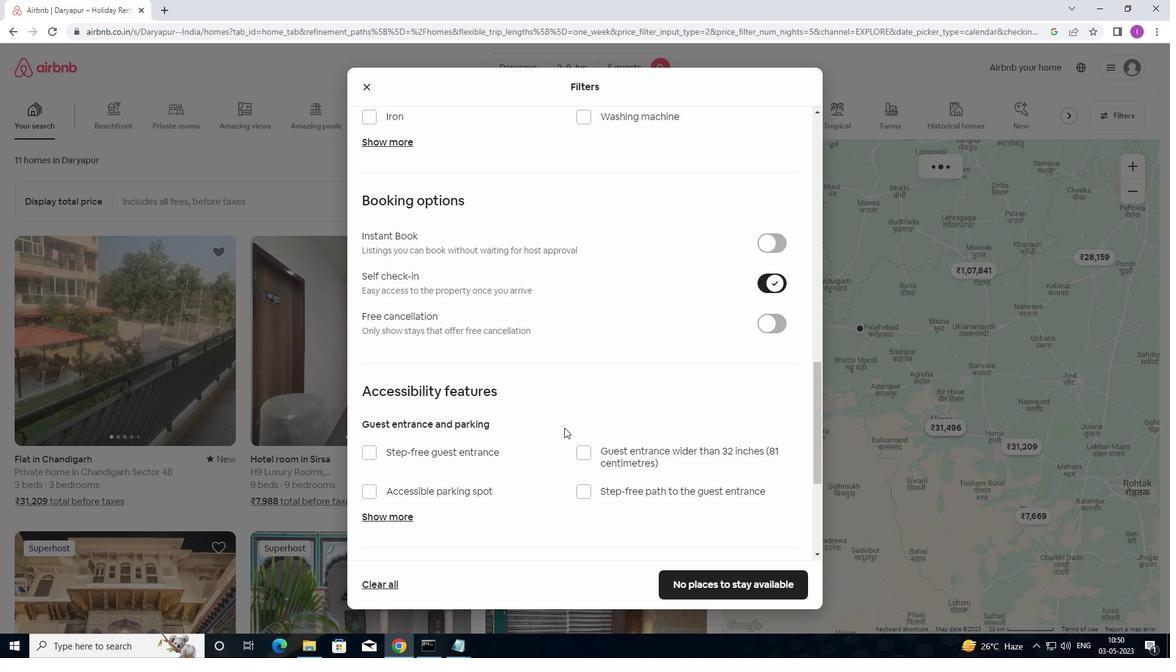 
Action: Mouse moved to (461, 528)
Screenshot: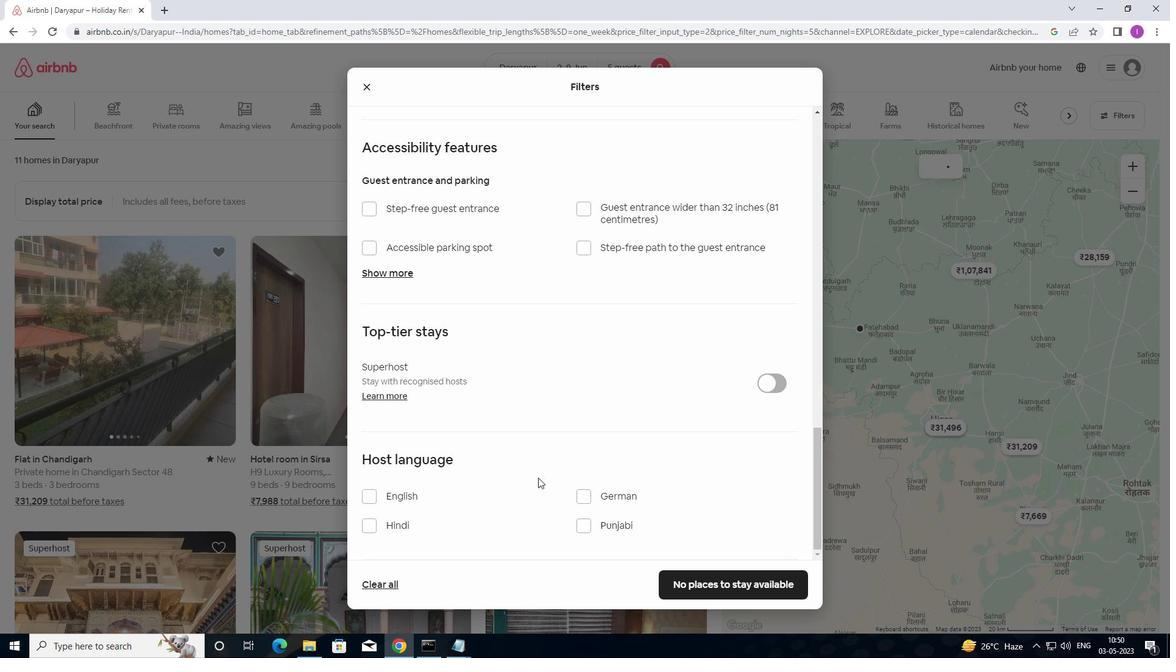 
Action: Mouse scrolled (461, 527) with delta (0, 0)
Screenshot: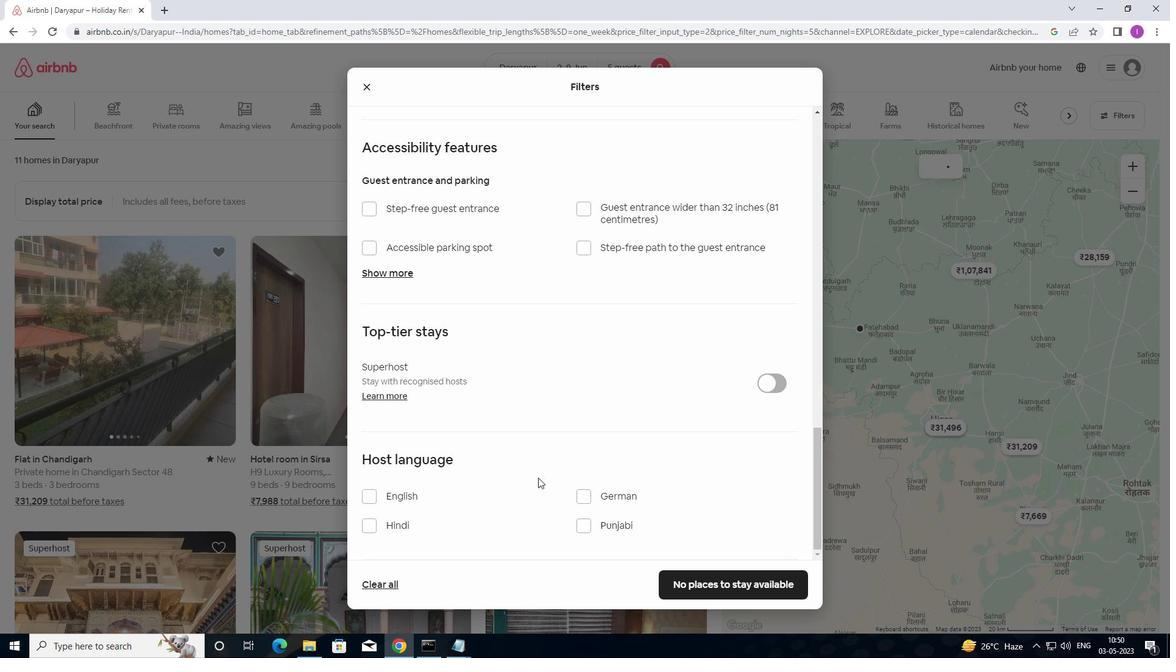 
Action: Mouse moved to (449, 530)
Screenshot: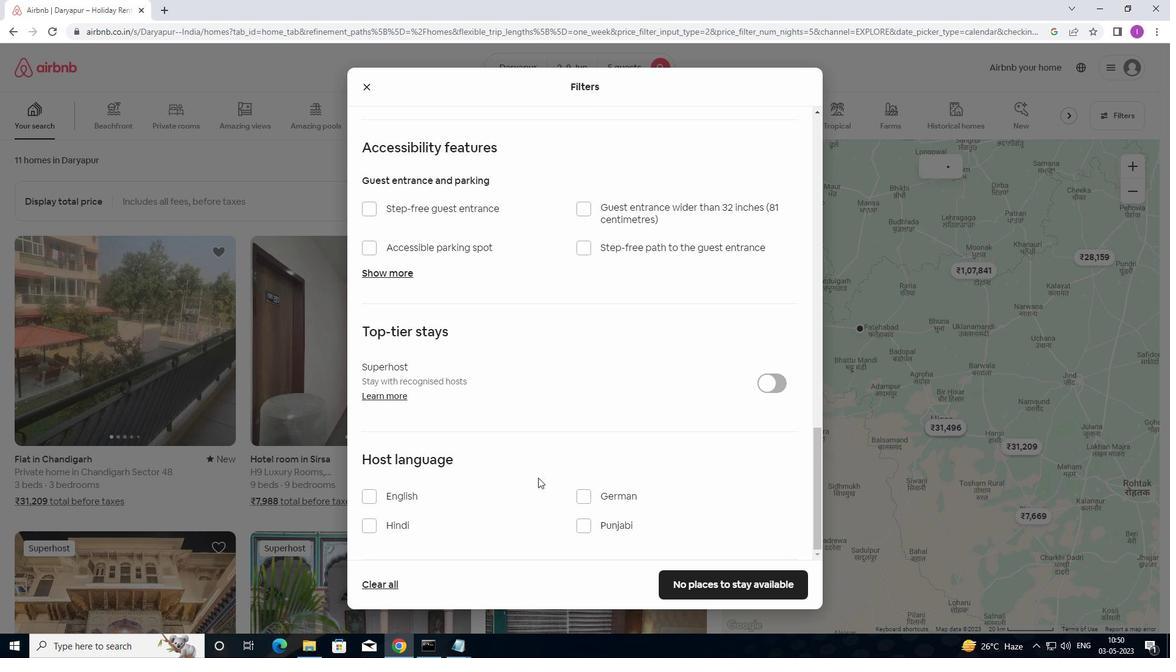 
Action: Mouse scrolled (449, 530) with delta (0, 0)
Screenshot: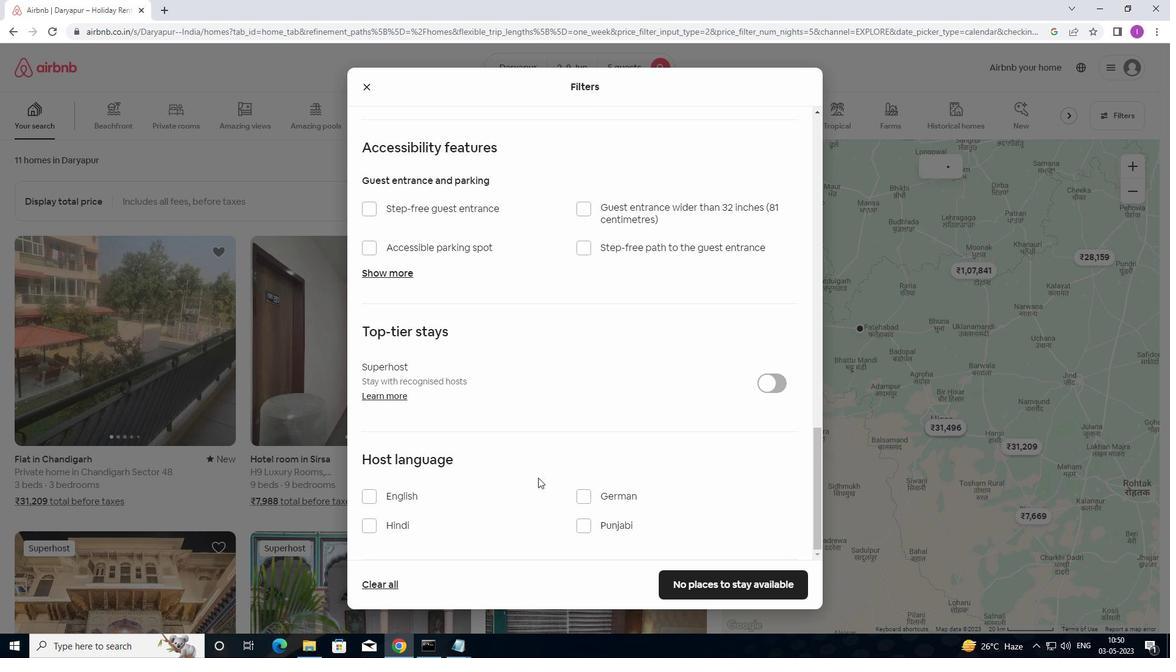 
Action: Mouse moved to (370, 490)
Screenshot: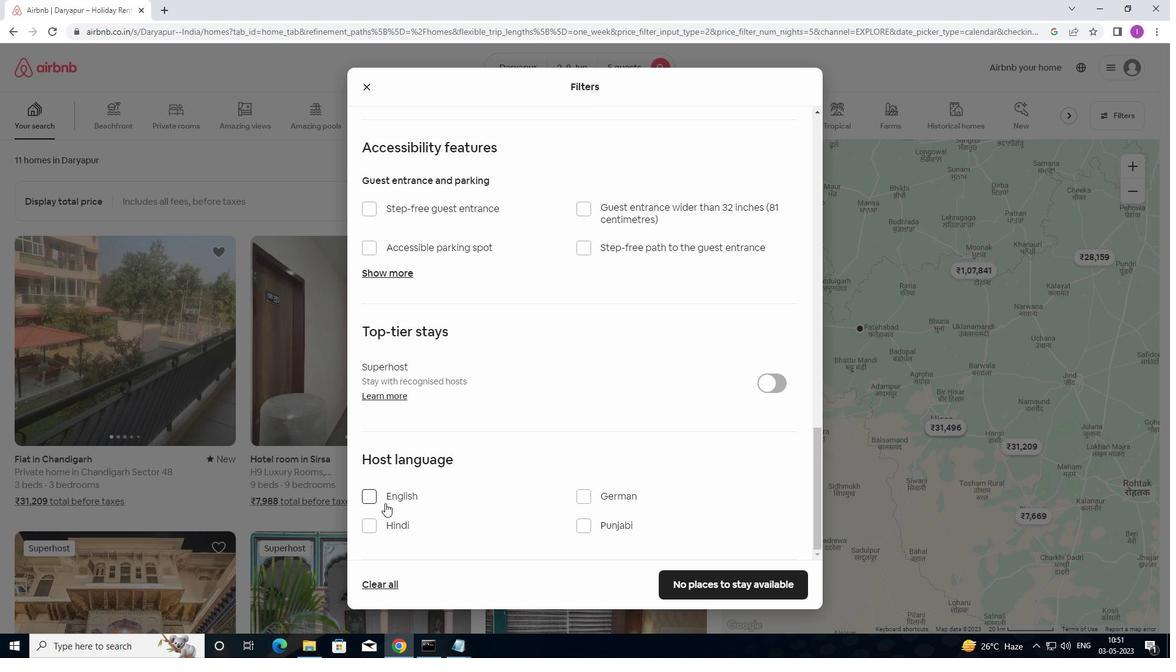 
Action: Mouse pressed left at (370, 490)
Screenshot: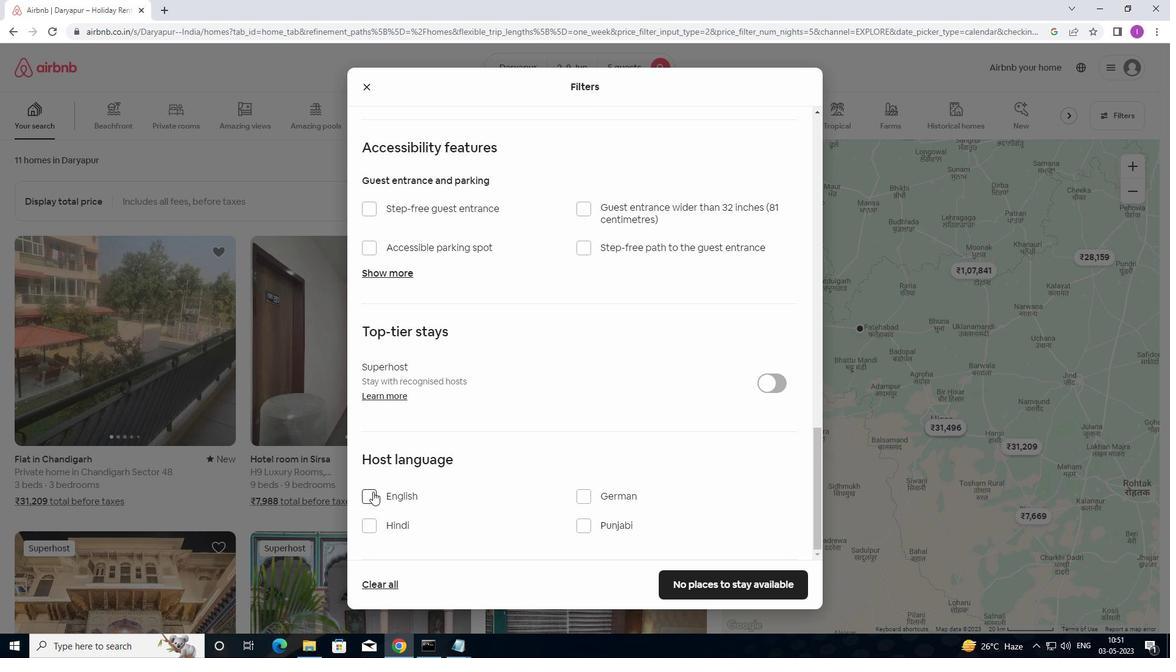 
Action: Mouse moved to (718, 589)
Screenshot: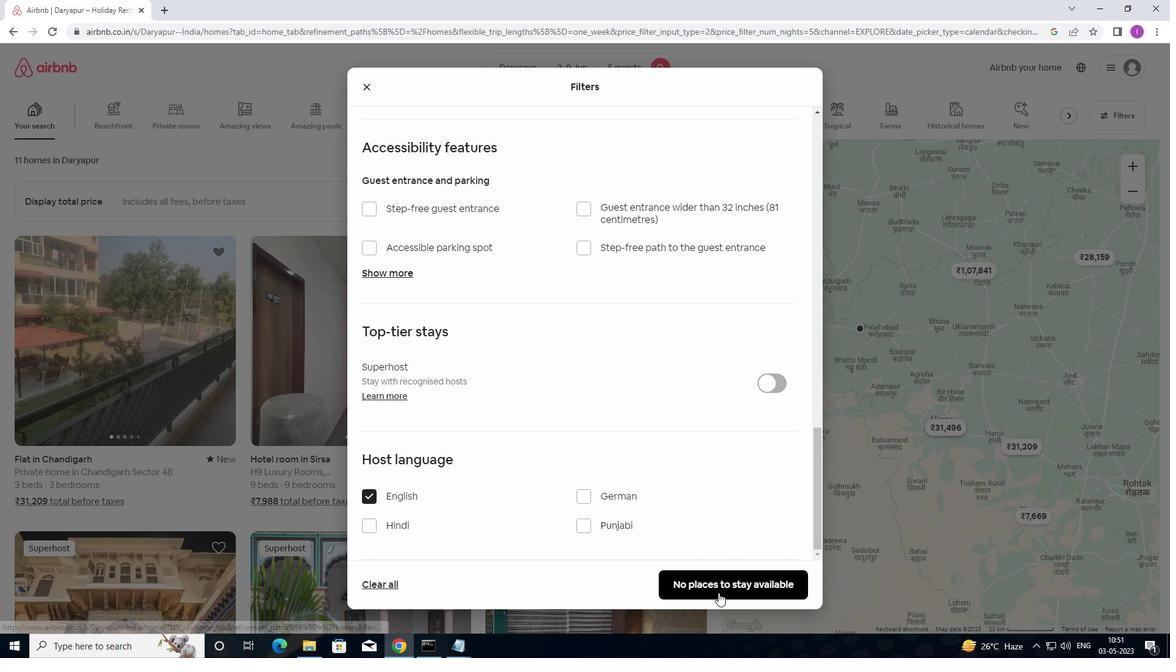 
Action: Mouse pressed left at (718, 589)
Screenshot: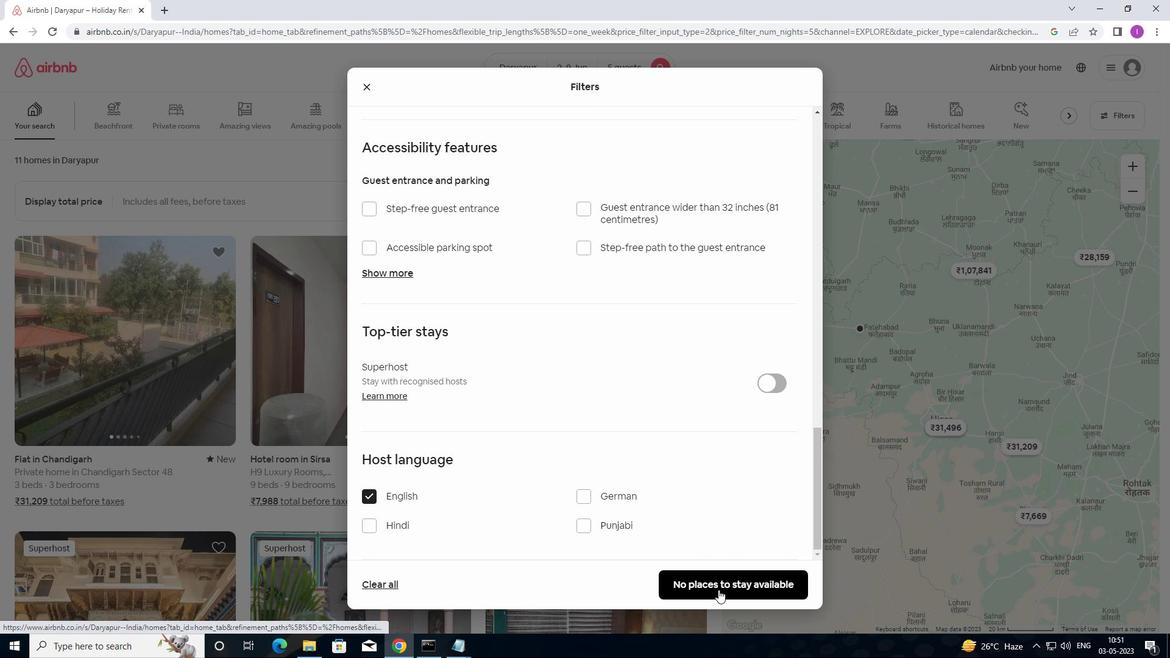 
Action: Mouse moved to (721, 586)
Screenshot: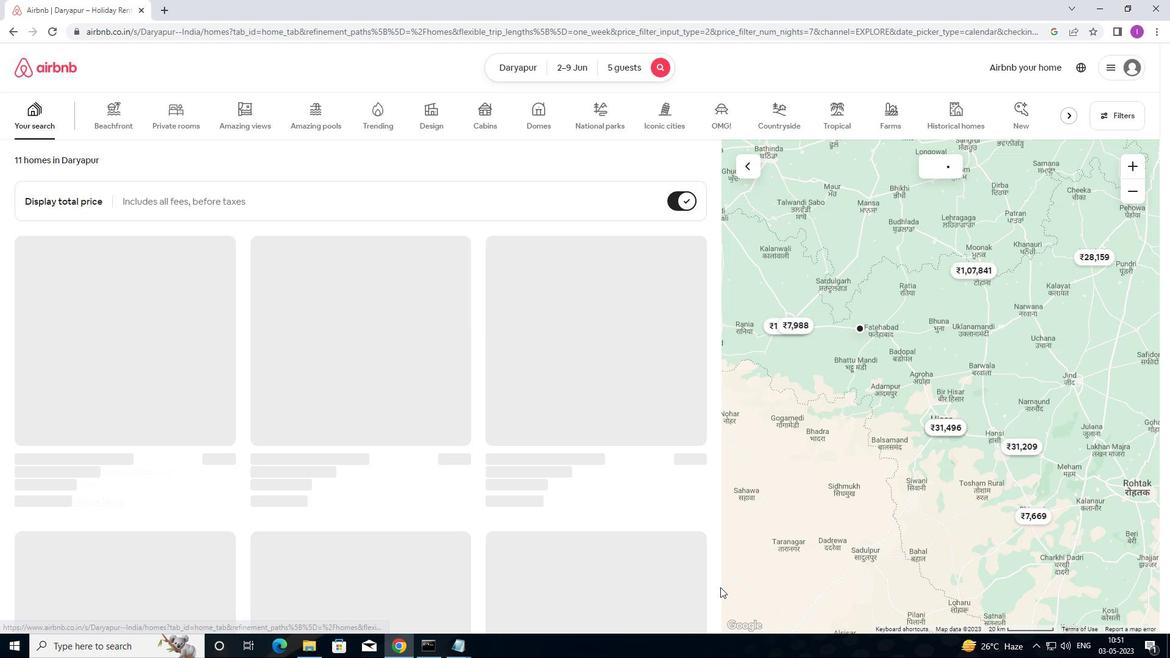 
